 Task: Select Grocery. Add to cart, from Tom Thumb for 779 Spadafore Drive, State College, Pennsylvania 16803, Cell Number 814-822-2457, following items : Regular Okra (15 oz) - 1, Pom Poms Wonderful Pomegranate Arils (4.4 oz) - 2, Open Nature Greek Yogurt Nonfat Plain (32 oz) - 1, Potato Mustard Salad Southern Style (each) - 1, Organic Radishes Bunch (1 ct) - 2, Kellogg''s Special K Breakfast Cereal Red Berries (11.7 oz) - 1, Adams Garlic Salt Seasoning (6.49 oz) - 1, Nature Made Super C with Vitamin D3 & Zinc Tablets (60 ct) - 2, Kellogg''s Cheez-It Puff''d Cheesy Baked Snacks Double Cheese (5.75 oz) - 1, Doritos Flamin Hot Tortilla Chips Cool Ranch (2.75 oz) - 2
Action: Mouse moved to (356, 117)
Screenshot: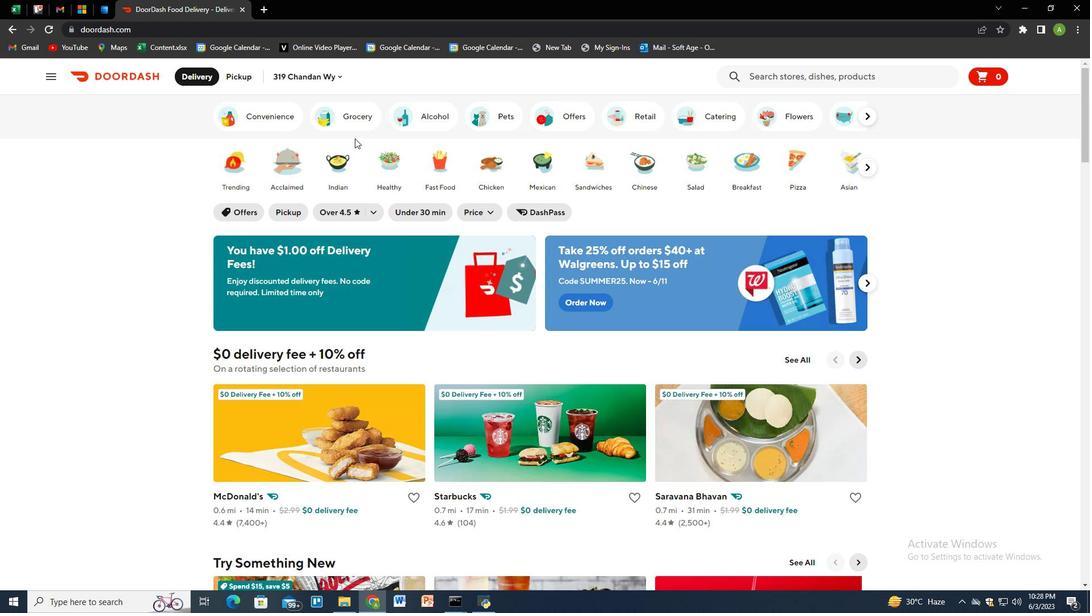
Action: Mouse pressed left at (356, 117)
Screenshot: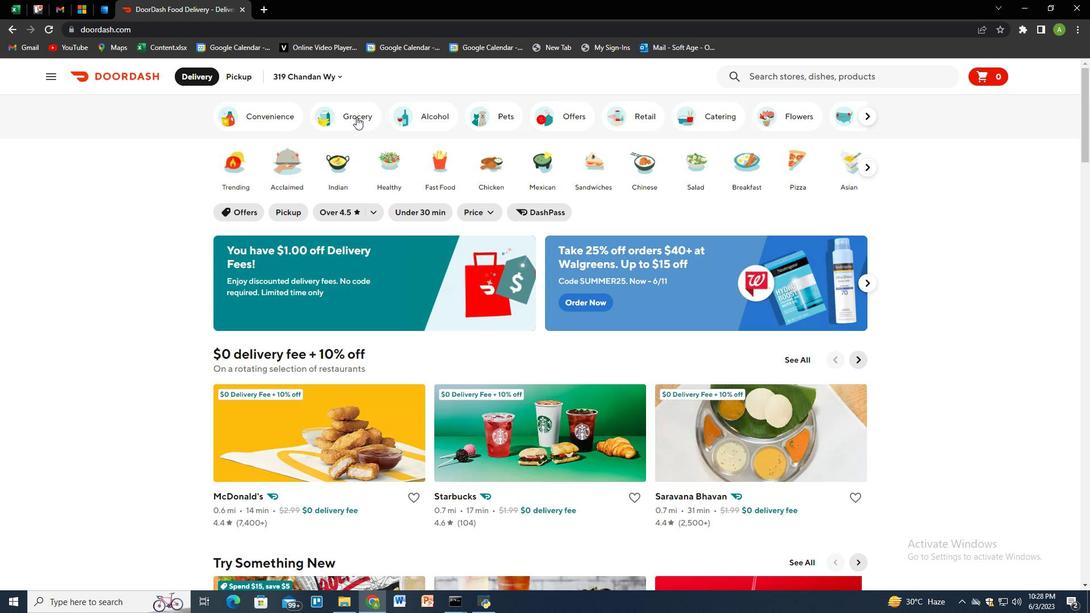 
Action: Mouse moved to (334, 427)
Screenshot: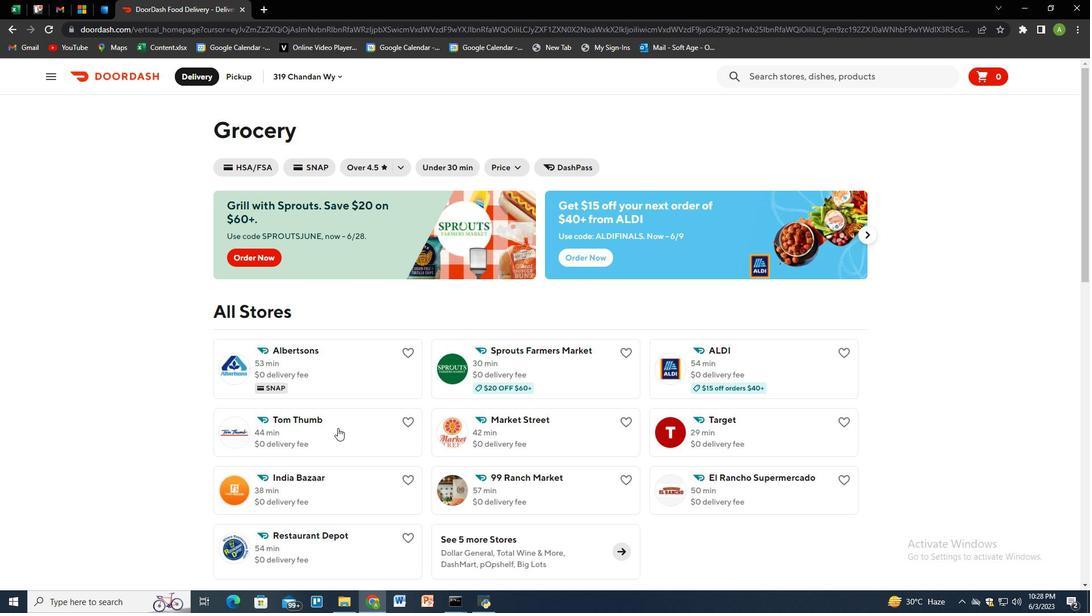 
Action: Mouse pressed left at (334, 427)
Screenshot: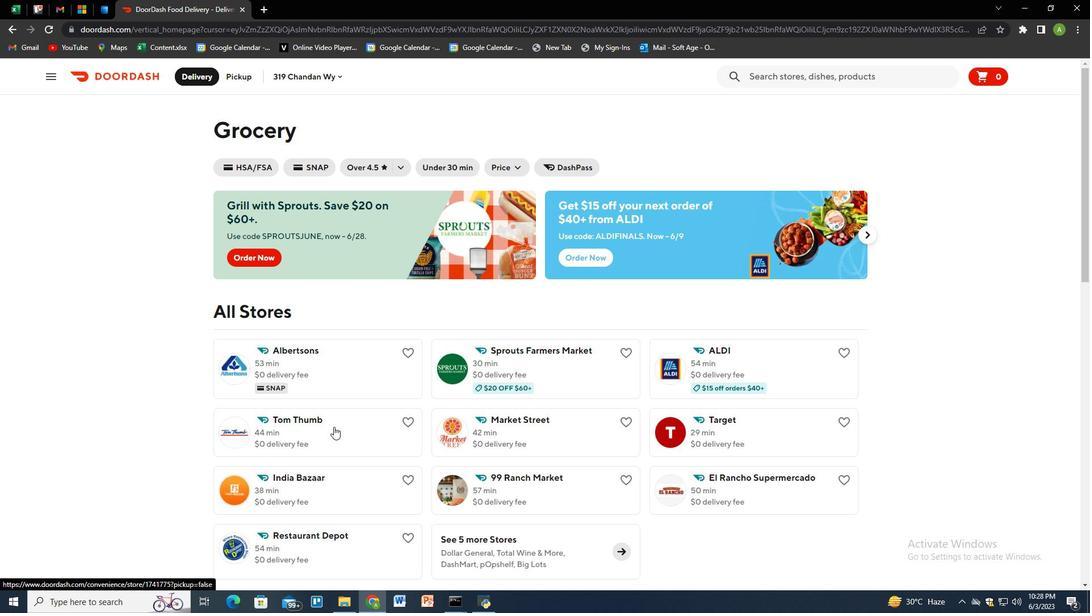 
Action: Mouse moved to (240, 73)
Screenshot: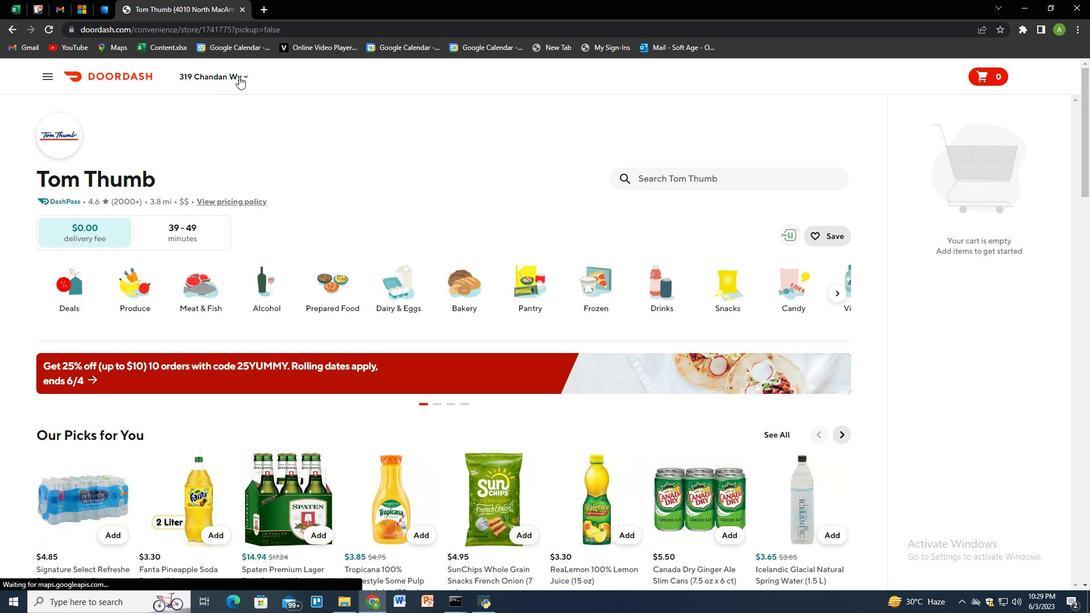 
Action: Mouse pressed left at (240, 73)
Screenshot: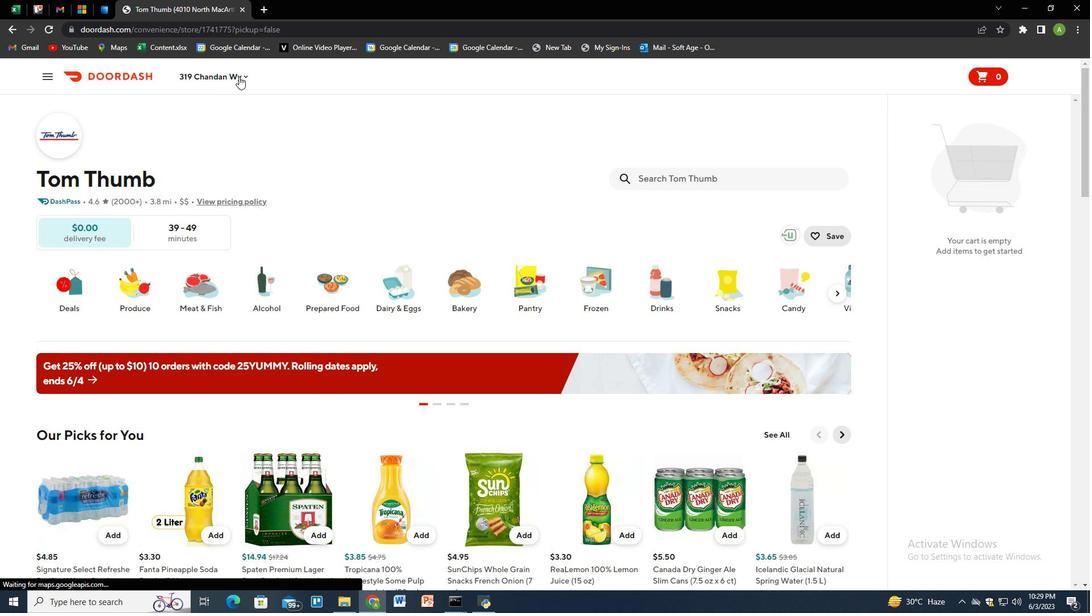 
Action: Mouse moved to (240, 121)
Screenshot: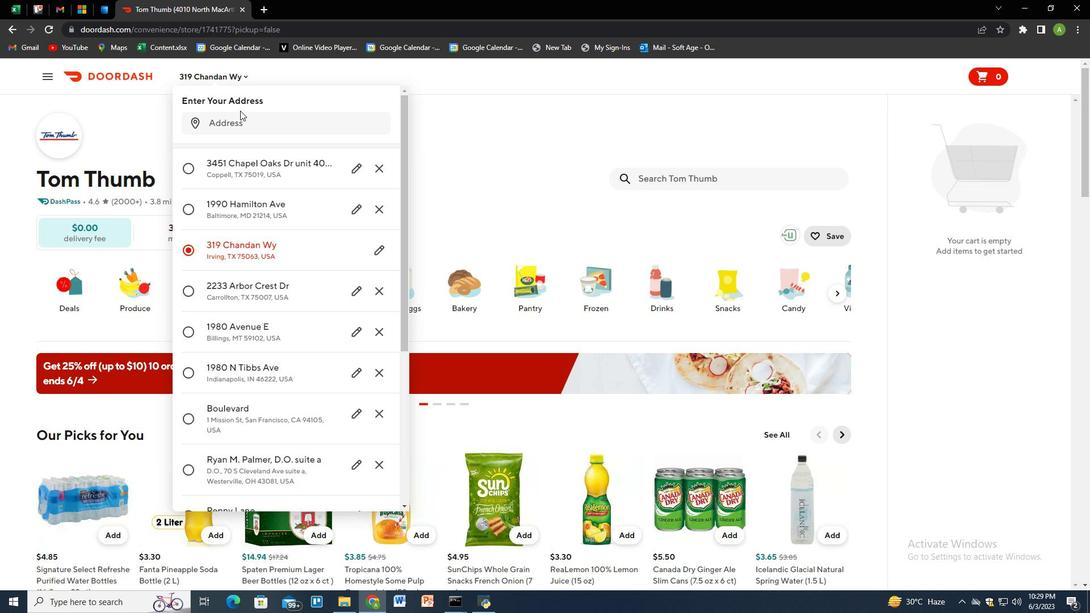 
Action: Mouse pressed left at (240, 121)
Screenshot: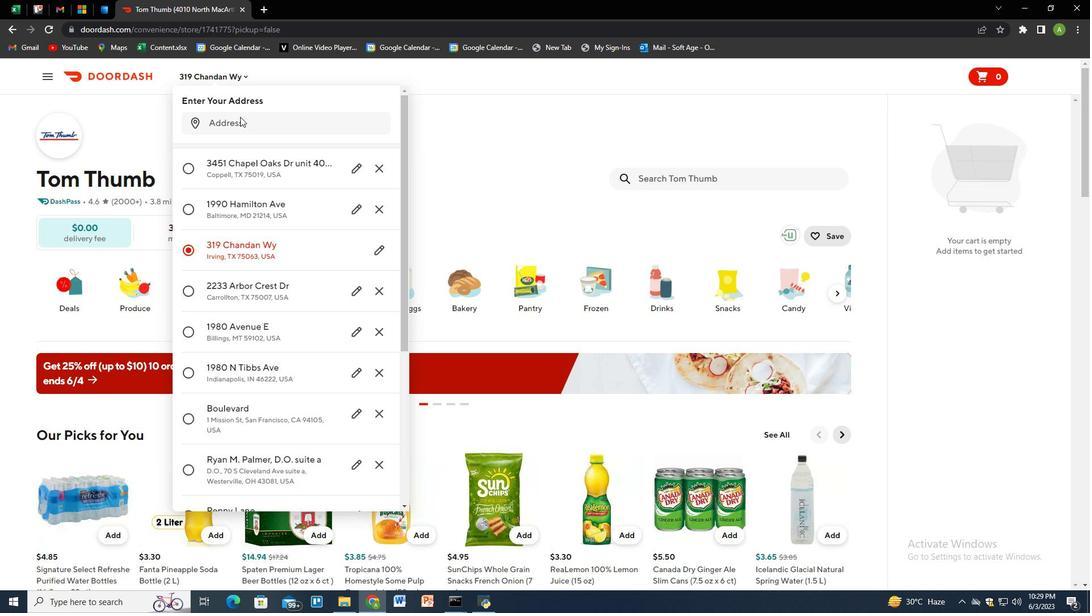 
Action: Mouse moved to (244, 89)
Screenshot: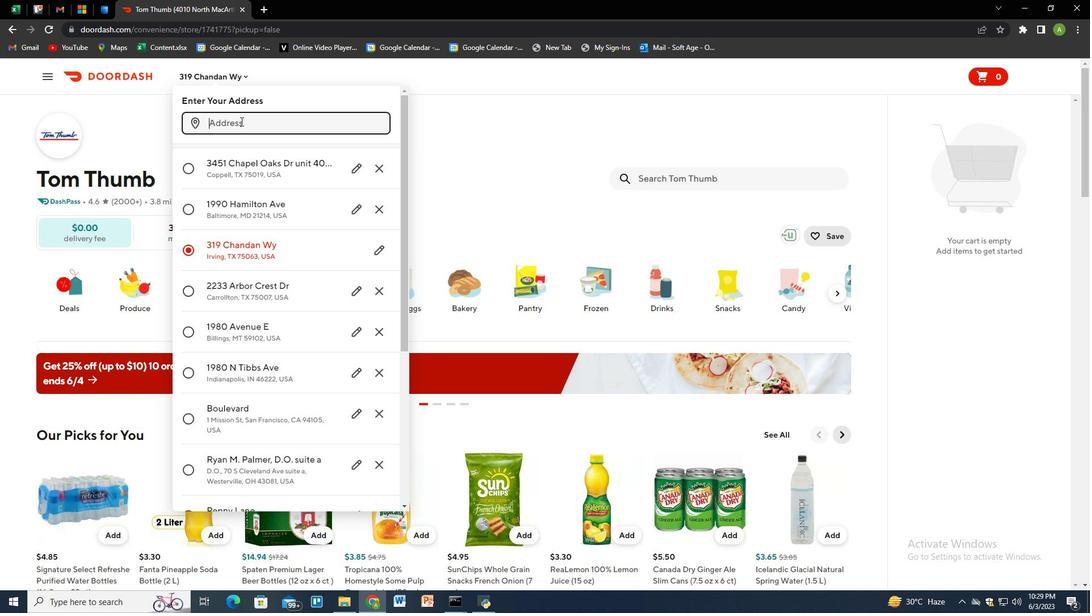 
Action: Key pressed 779<Key.space>spadafore<Key.space>drive,<Key.space>state<Key.space>college,<Key.space>pennsylvania<Key.space>16803<Key.enter>
Screenshot: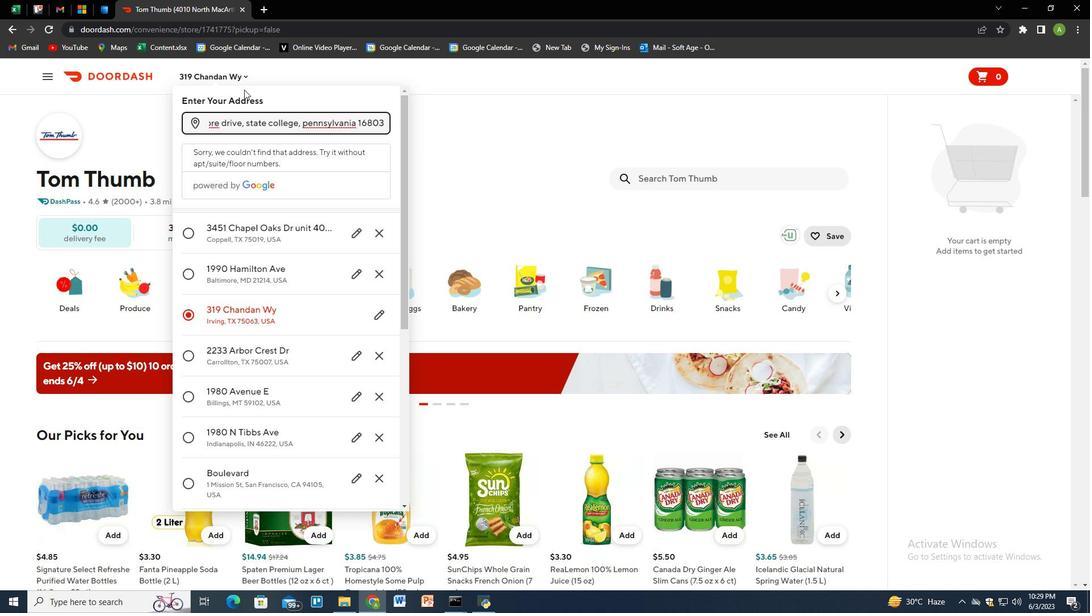 
Action: Mouse moved to (329, 453)
Screenshot: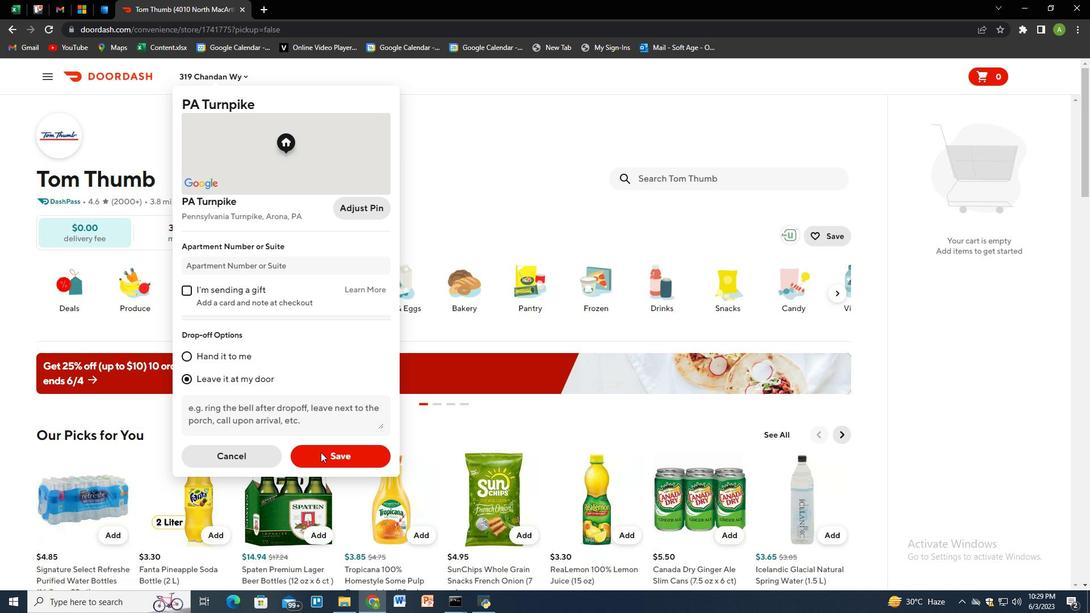 
Action: Mouse pressed left at (329, 453)
Screenshot: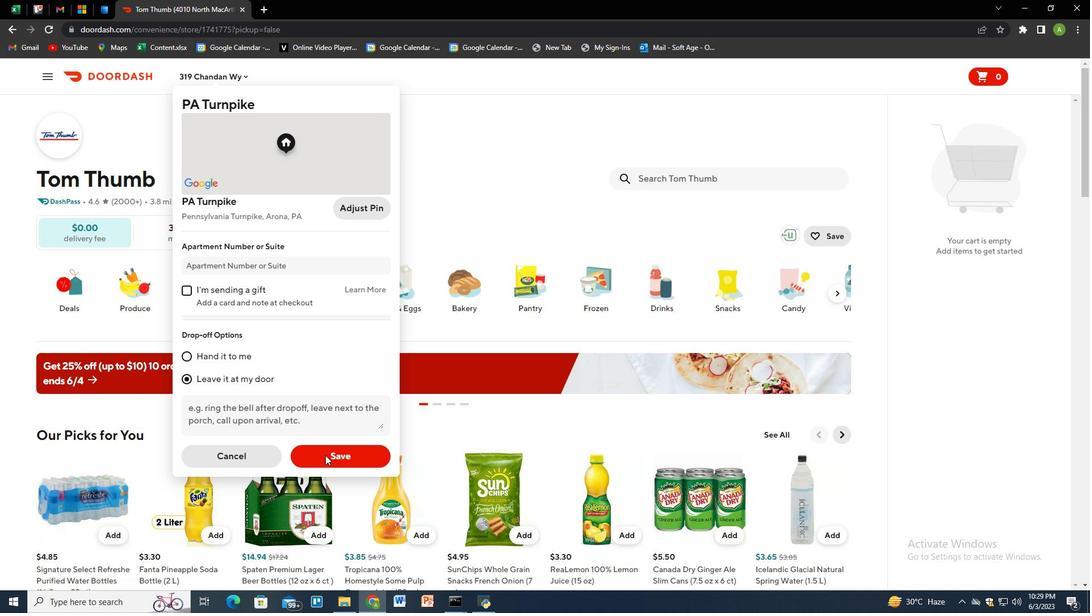 
Action: Mouse moved to (690, 178)
Screenshot: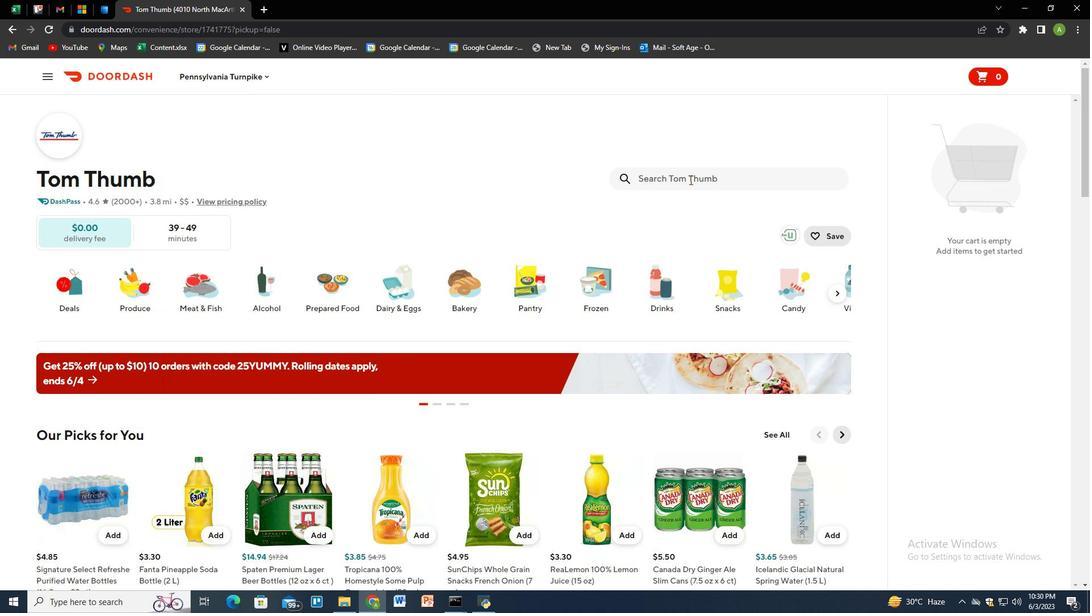 
Action: Mouse pressed left at (690, 178)
Screenshot: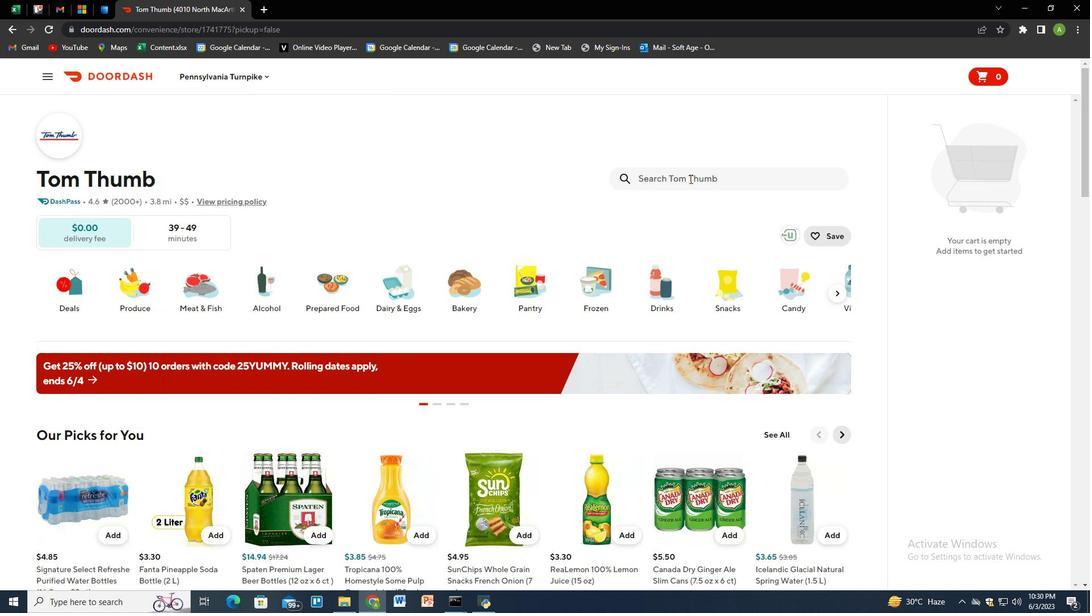 
Action: Key pressed regular<Key.space>okra<Key.space><Key.shift_r>(15<Key.space>oz<Key.shift_r>)<Key.enter>
Screenshot: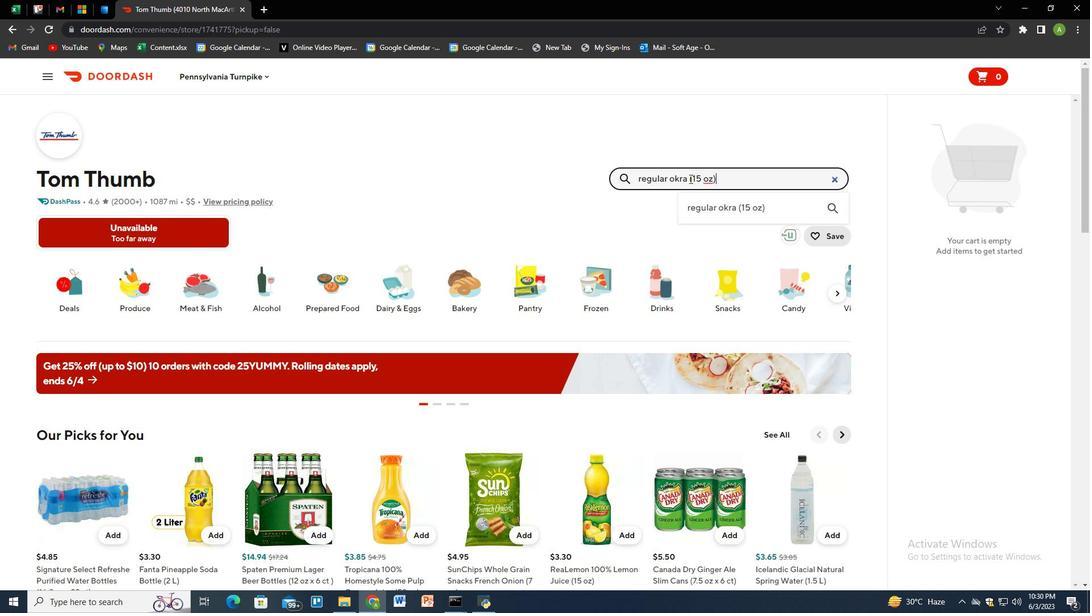 
Action: Mouse moved to (107, 298)
Screenshot: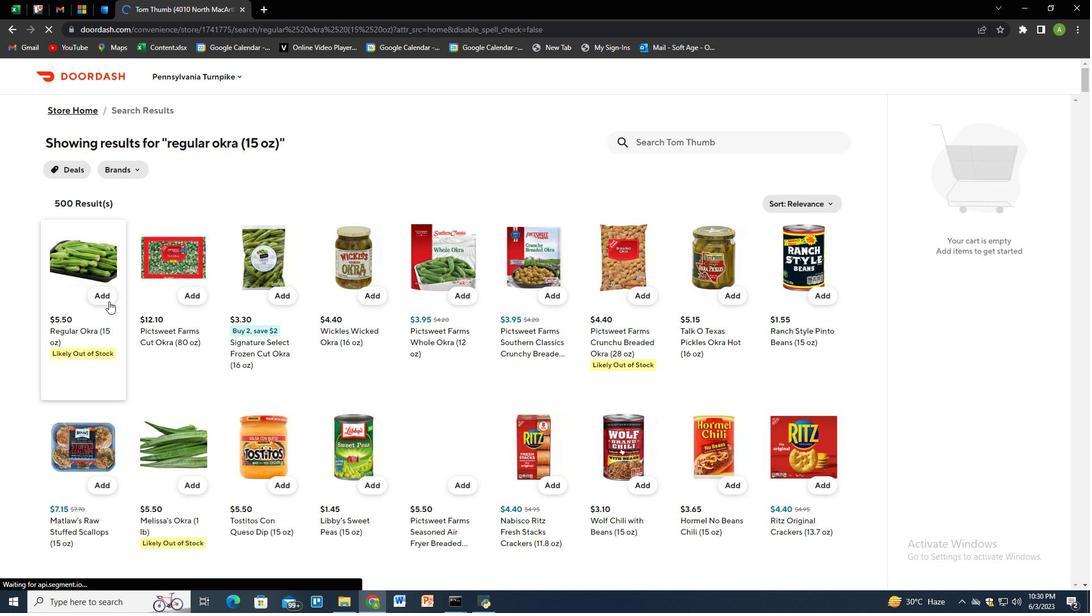 
Action: Mouse pressed left at (107, 298)
Screenshot: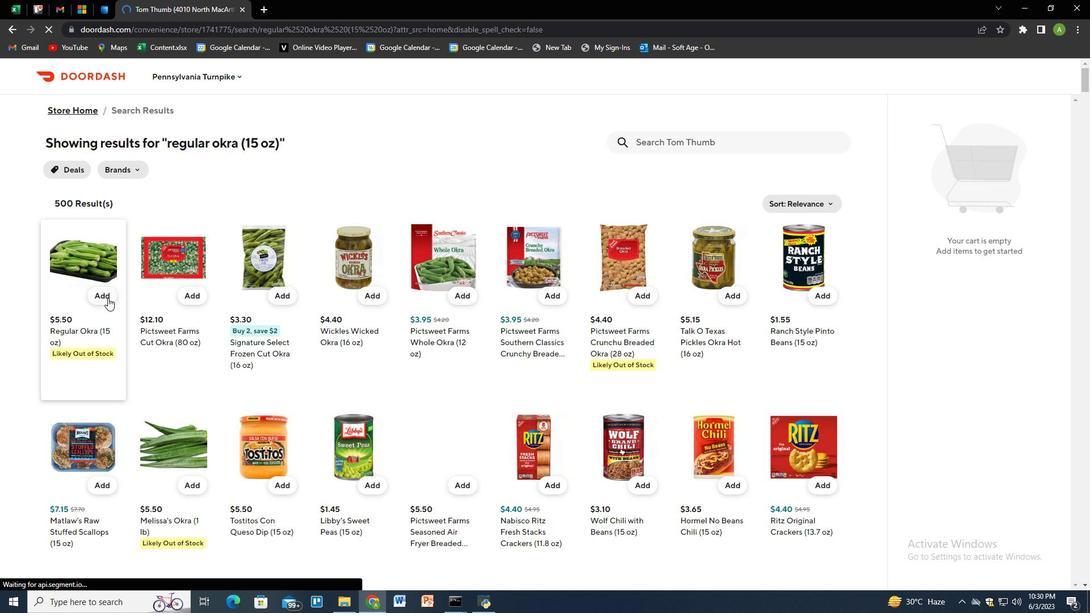 
Action: Mouse moved to (678, 147)
Screenshot: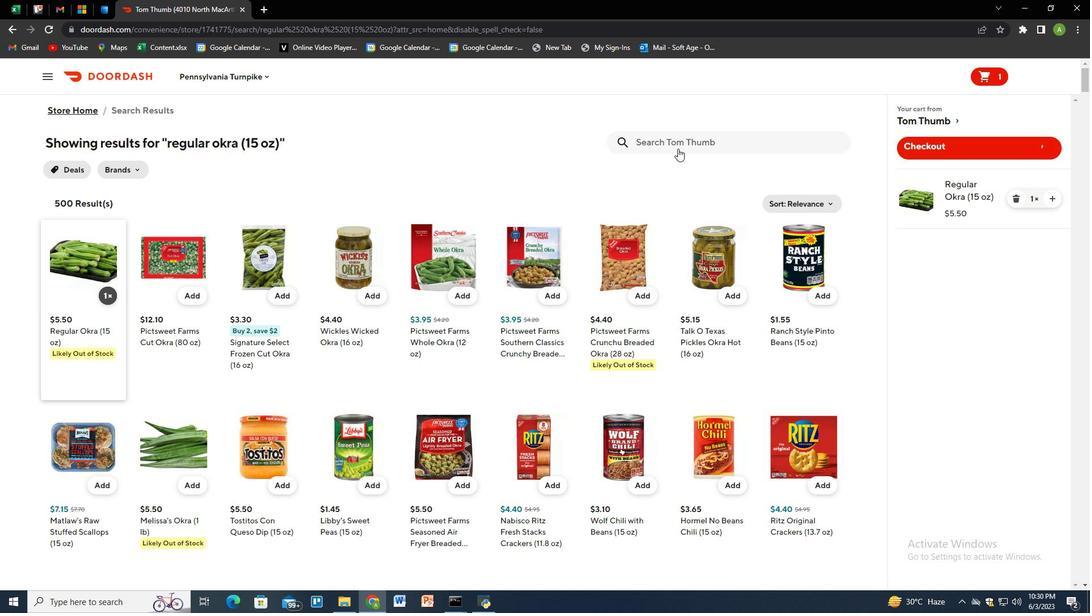 
Action: Mouse pressed left at (678, 147)
Screenshot: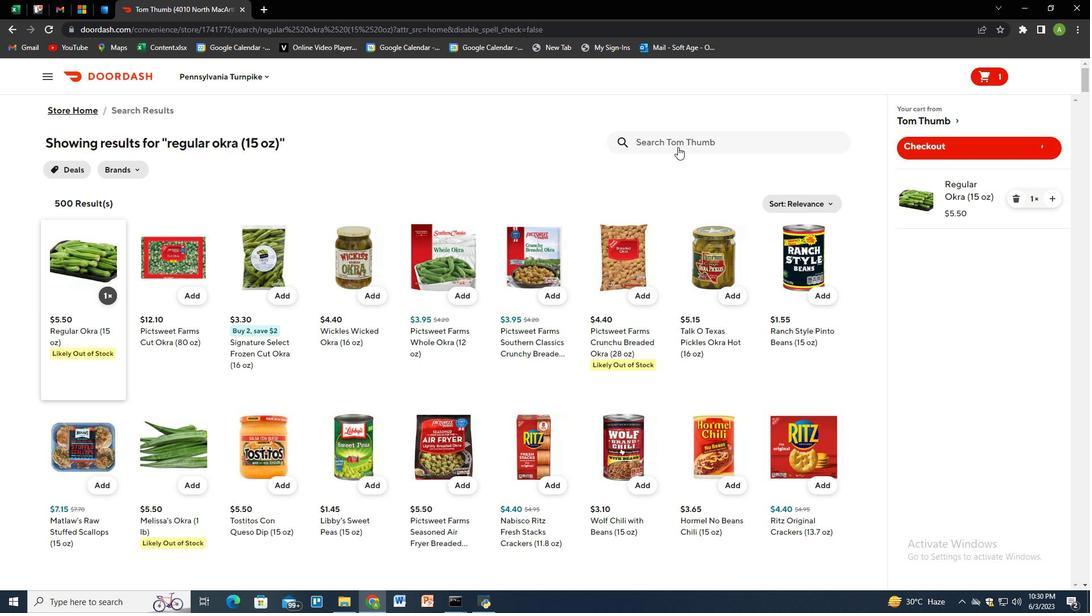 
Action: Mouse moved to (678, 146)
Screenshot: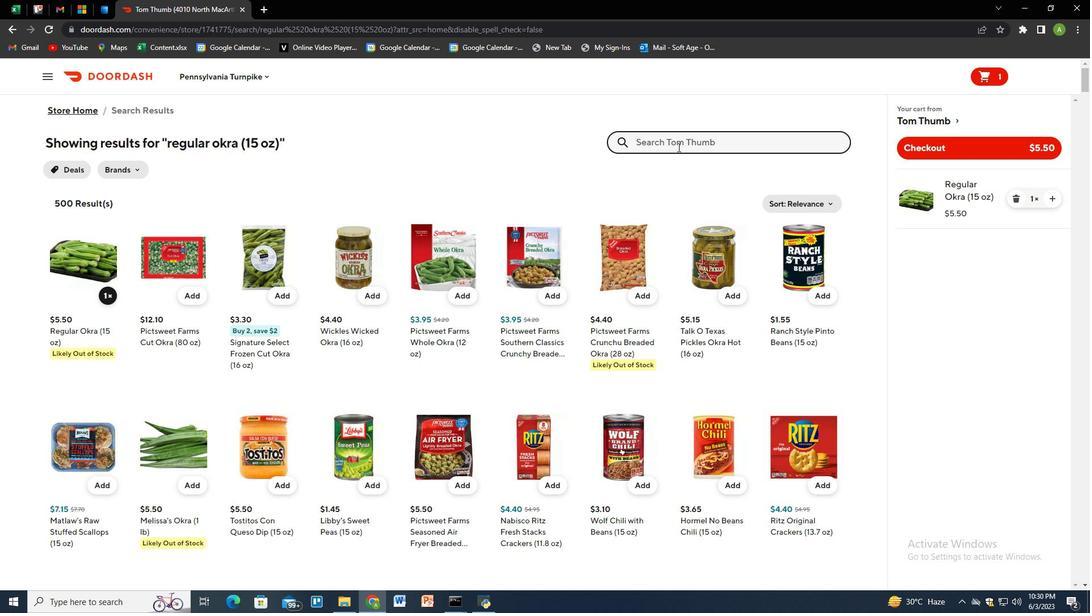 
Action: Key pressed pom<Key.space>poms<Key.space>wonderful<Key.space>pomegranate<Key.space>arils<Key.space><Key.shift_r><Key.shift_r><Key.shift_r><Key.shift_r><Key.shift_r><Key.shift_r><Key.shift_r><Key.shift_r><Key.shift_r><Key.shift_r>(4.4<Key.space>oz<Key.shift_r>)<Key.enter>
Screenshot: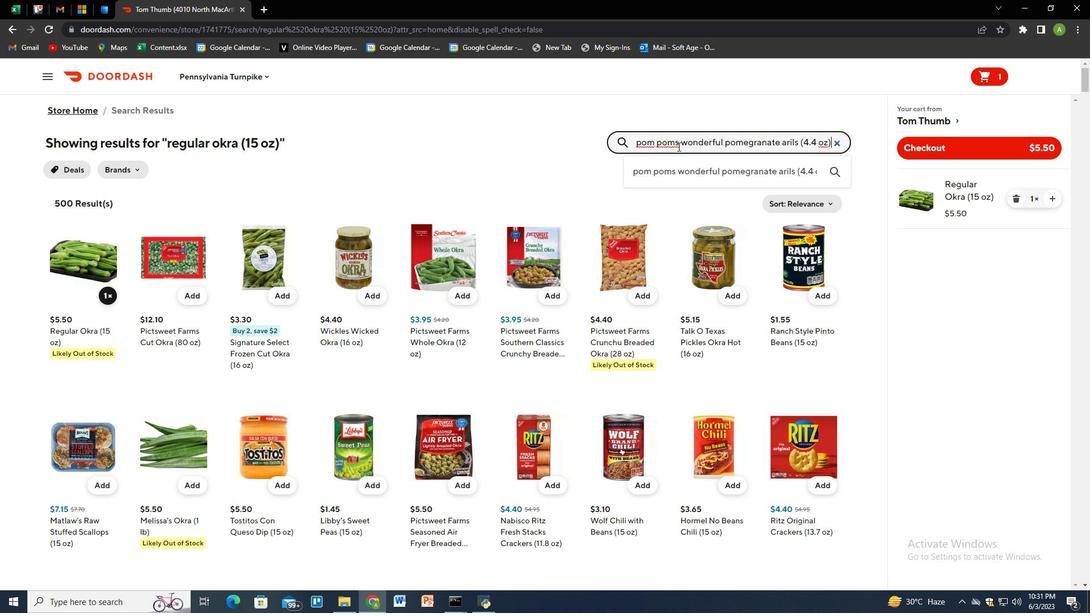 
Action: Mouse moved to (101, 297)
Screenshot: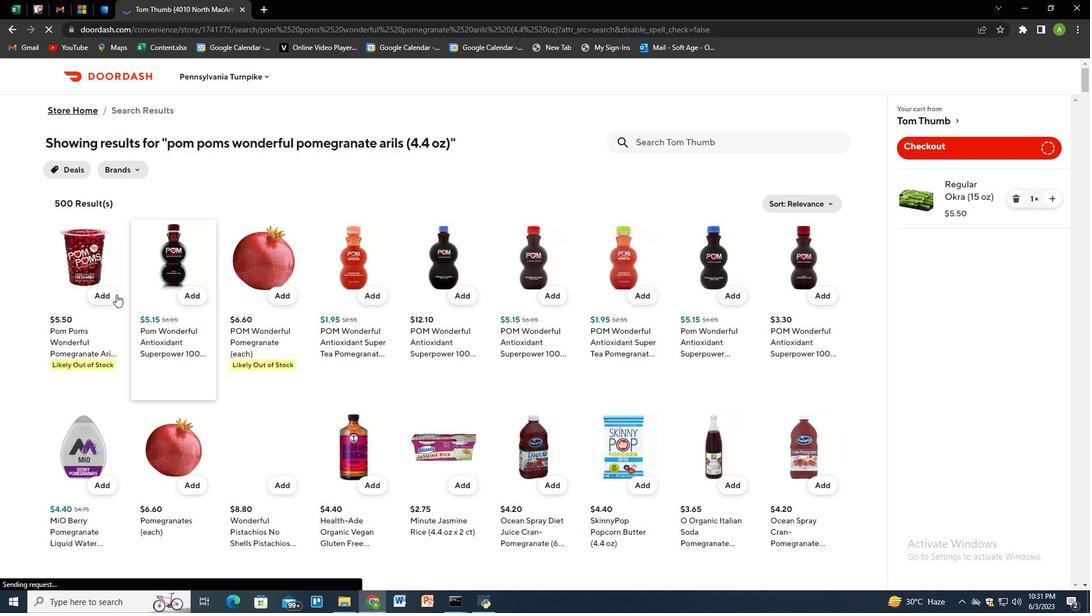
Action: Mouse pressed left at (101, 297)
Screenshot: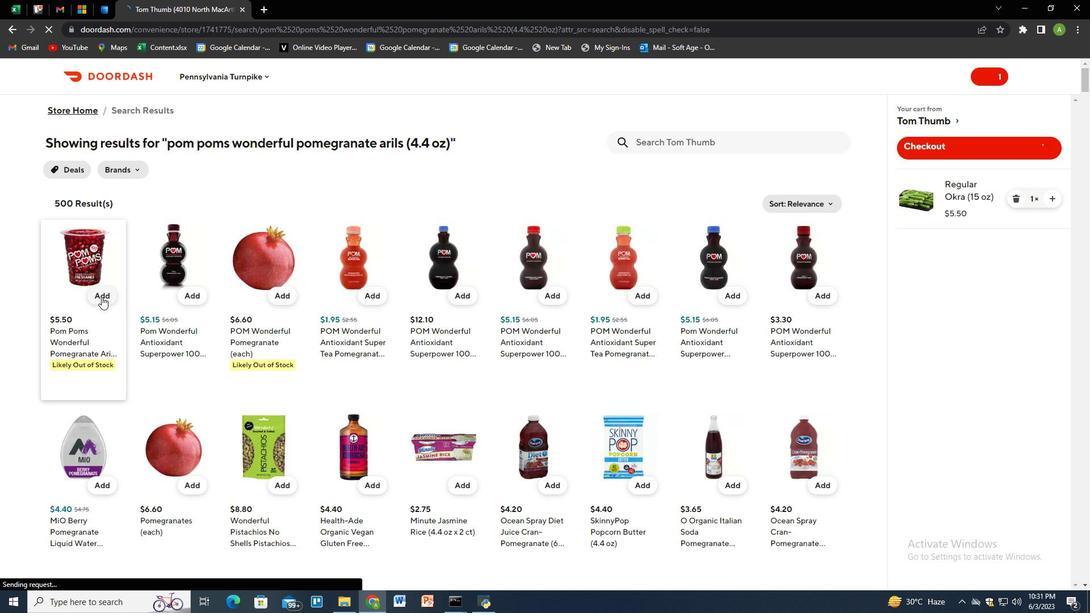 
Action: Mouse moved to (1048, 258)
Screenshot: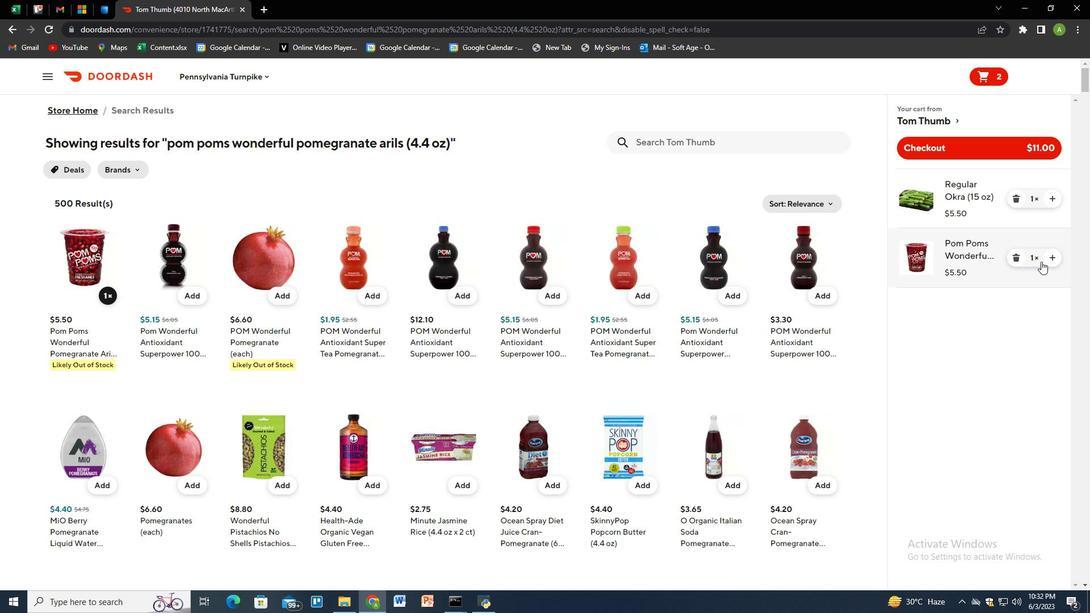 
Action: Mouse pressed left at (1048, 258)
Screenshot: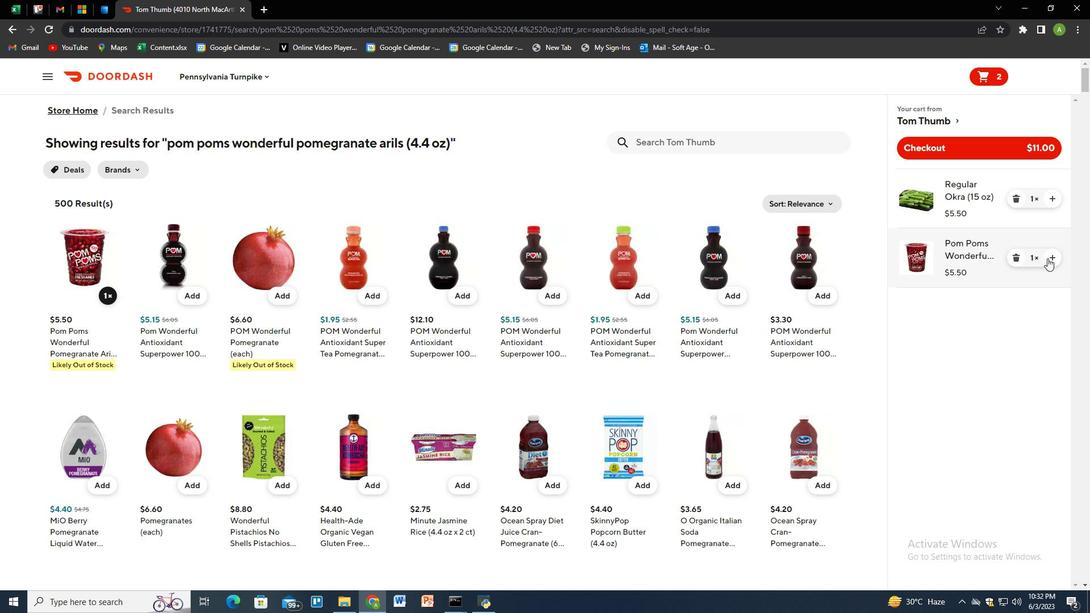 
Action: Mouse moved to (700, 149)
Screenshot: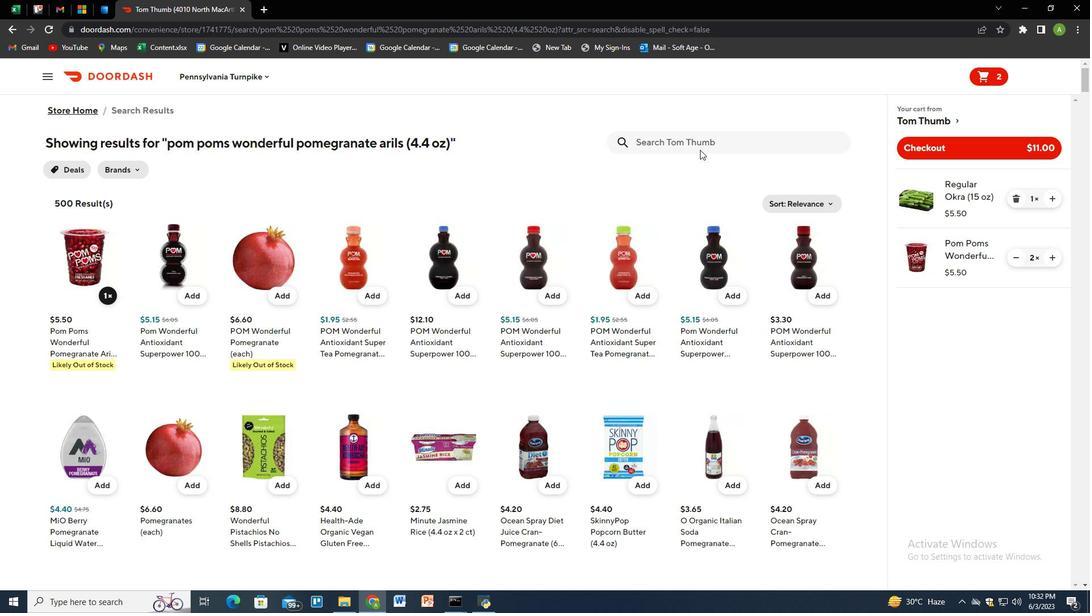 
Action: Mouse pressed left at (700, 149)
Screenshot: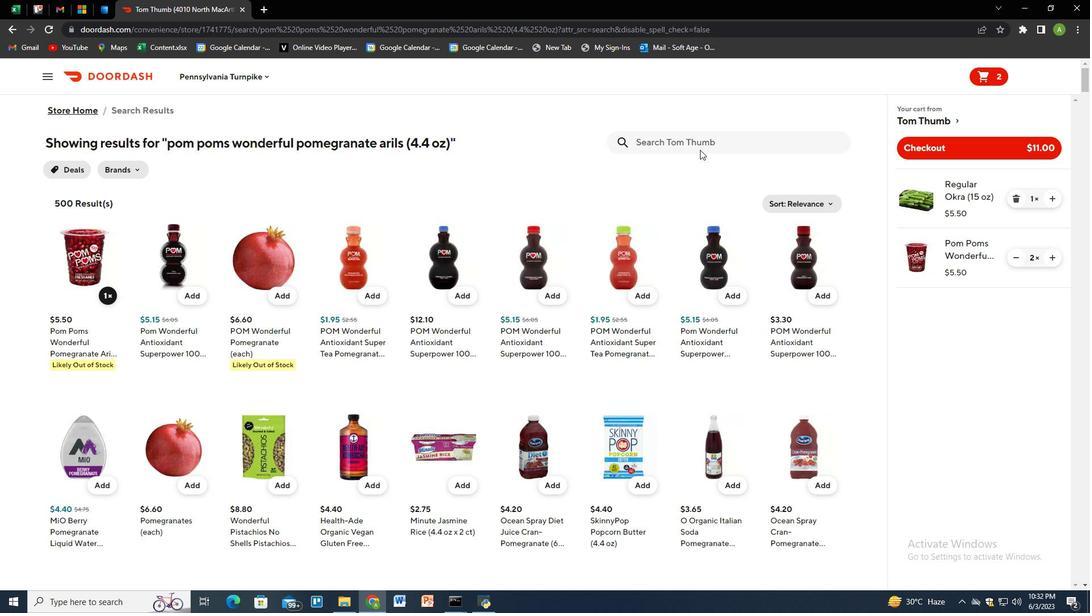 
Action: Key pressed open<Key.space>nature<Key.space>greek<Key.space>yogurt<Key.space>nonfat<Key.space>plain<Key.space><Key.shift_r>(32<Key.space>oz<Key.shift_r><Key.shift_r><Key.shift_r><Key.shift_r><Key.shift_r><Key.shift_r>)<Key.enter>
Screenshot: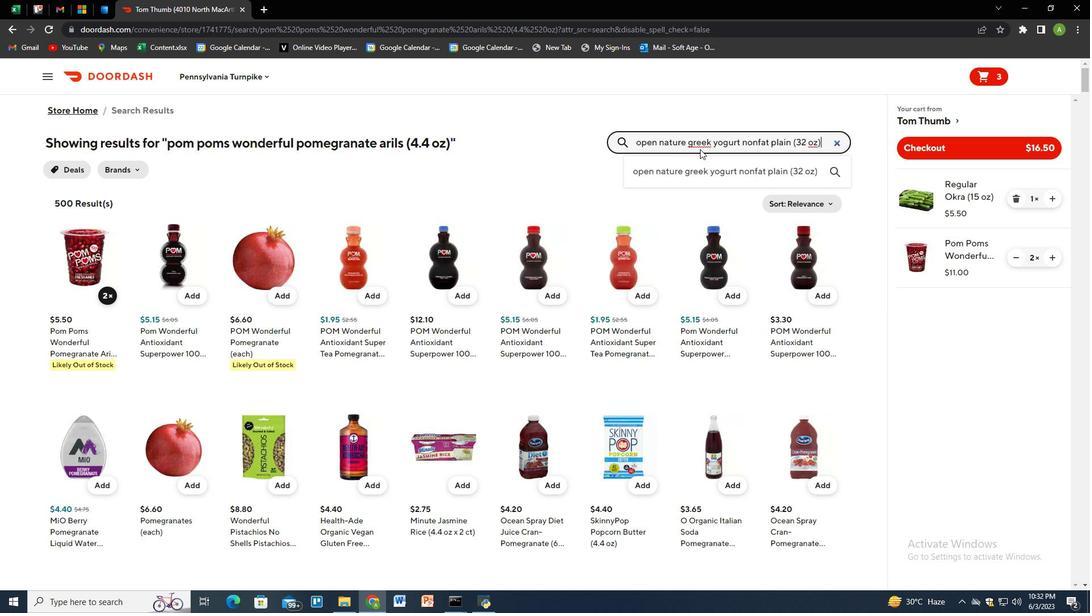 
Action: Mouse moved to (105, 298)
Screenshot: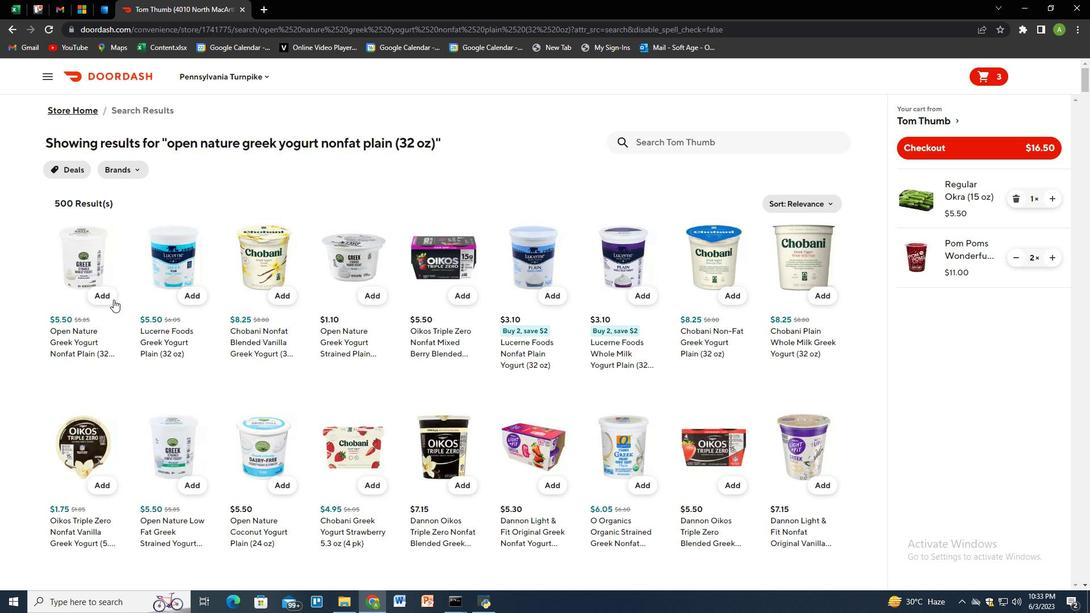
Action: Mouse pressed left at (105, 298)
Screenshot: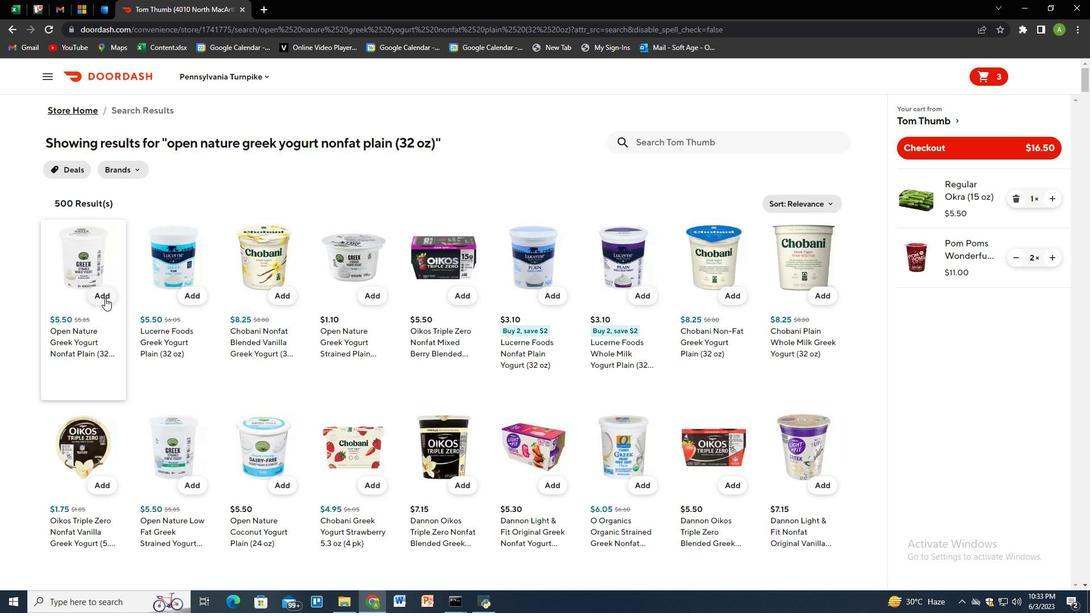 
Action: Mouse moved to (1051, 313)
Screenshot: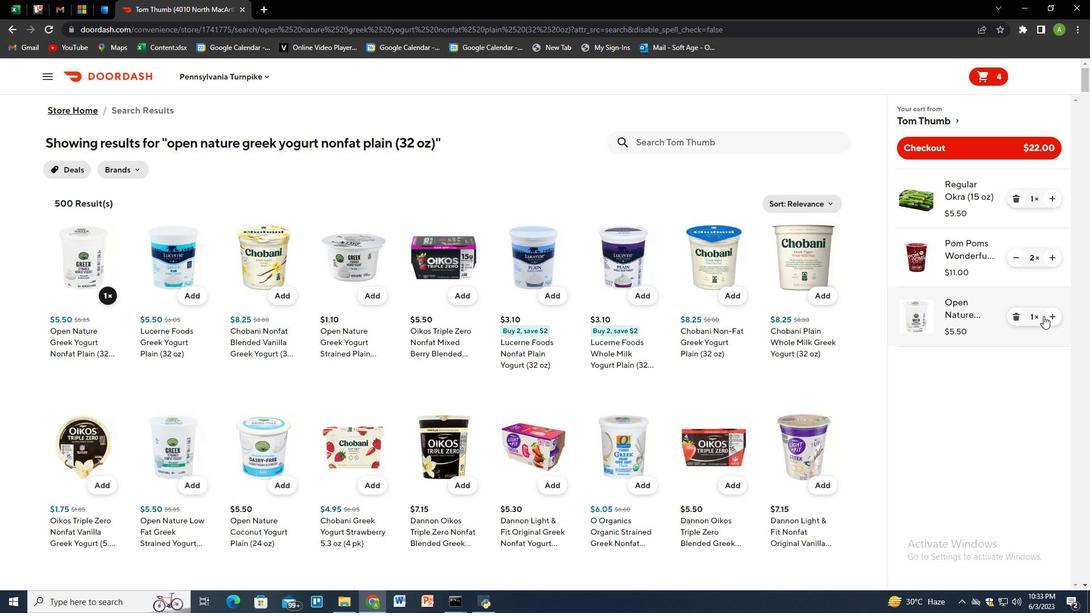
Action: Mouse pressed left at (1051, 313)
Screenshot: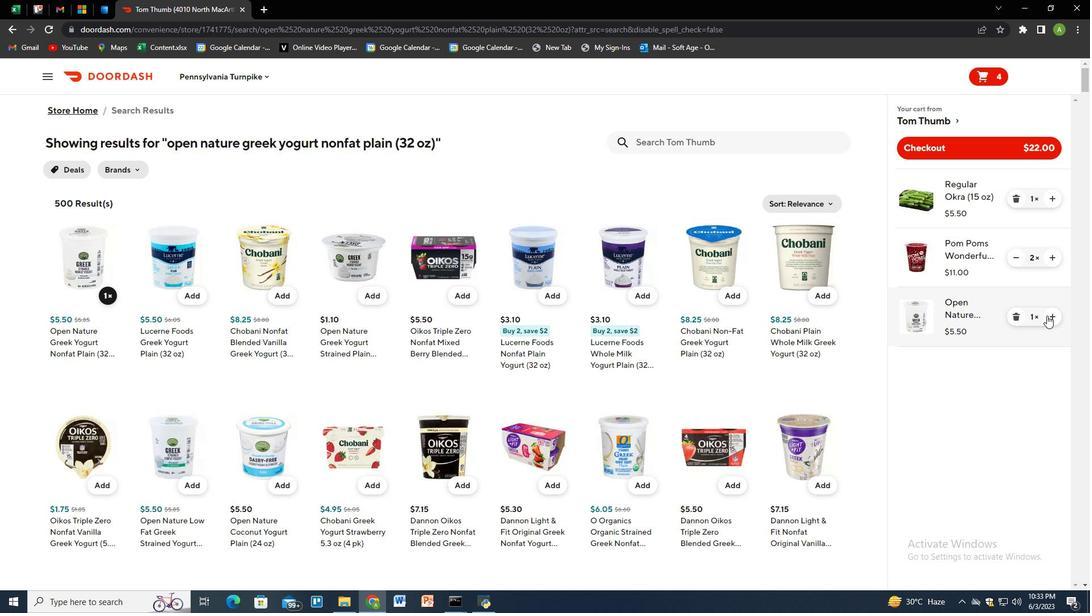 
Action: Mouse moved to (666, 144)
Screenshot: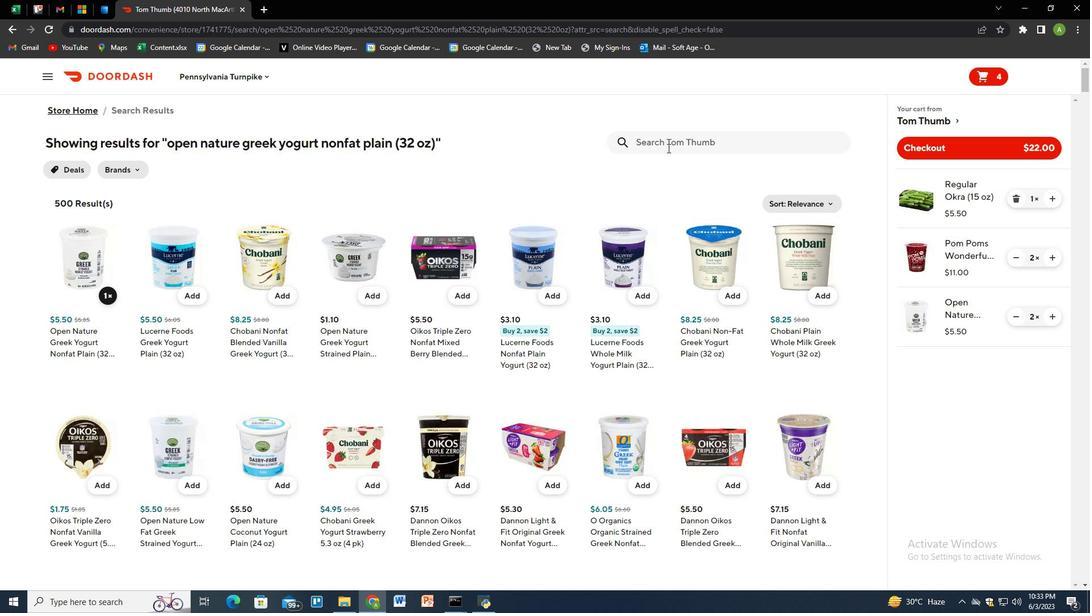 
Action: Mouse pressed left at (666, 144)
Screenshot: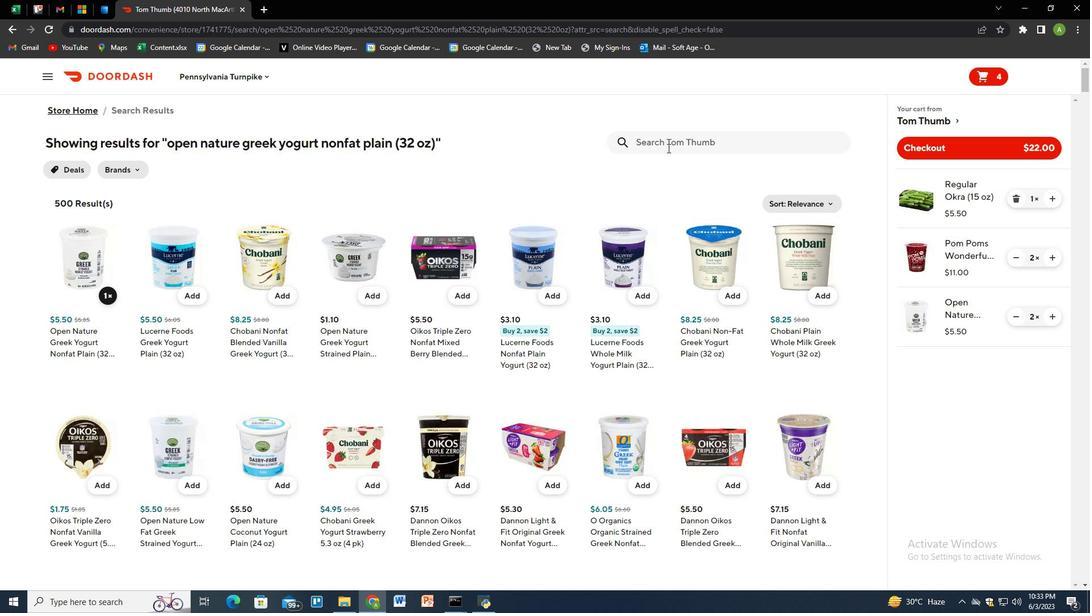 
Action: Mouse moved to (1010, 314)
Screenshot: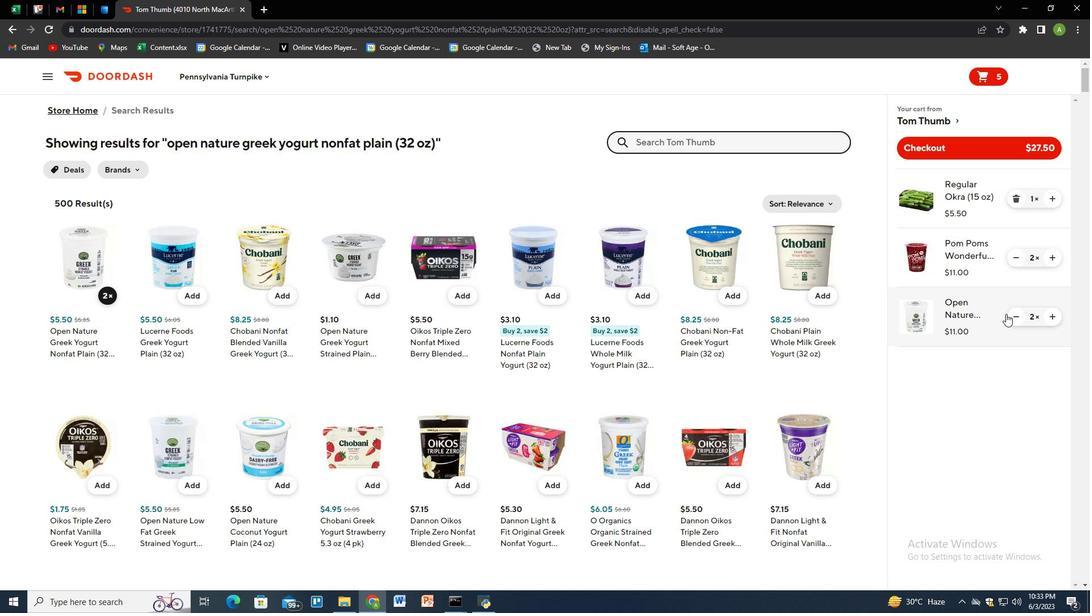 
Action: Mouse pressed left at (1010, 314)
Screenshot: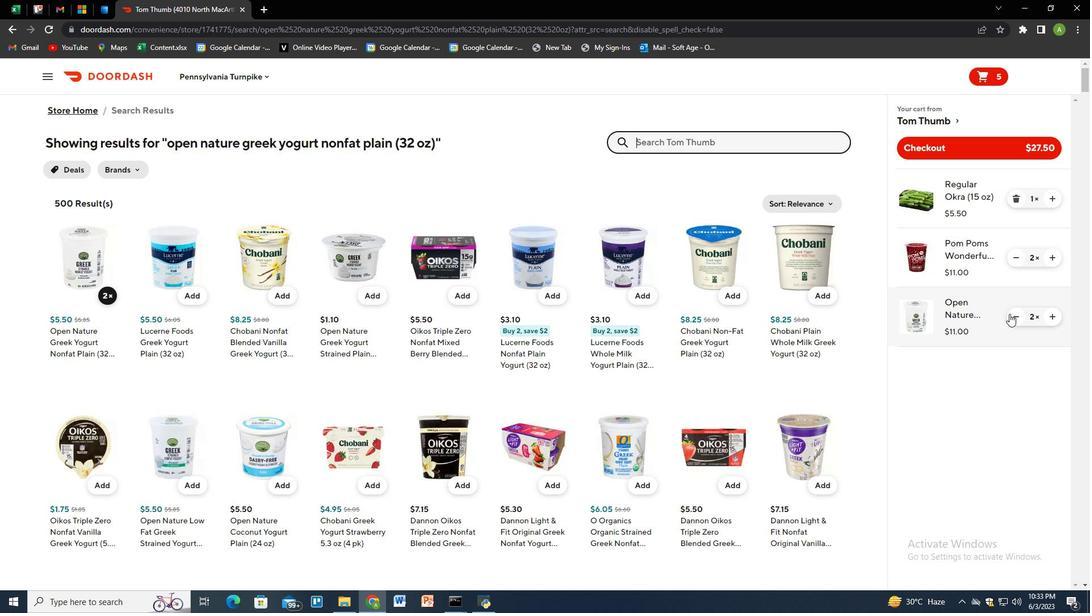 
Action: Mouse moved to (685, 144)
Screenshot: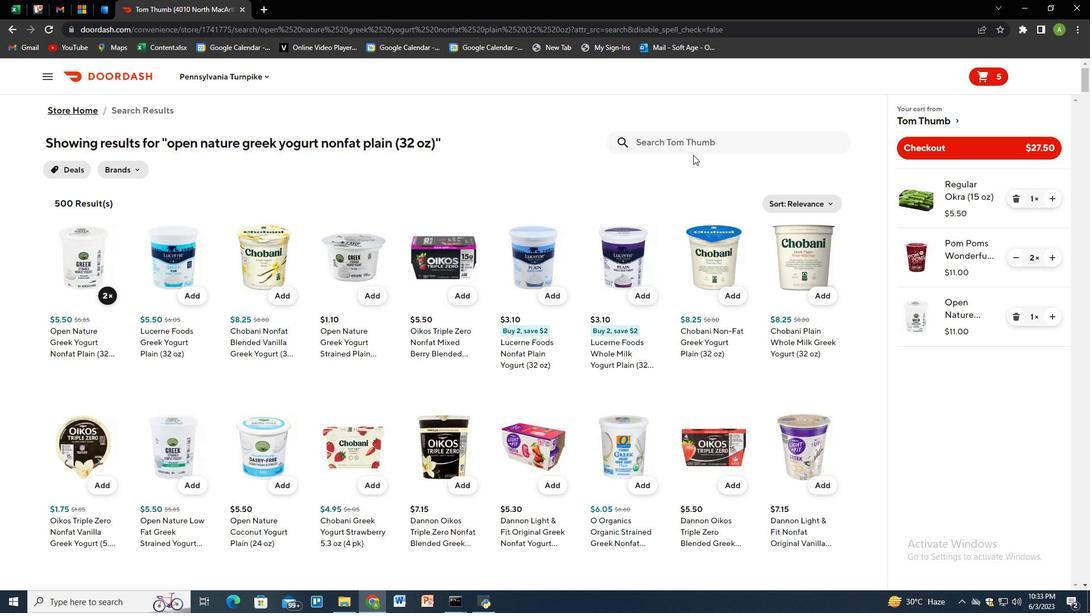 
Action: Mouse pressed left at (685, 144)
Screenshot: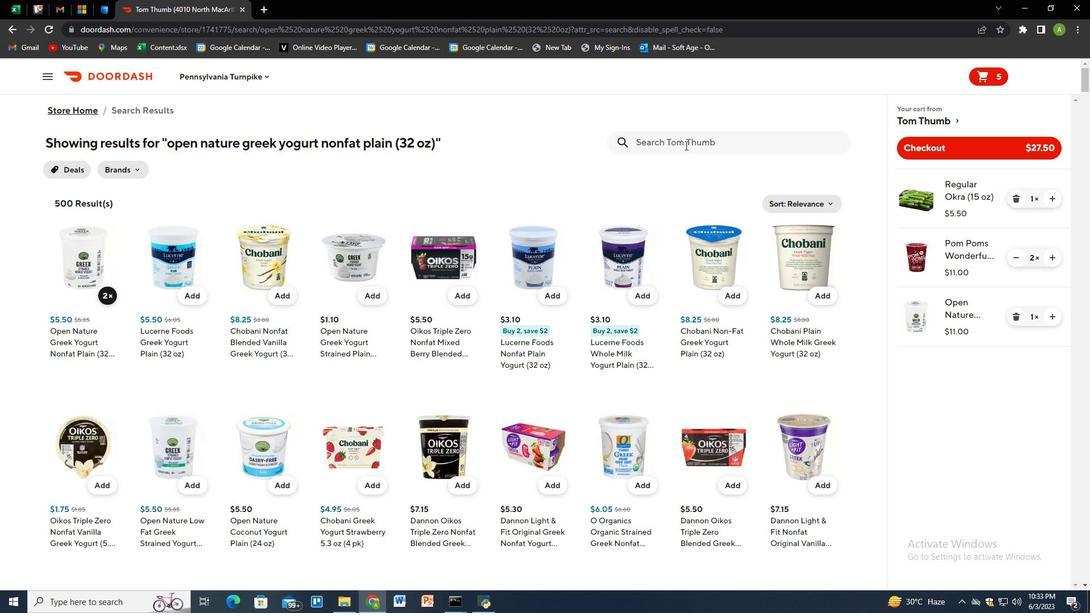 
Action: Key pressed patato<Key.space>mustard<Key.space>salad<Key.space>southen<Key.backspace>rn<Key.space>style<Key.space><Key.shift_r>(each<Key.shift_r>)<Key.enter>
Screenshot: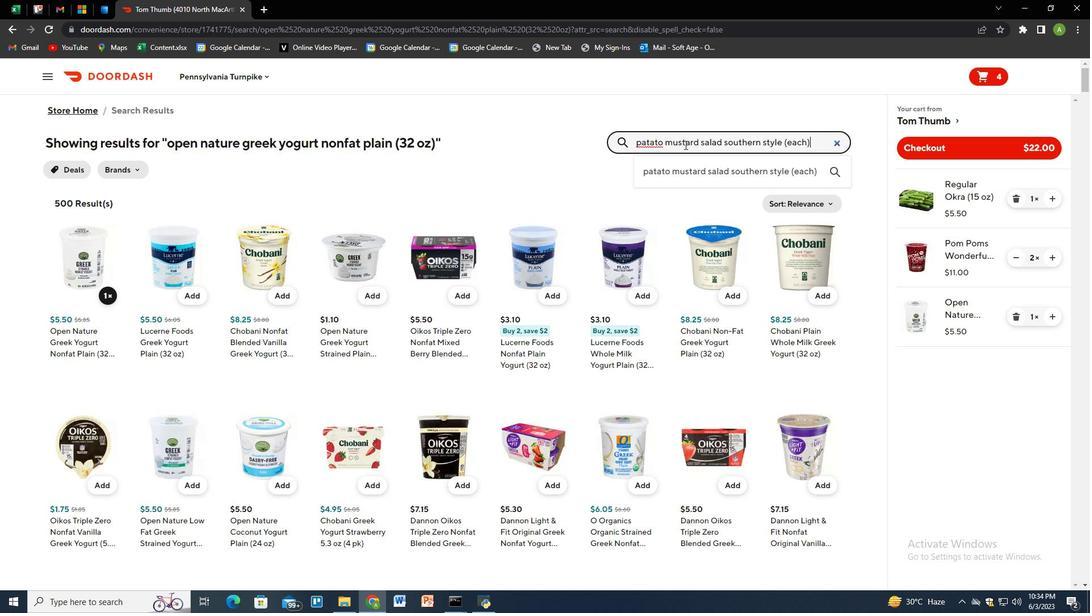 
Action: Mouse moved to (105, 295)
Screenshot: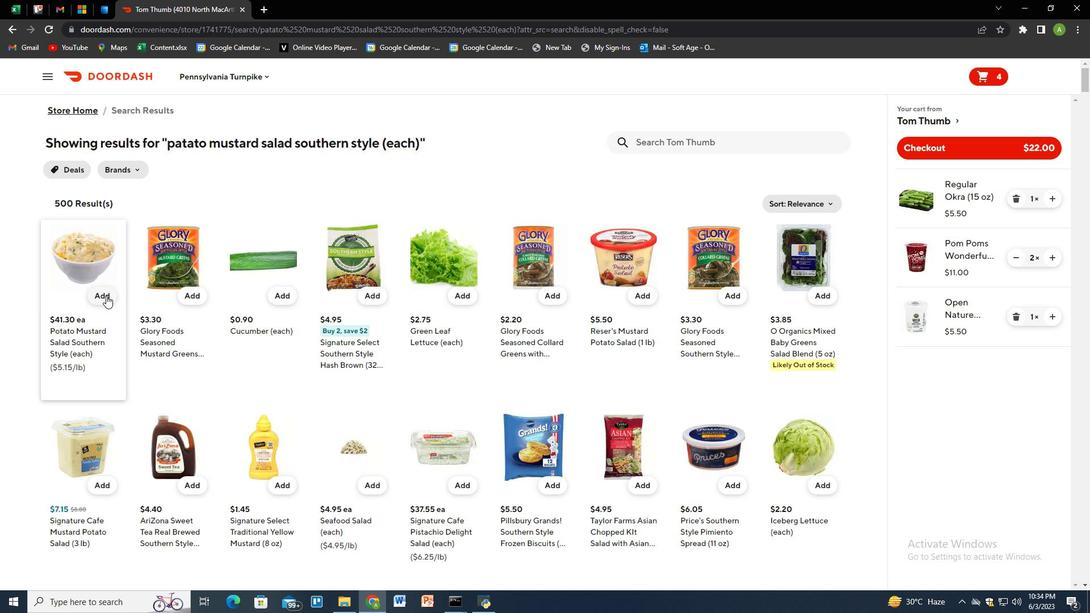 
Action: Mouse pressed left at (105, 295)
Screenshot: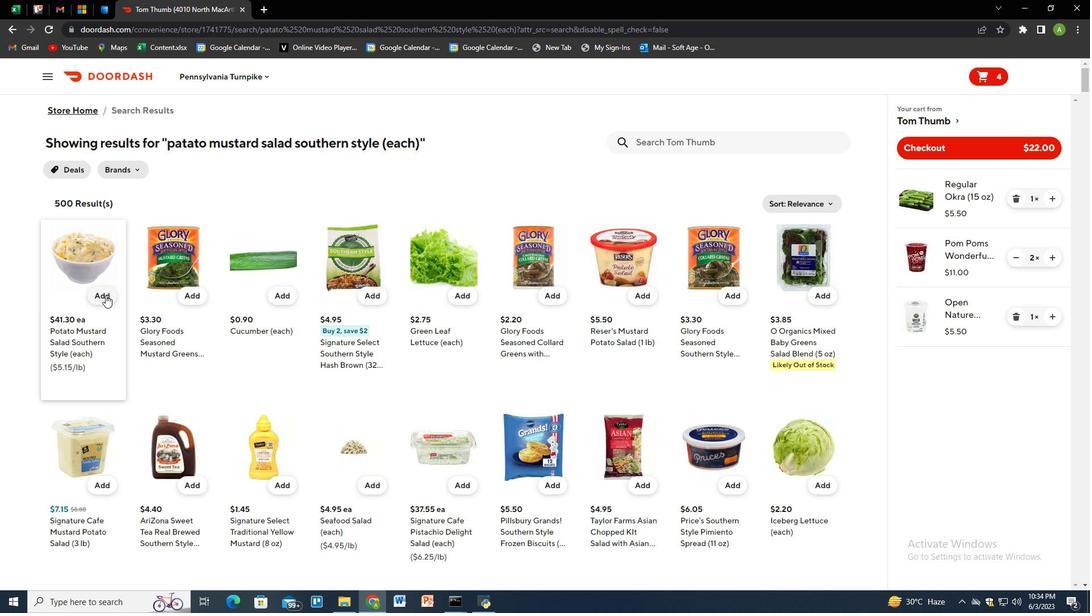 
Action: Mouse moved to (654, 147)
Screenshot: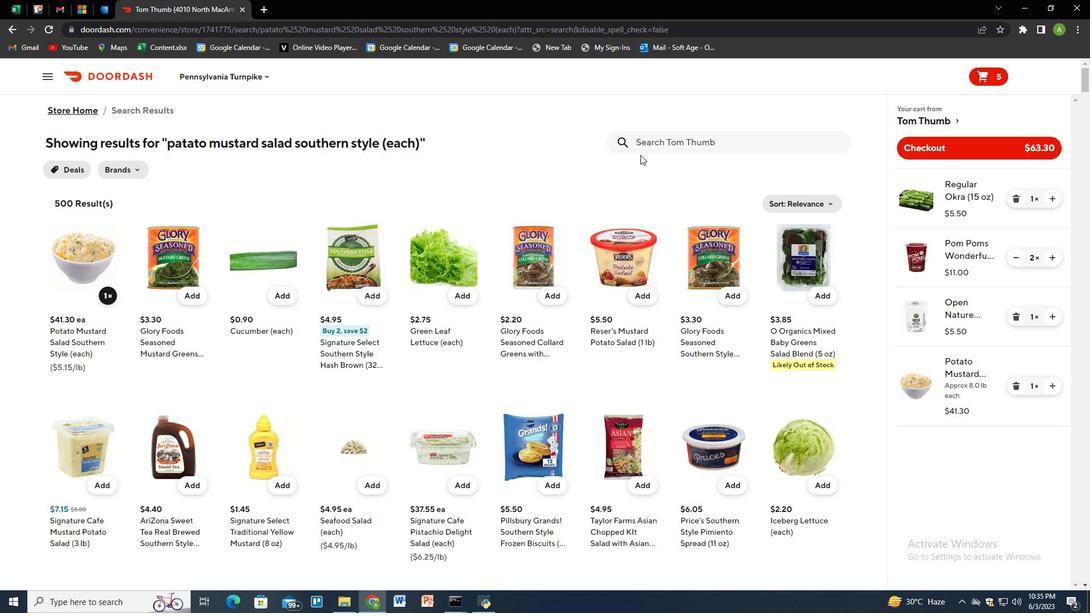 
Action: Mouse pressed left at (654, 147)
Screenshot: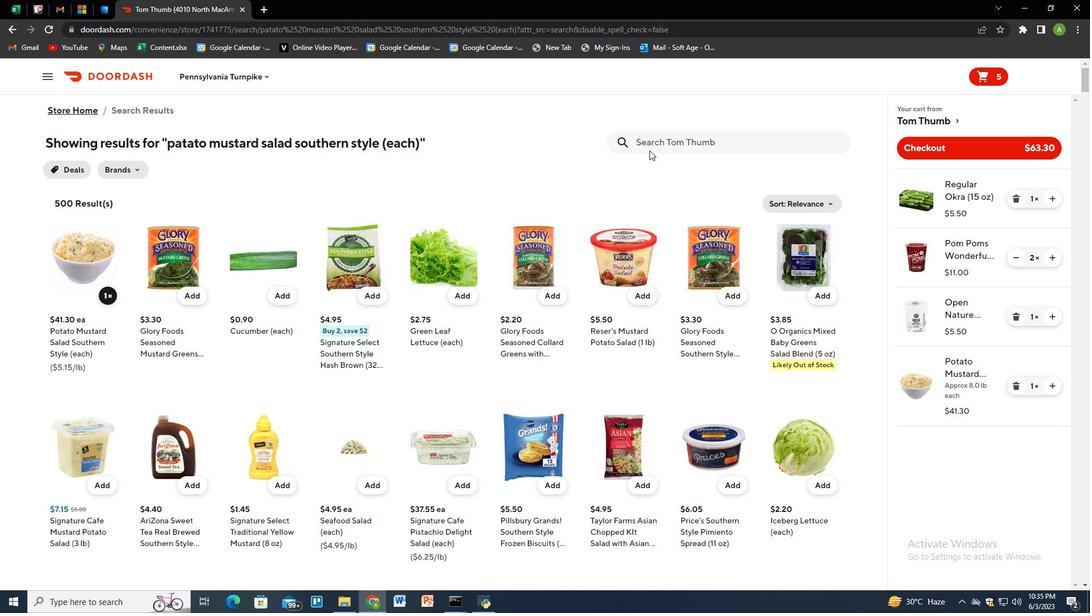 
Action: Key pressed organicradis<Key.left><Key.left><Key.left><Key.left><Key.left><Key.space><Key.right><Key.right><Key.right><Key.right><Key.right>hes<Key.space>bunch<Key.space><Key.shift_r>(1<Key.space>ct<Key.shift_r>)<Key.enter>
Screenshot: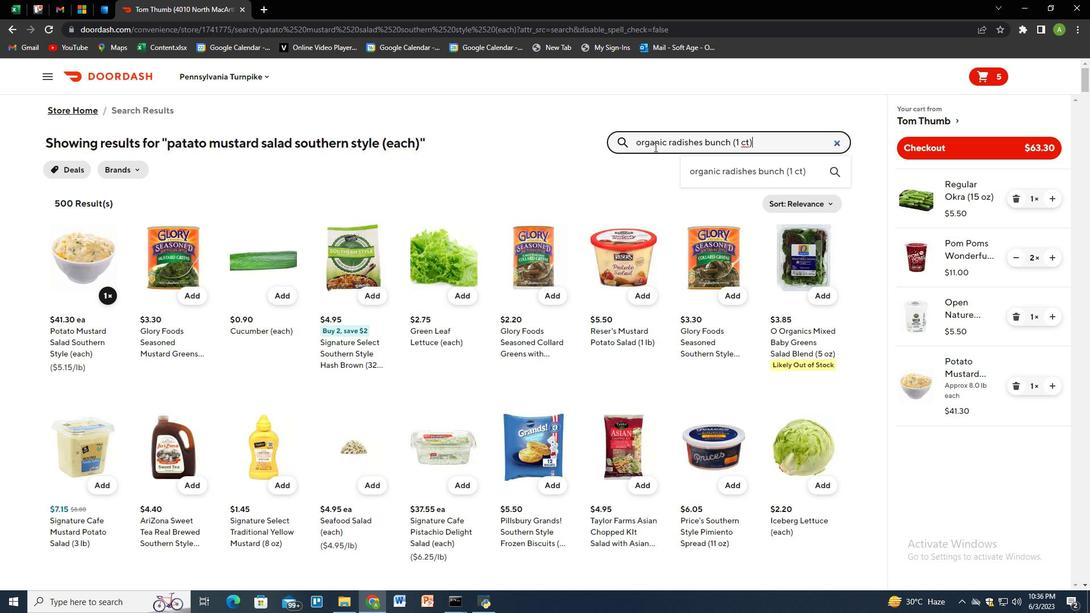 
Action: Mouse moved to (104, 294)
Screenshot: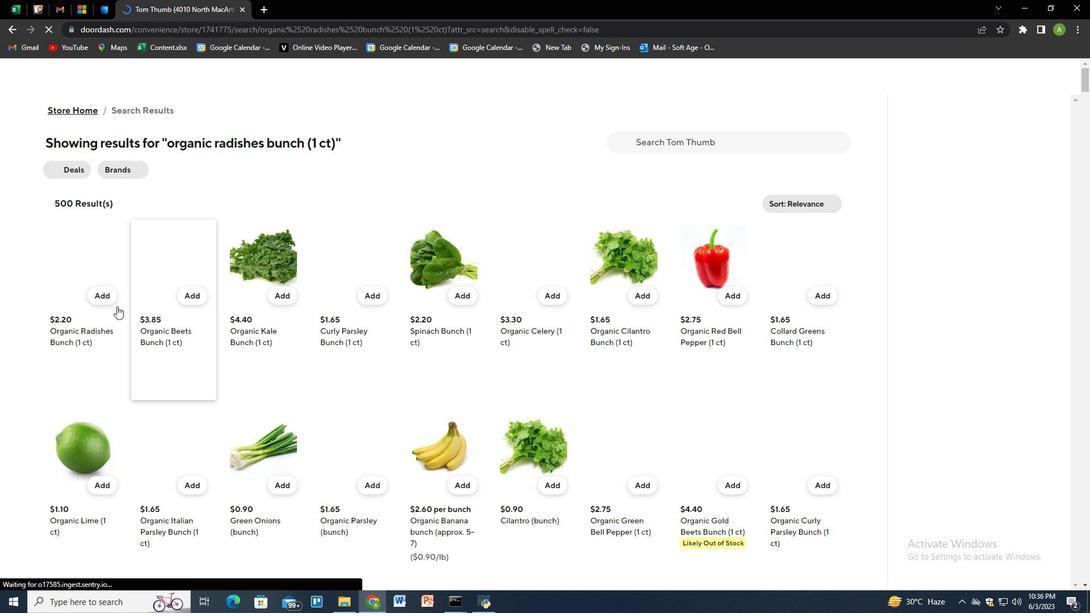 
Action: Mouse pressed left at (104, 294)
Screenshot: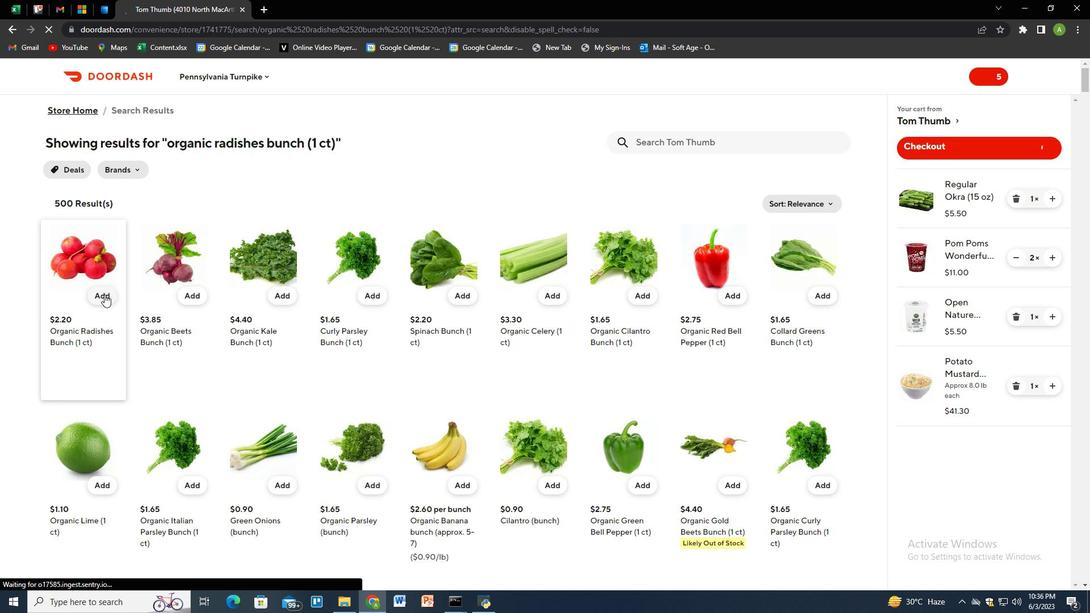 
Action: Mouse moved to (1050, 452)
Screenshot: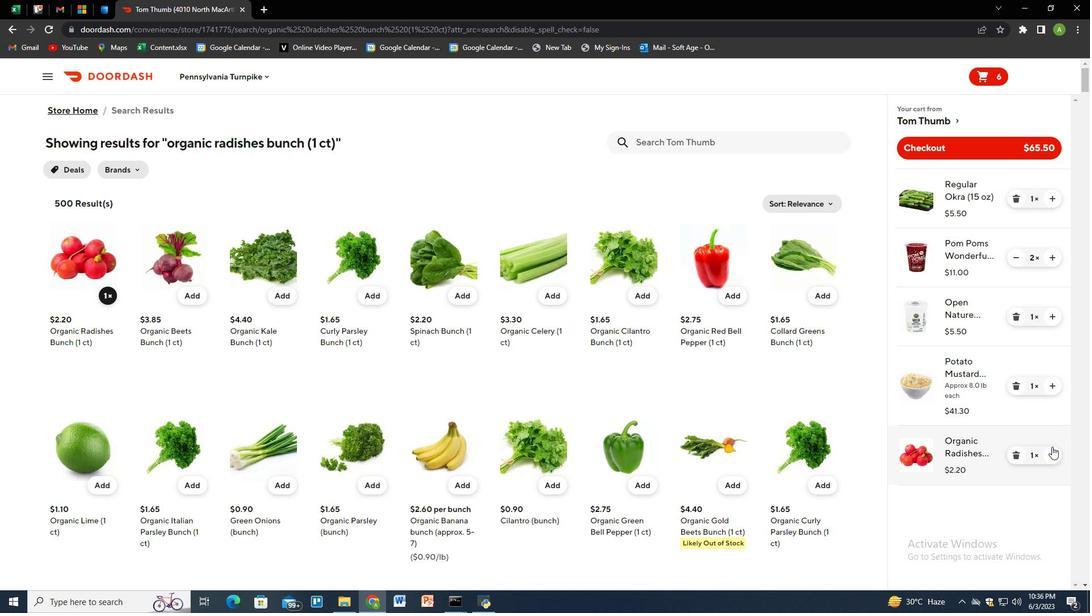 
Action: Mouse pressed left at (1050, 452)
Screenshot: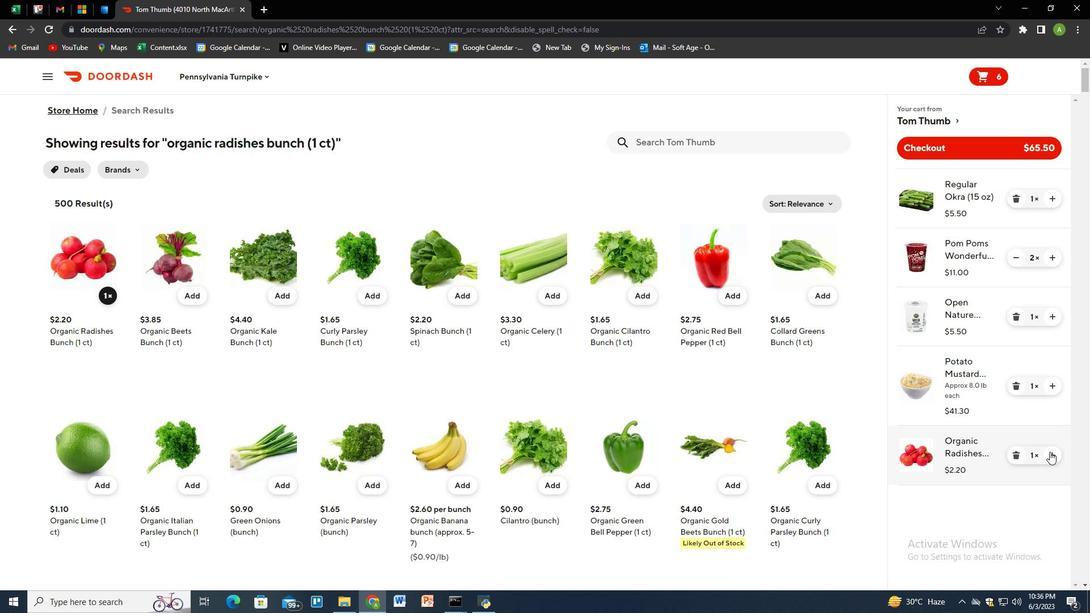 
Action: Mouse moved to (698, 143)
Screenshot: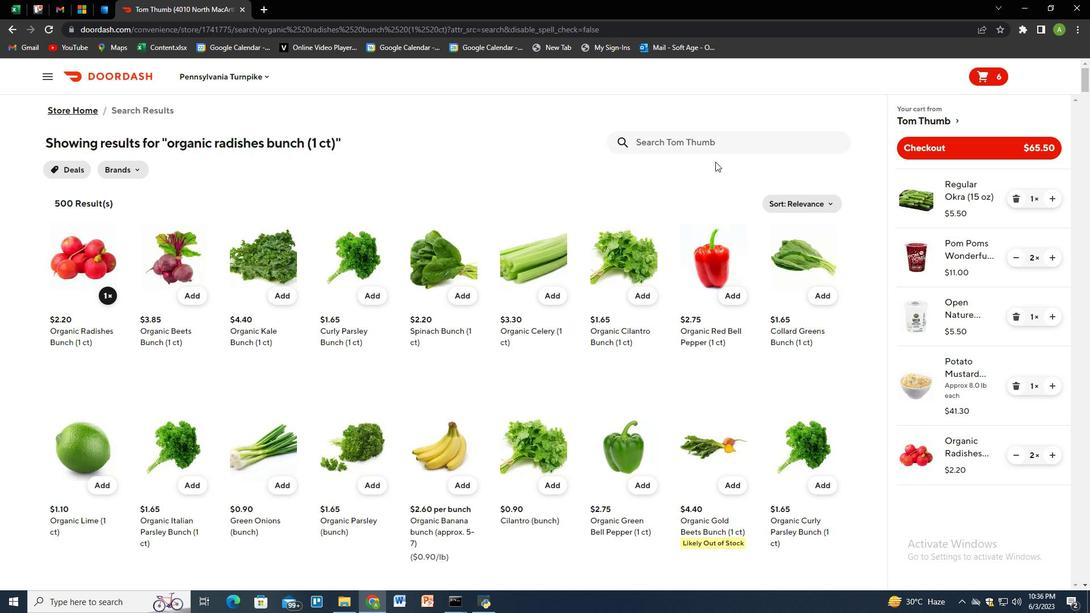 
Action: Mouse pressed left at (698, 143)
Screenshot: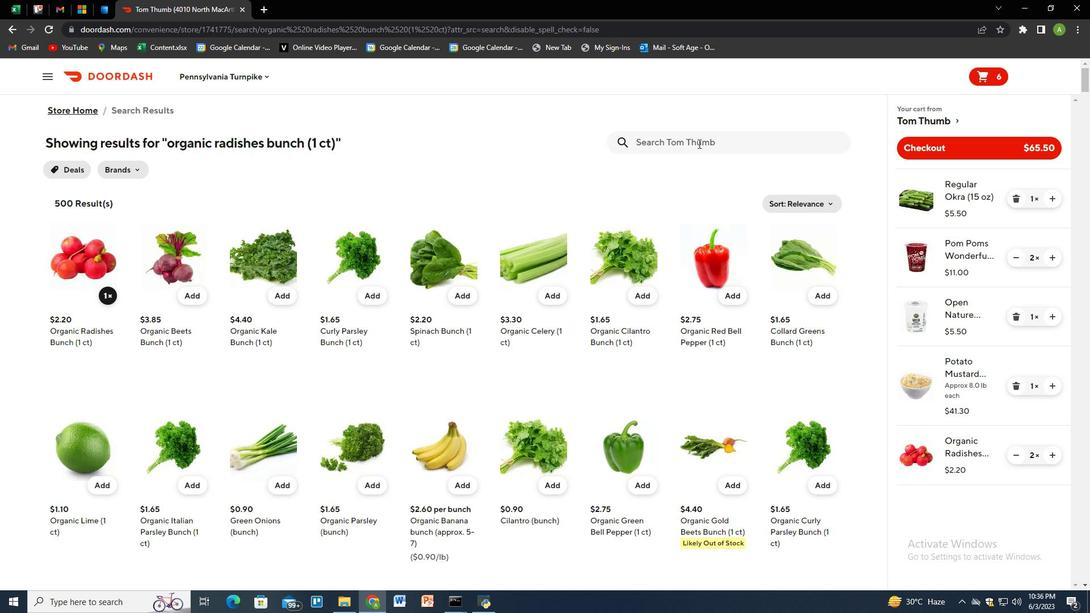 
Action: Key pressed kellogg<Key.shift_r>"s<Key.space>special<Key.space>k<Key.space>breakfast<Key.space>cereal<Key.space>red<Key.space>berries<Key.space><Key.shift_r>(11.7<Key.space>oz<Key.shift_r>)<Key.enter>
Screenshot: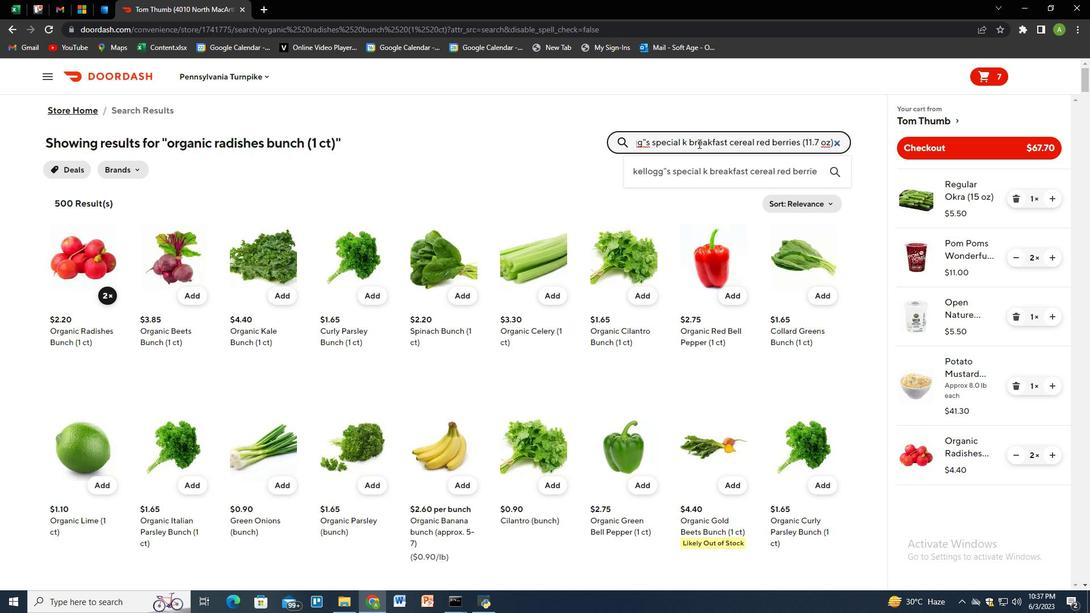 
Action: Mouse moved to (102, 295)
Screenshot: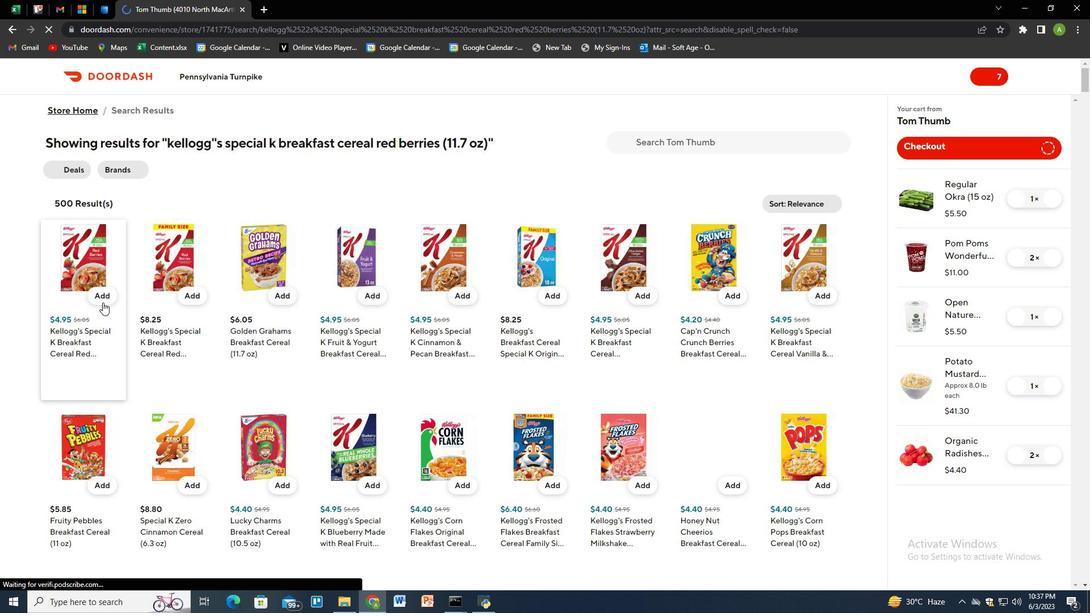
Action: Mouse pressed left at (102, 295)
Screenshot: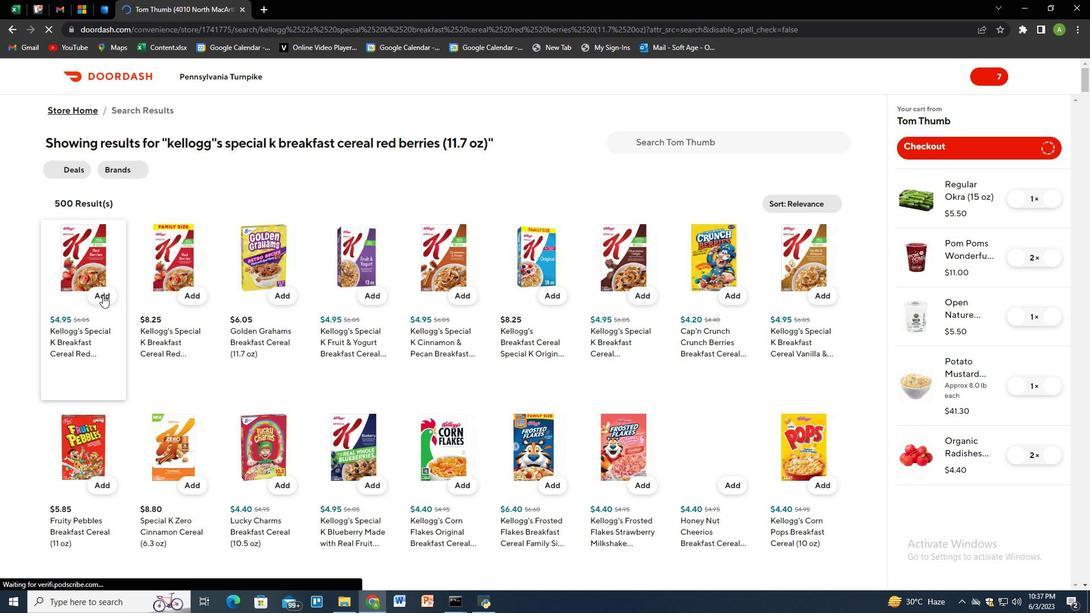 
Action: Mouse moved to (721, 142)
Screenshot: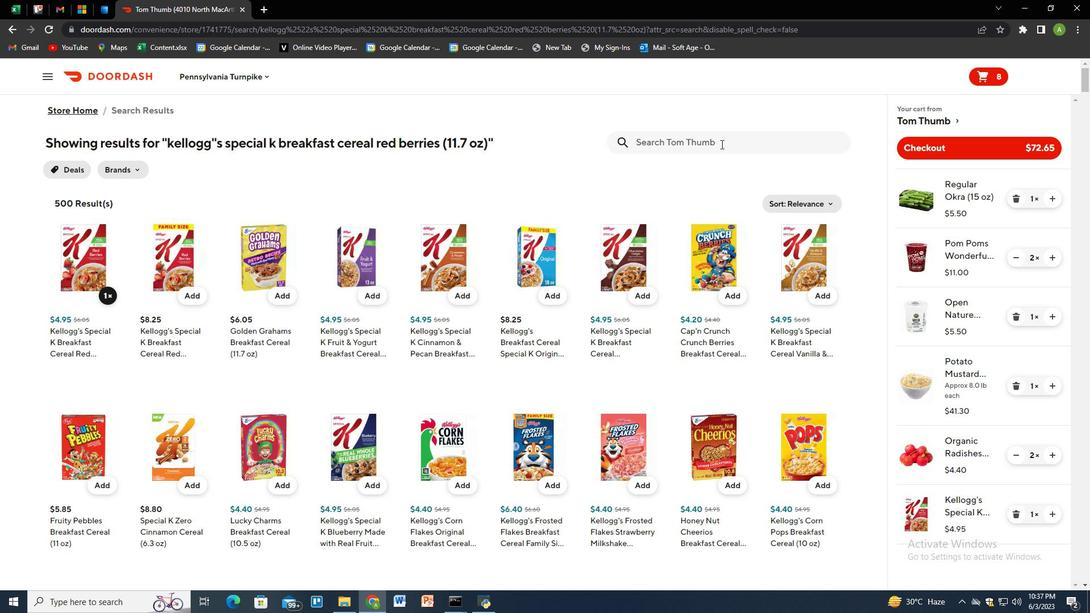 
Action: Mouse pressed left at (721, 142)
Screenshot: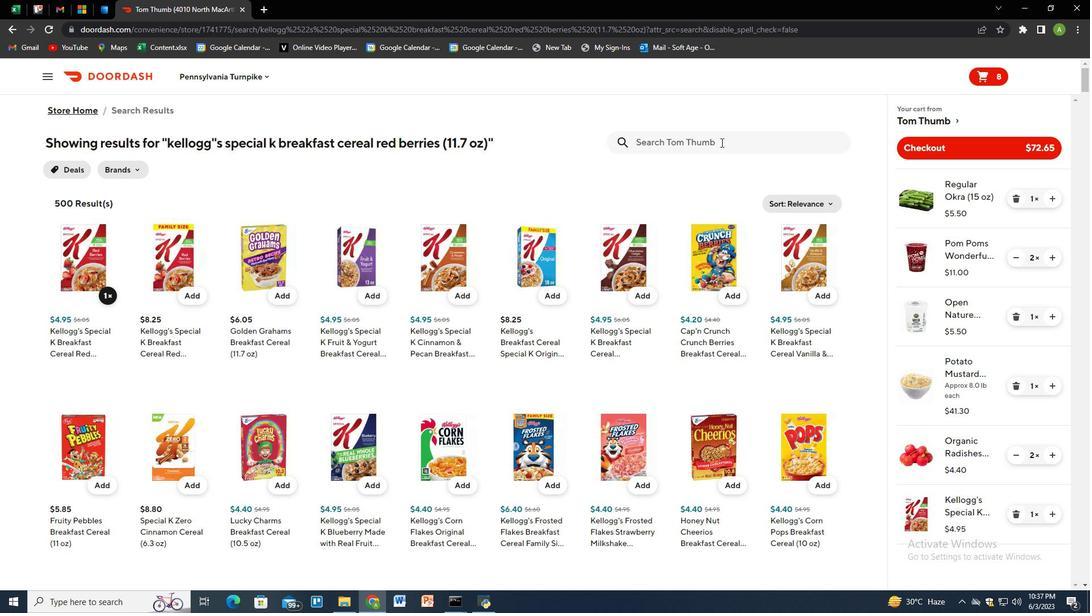 
Action: Key pressed adams<Key.space>f<Key.backspace>garlic<Key.space>salt<Key.space>seasoning<Key.space><Key.shift_r>(6.49<Key.space>oz<Key.shift_r>)<Key.enter>
Screenshot: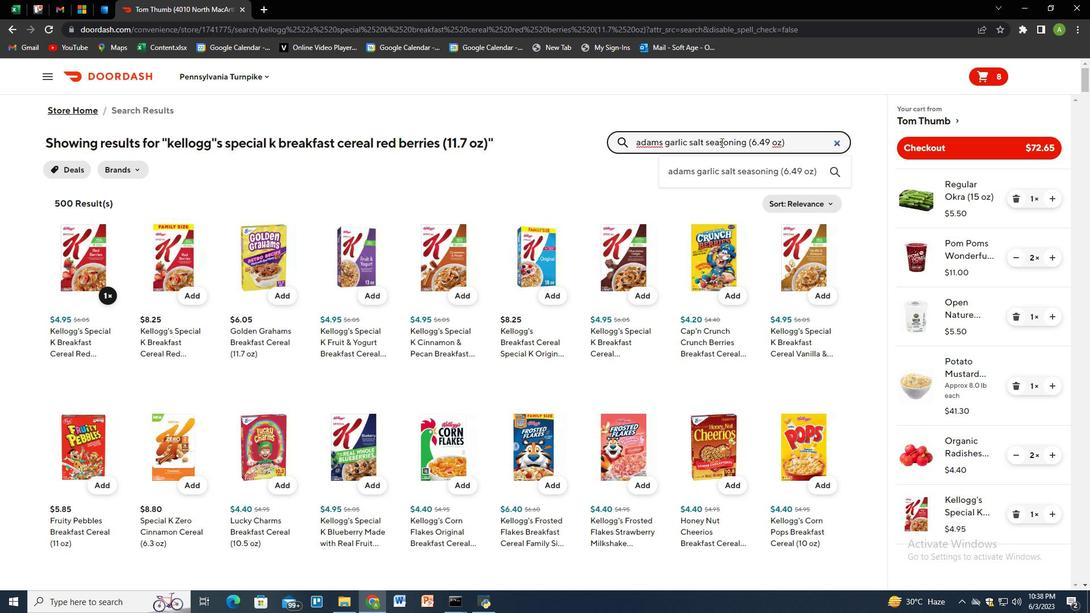 
Action: Mouse moved to (106, 299)
Screenshot: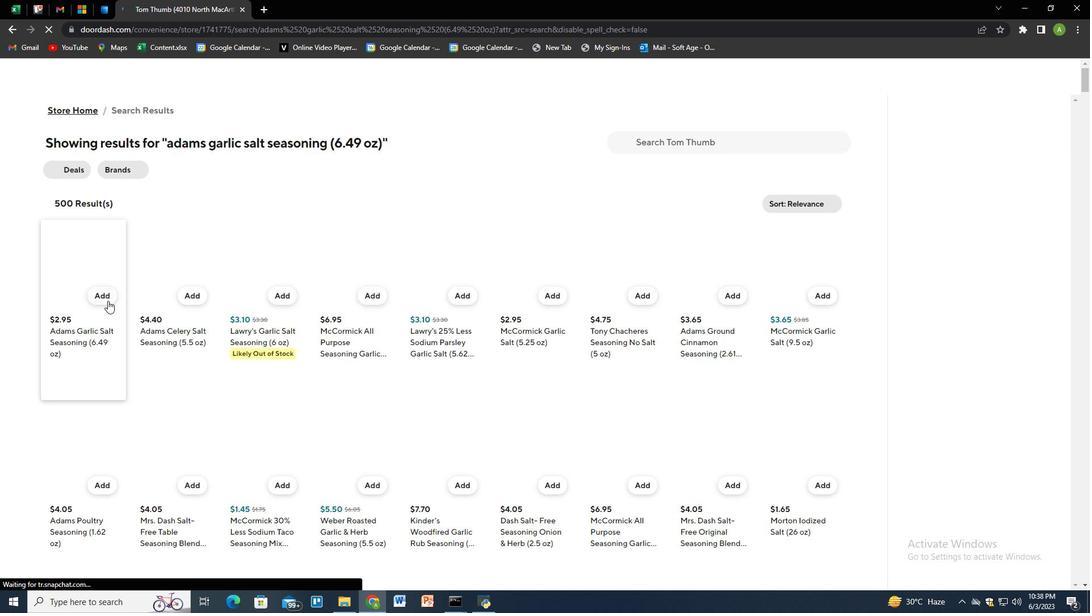 
Action: Mouse pressed left at (106, 299)
Screenshot: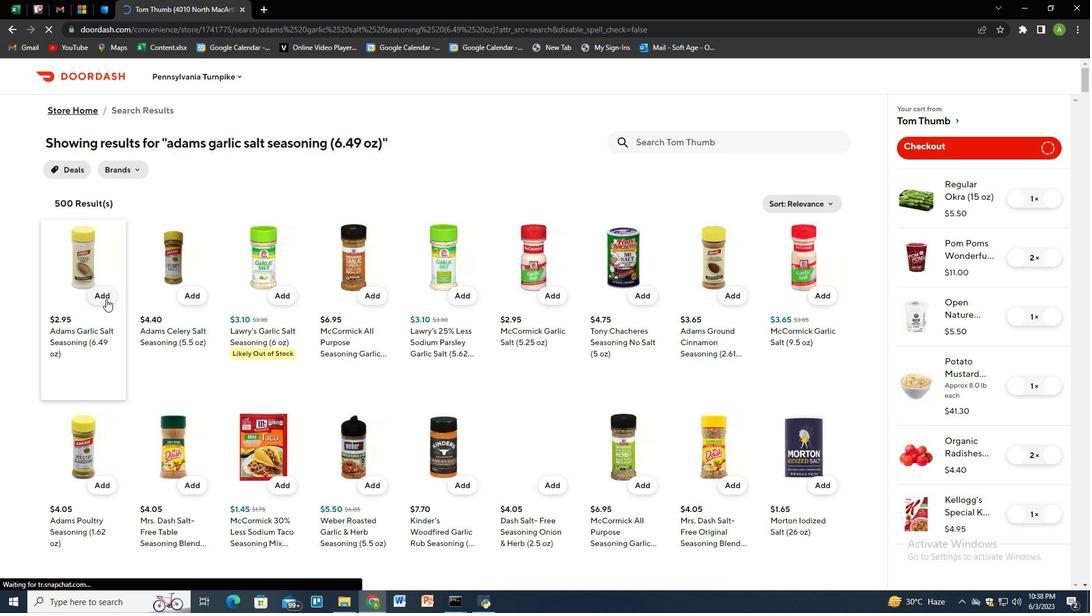 
Action: Mouse moved to (666, 143)
Screenshot: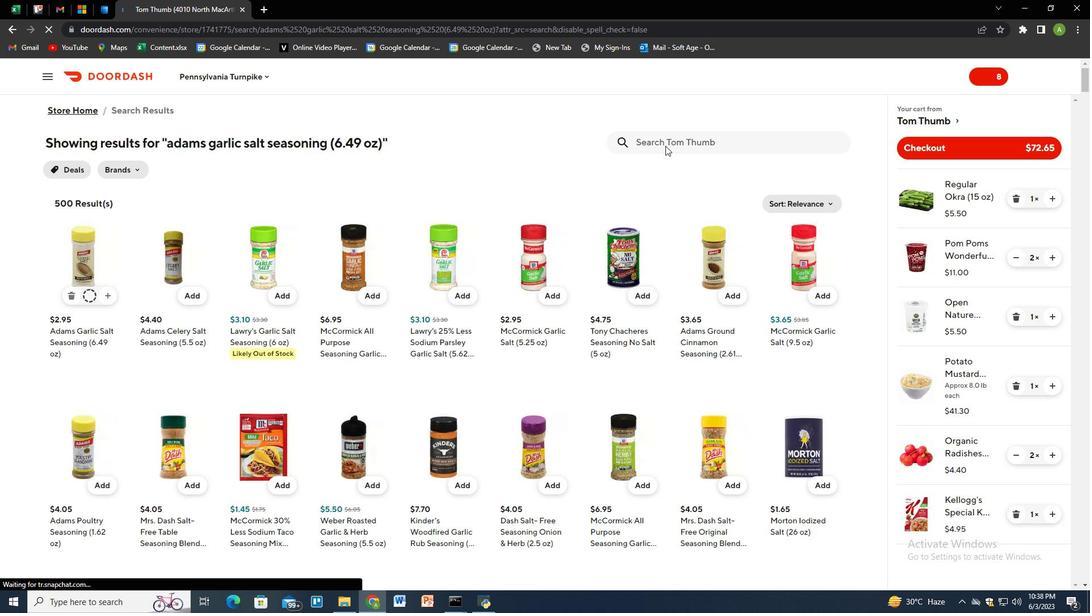 
Action: Mouse pressed left at (666, 143)
Screenshot: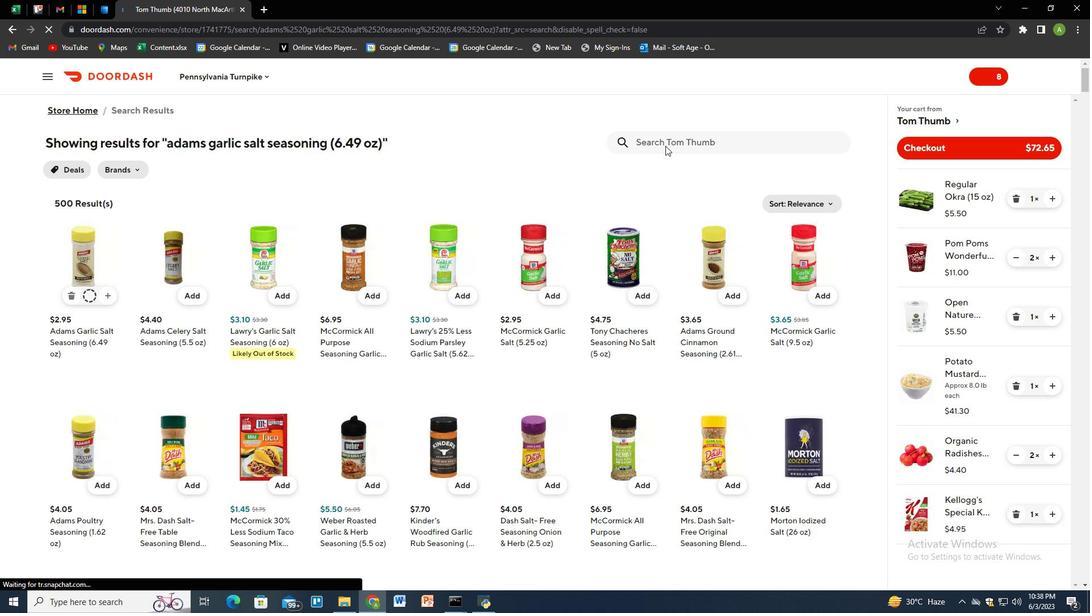 
Action: Key pressed nature<Key.space>made<Key.space>super<Key.space>c<Key.space>with<Key.space>vitamin<Key.space>d3<Key.space><Key.shift><Key.shift><Key.shift><Key.shift><Key.shift><Key.shift><Key.shift><Key.shift><Key.shift><Key.shift><Key.shift><Key.shift><Key.shift><Key.shift><Key.shift><Key.shift><Key.shift><Key.shift><Key.shift><Key.shift><Key.shift><Key.shift><Key.shift><Key.shift><Key.shift><Key.shift><Key.shift><Key.shift><Key.shift><Key.shift>&<Key.space>zinc<Key.space>tablets<Key.space><Key.shift_r>(60<Key.space>ct<Key.shift_r>)<Key.enter>
Screenshot: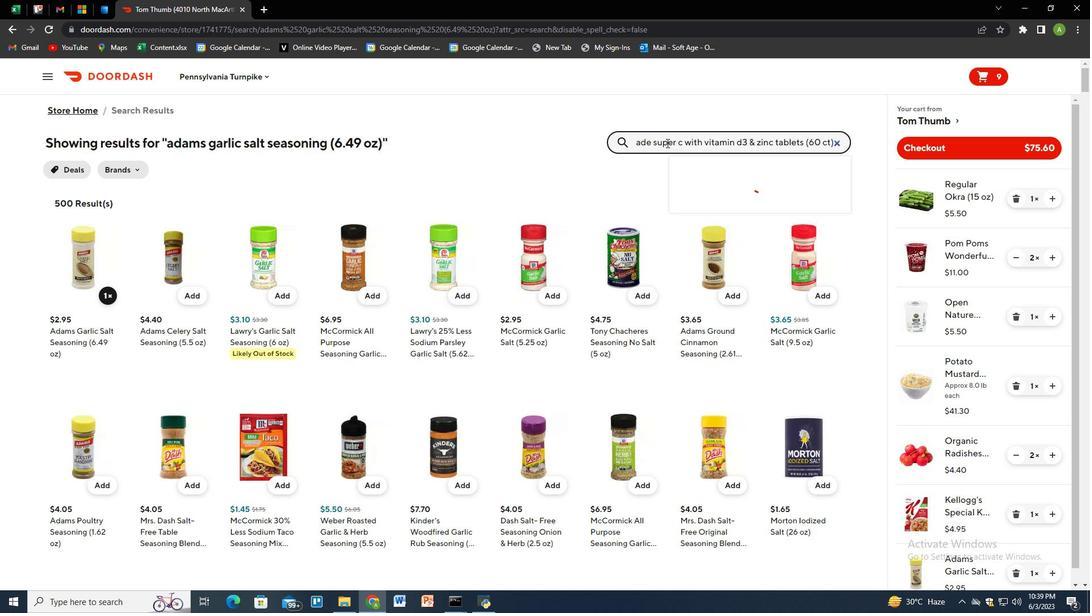
Action: Mouse moved to (105, 297)
Screenshot: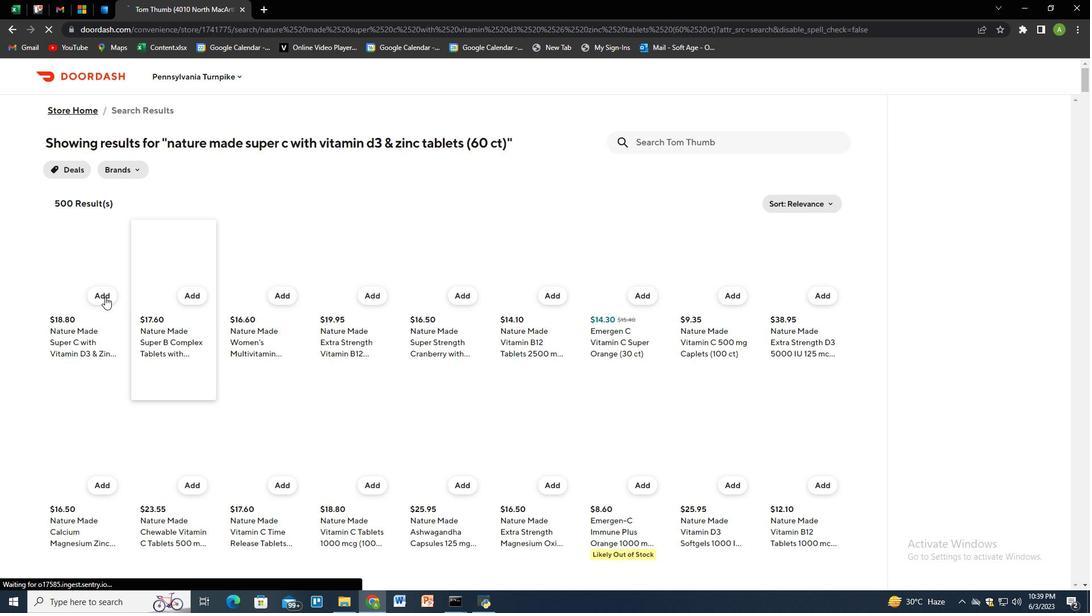 
Action: Mouse pressed left at (105, 297)
Screenshot: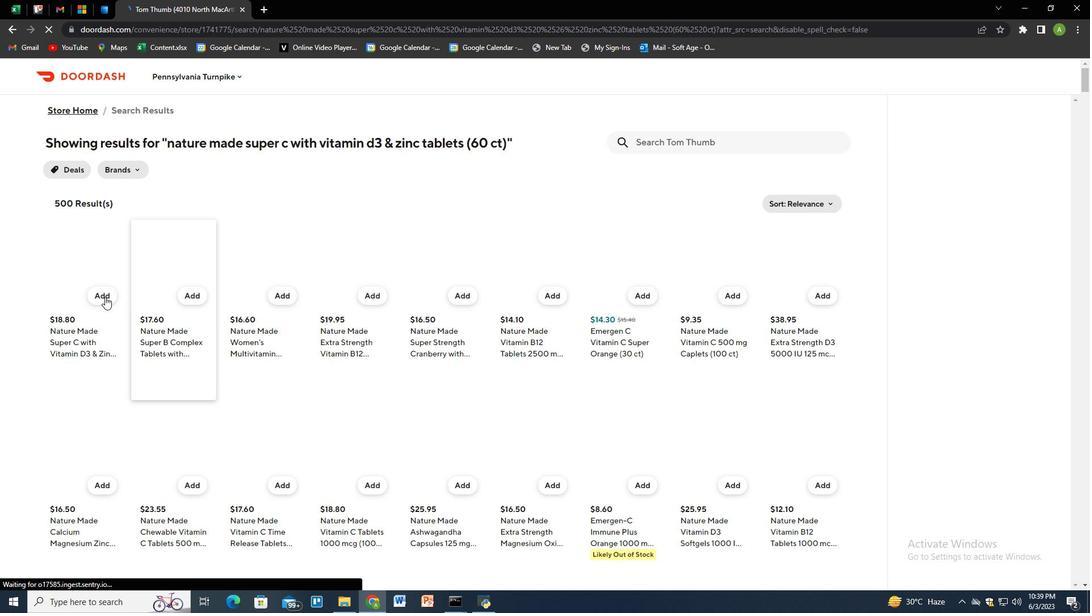 
Action: Mouse moved to (989, 437)
Screenshot: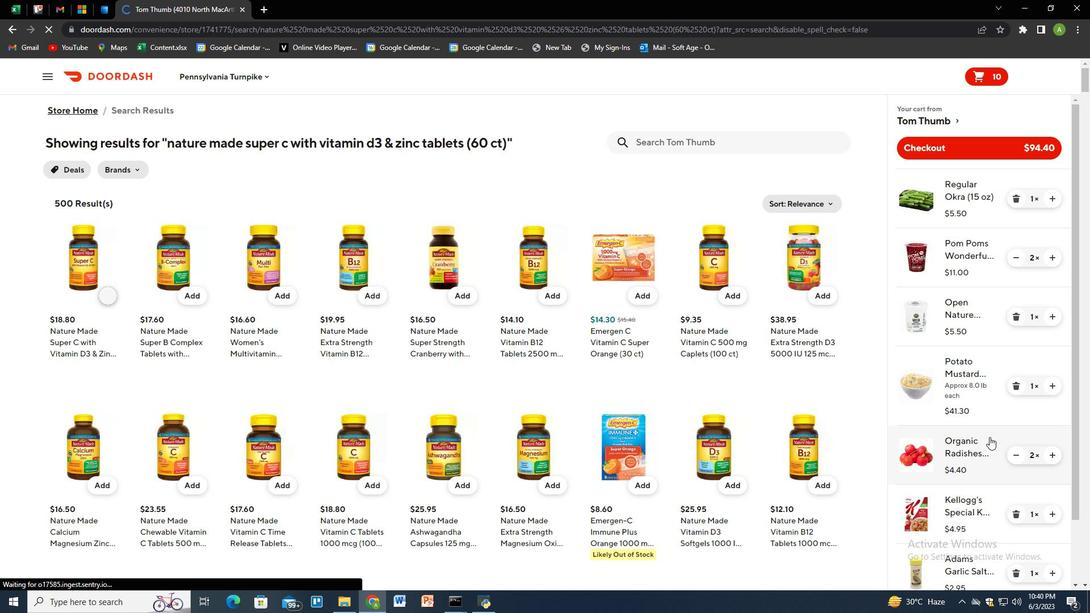 
Action: Mouse scrolled (989, 436) with delta (0, 0)
Screenshot: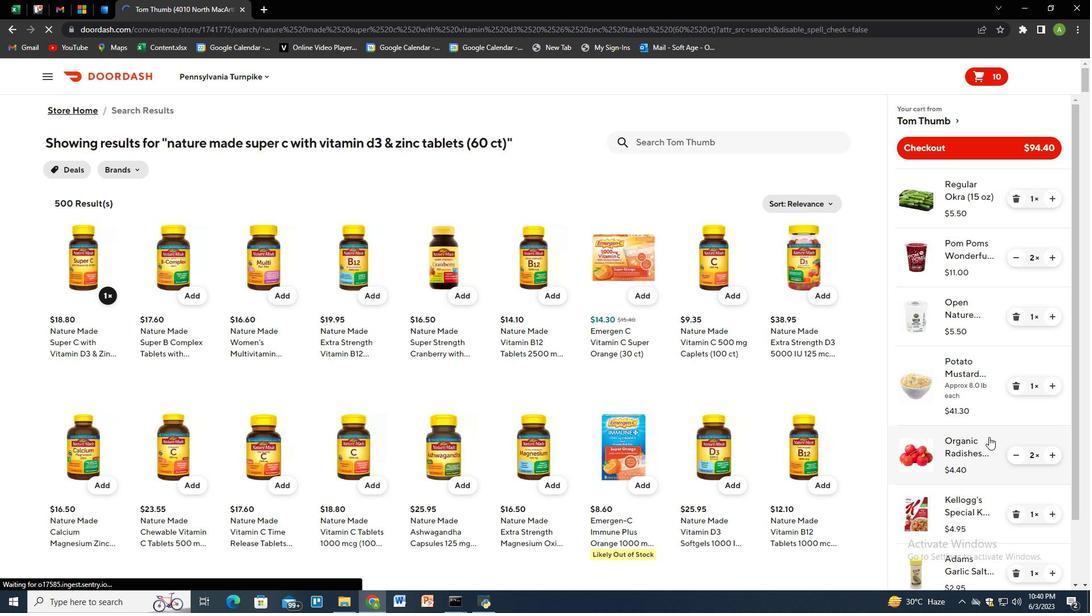
Action: Mouse scrolled (989, 436) with delta (0, 0)
Screenshot: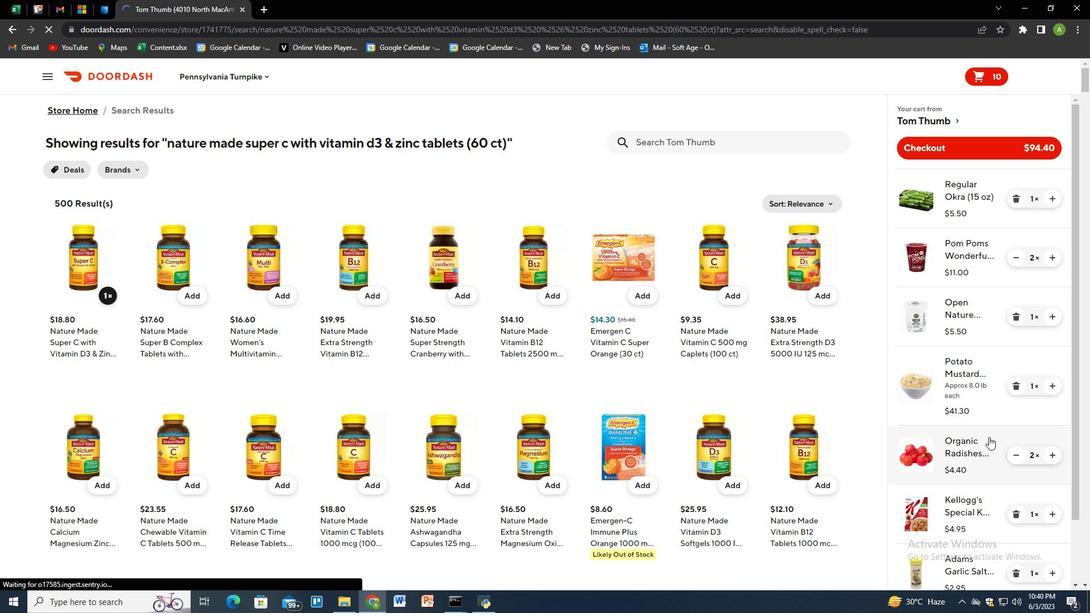 
Action: Mouse moved to (989, 438)
Screenshot: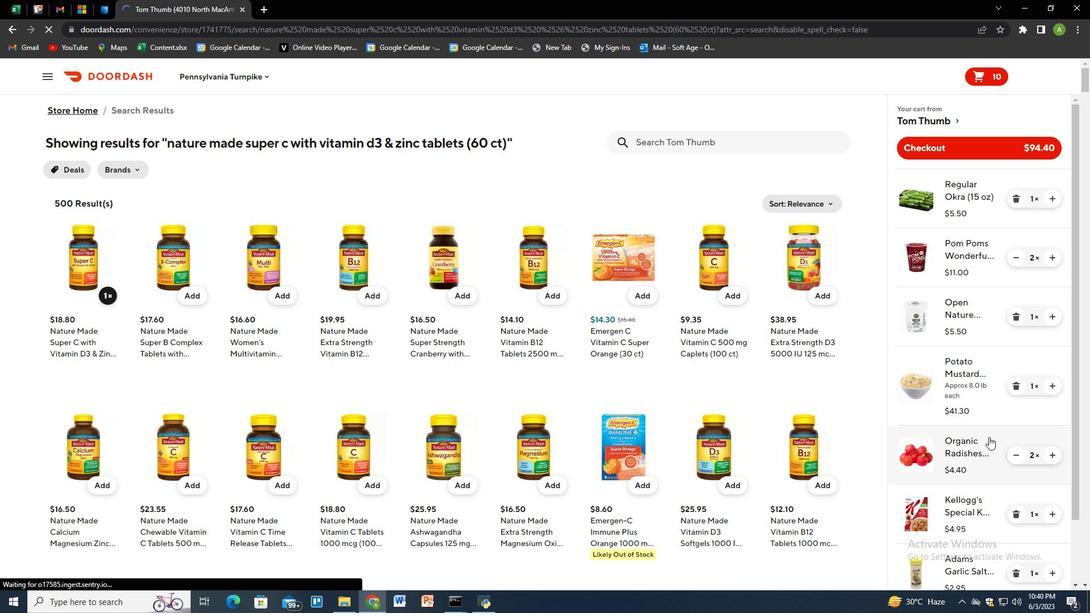 
Action: Mouse scrolled (989, 437) with delta (0, 0)
Screenshot: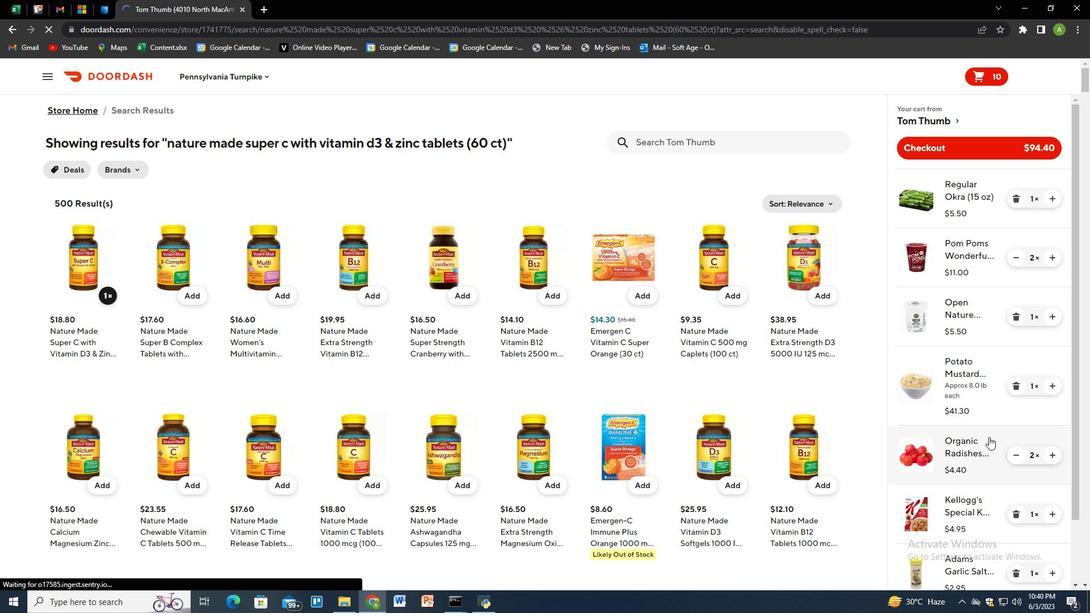 
Action: Mouse moved to (990, 443)
Screenshot: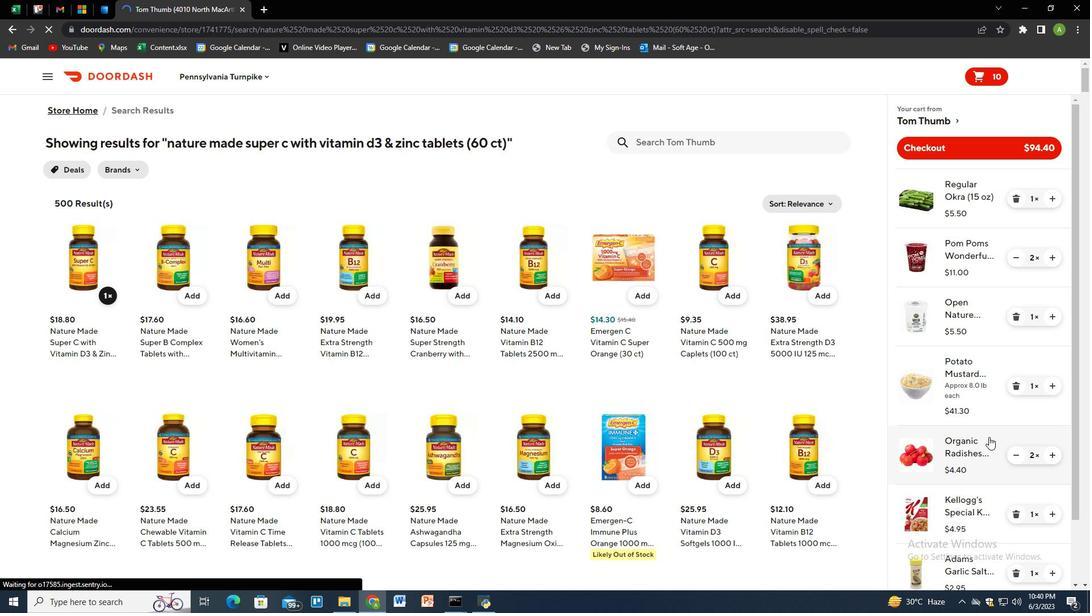 
Action: Mouse scrolled (990, 443) with delta (0, 0)
Screenshot: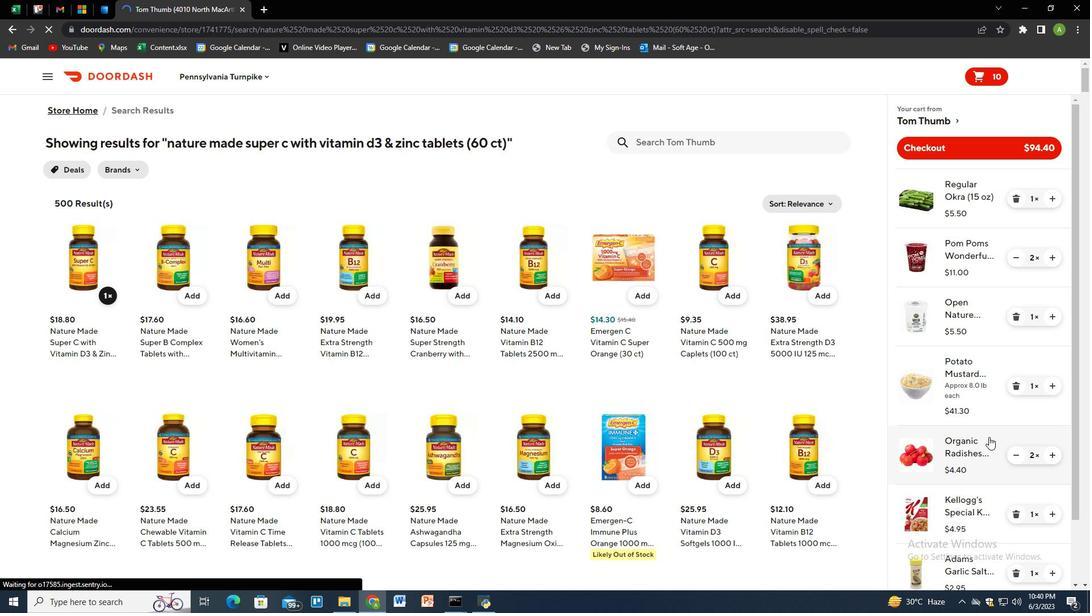 
Action: Mouse moved to (1051, 559)
Screenshot: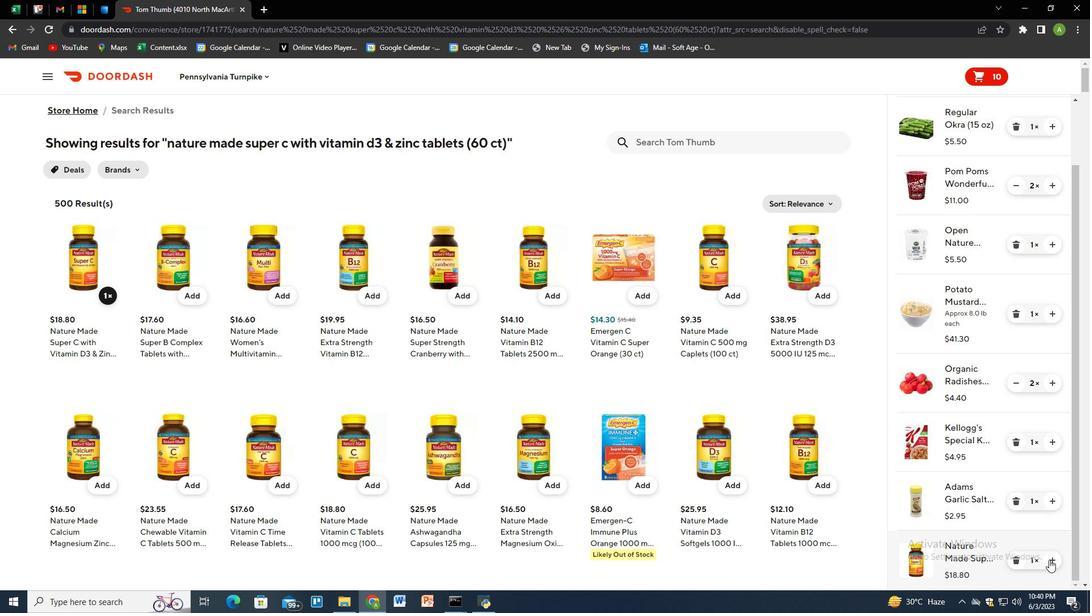
Action: Mouse pressed left at (1051, 559)
Screenshot: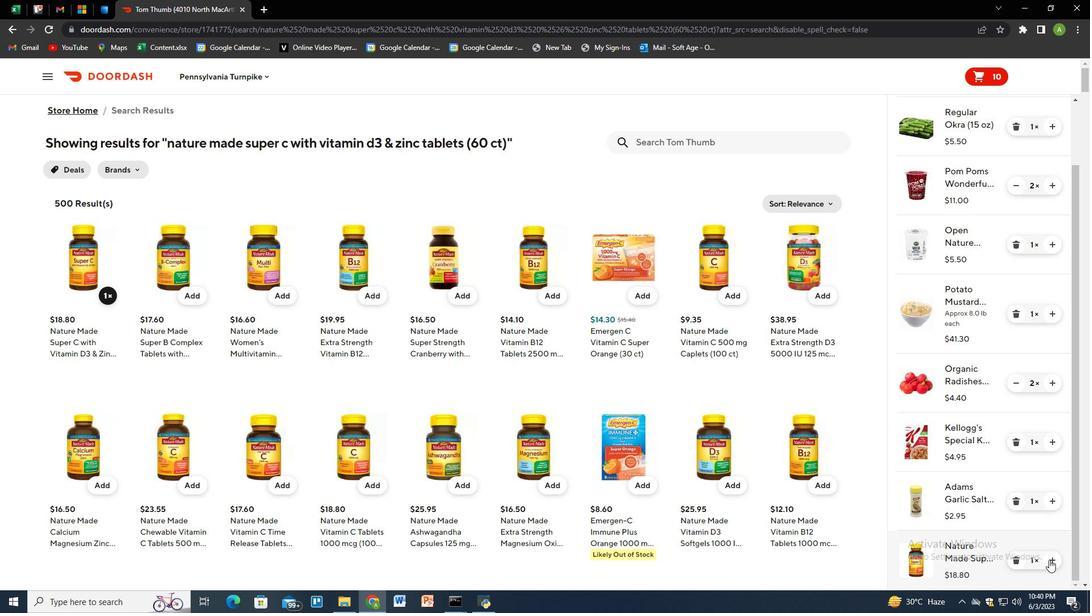 
Action: Mouse moved to (671, 145)
Screenshot: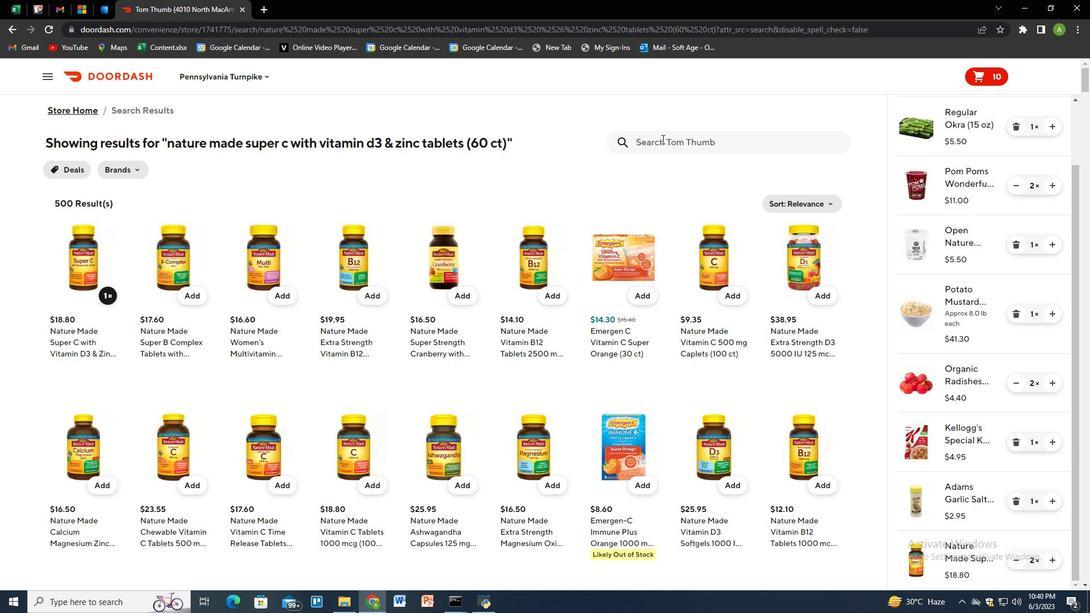 
Action: Mouse pressed left at (671, 145)
Screenshot: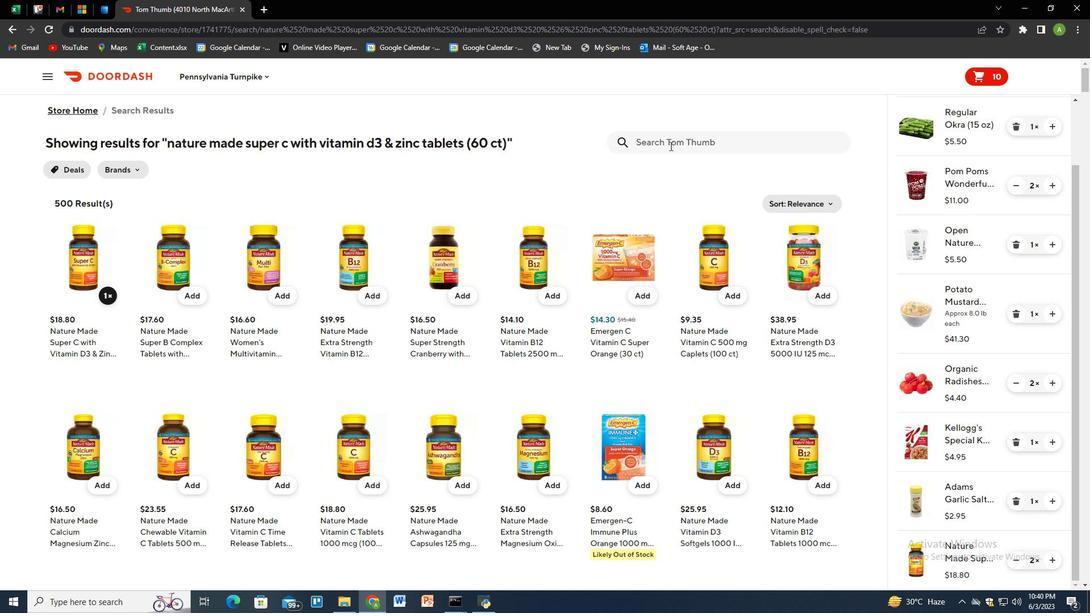 
Action: Key pressed kellogg<Key.shift_r><Key.shift_r>"s<Key.space>s<Key.backspace>cheez-it<Key.space>puff<Key.shift_r>"d<Key.space>cheesy<Key.space>baked<Key.space>snacks<Key.space>double<Key.space>cheese<Key.space><Key.shift_r><Key.shift_r><Key.shift_r><Key.shift_r><Key.shift_r>(5.75<Key.space>oz<Key.shift_r>)<Key.enter>
Screenshot: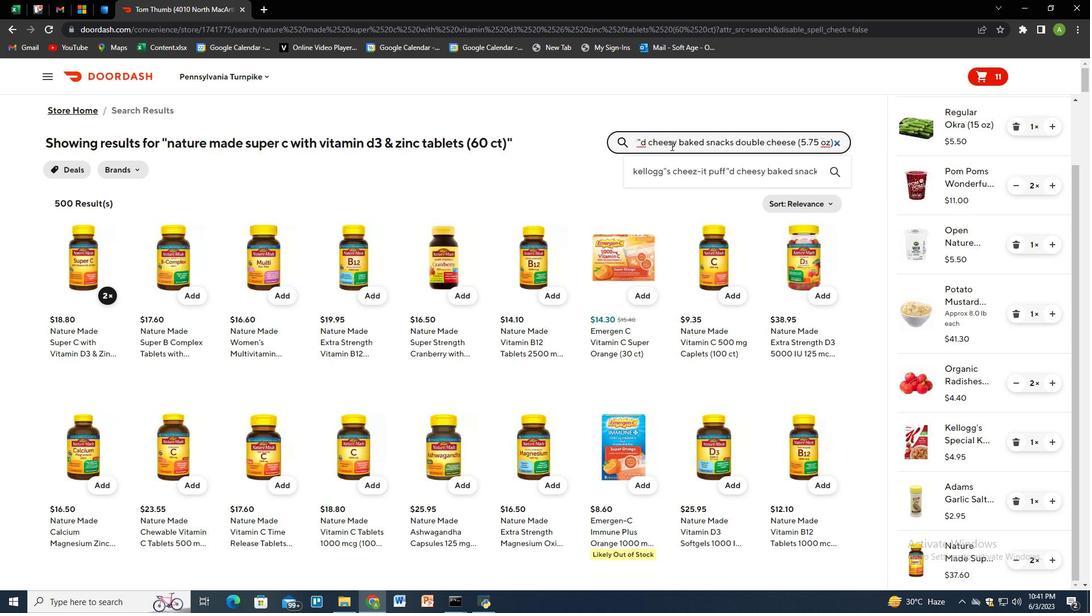 
Action: Mouse moved to (105, 294)
Screenshot: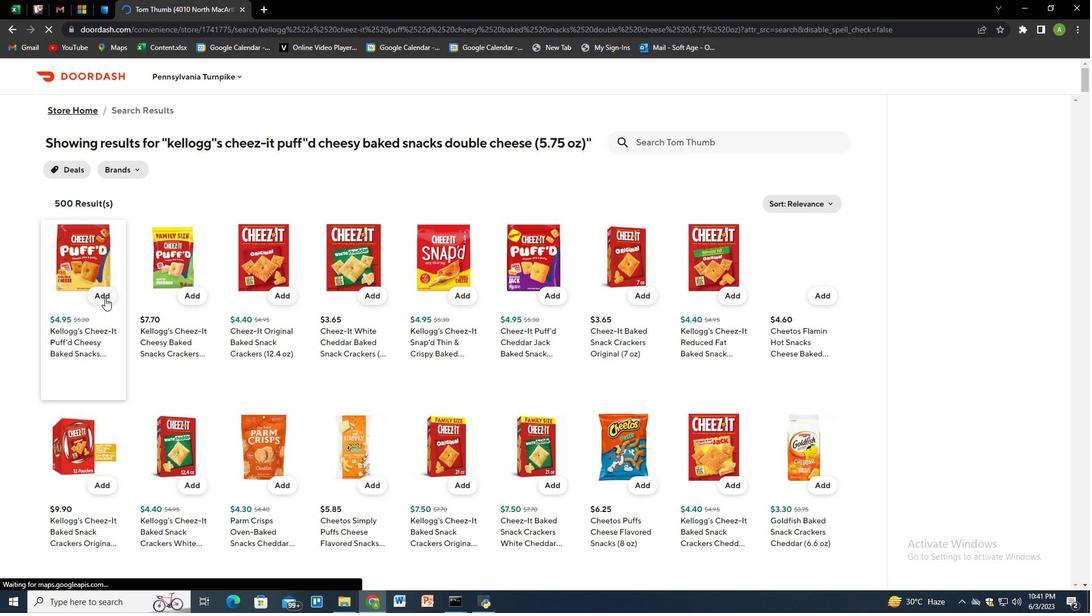 
Action: Mouse pressed left at (105, 294)
Screenshot: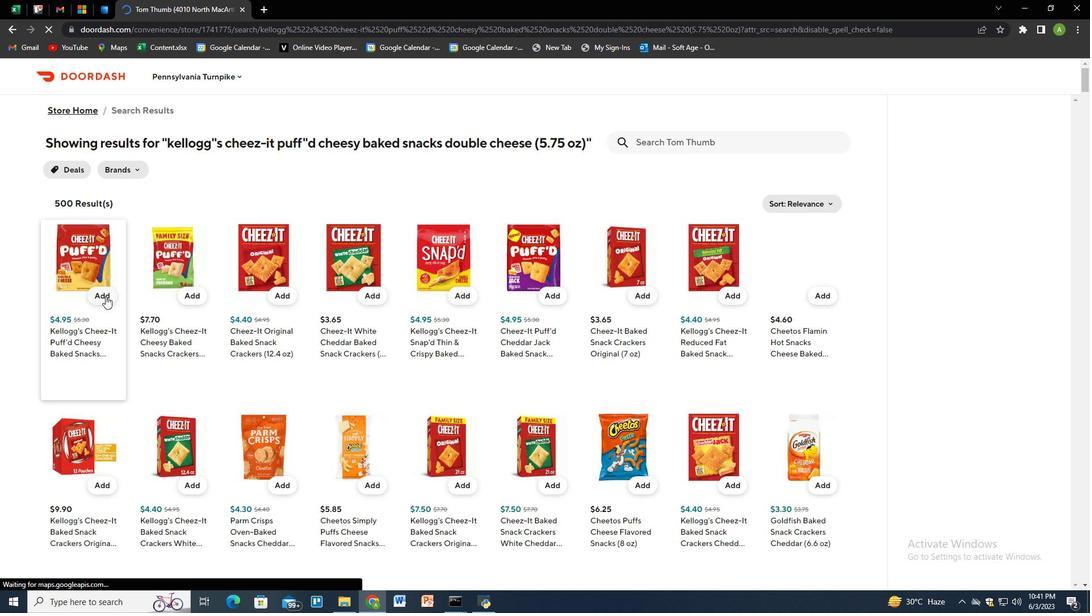
Action: Mouse moved to (678, 140)
Screenshot: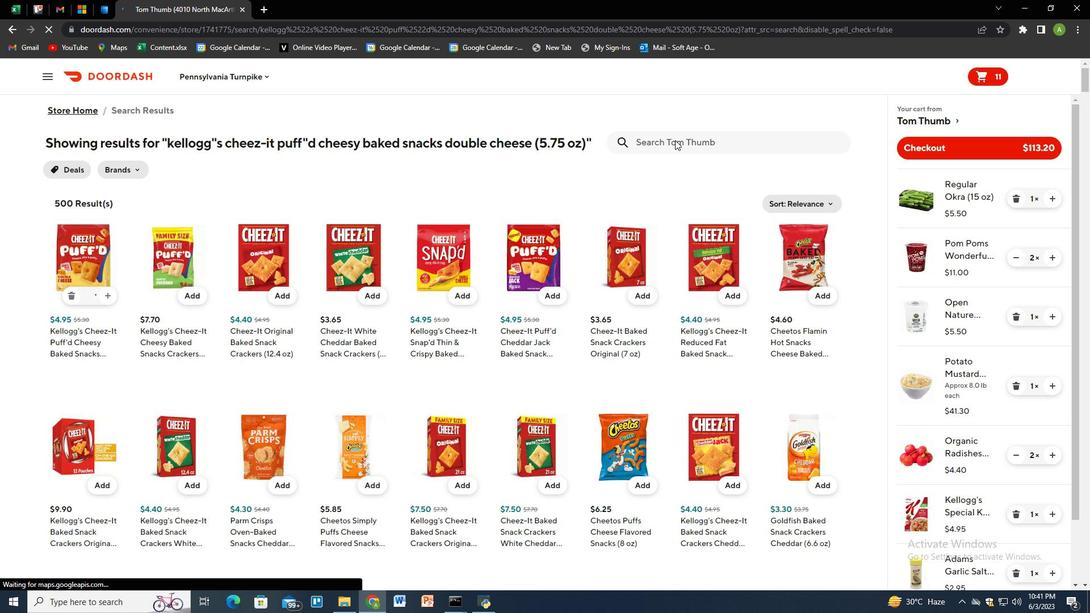 
Action: Mouse pressed left at (678, 140)
Screenshot: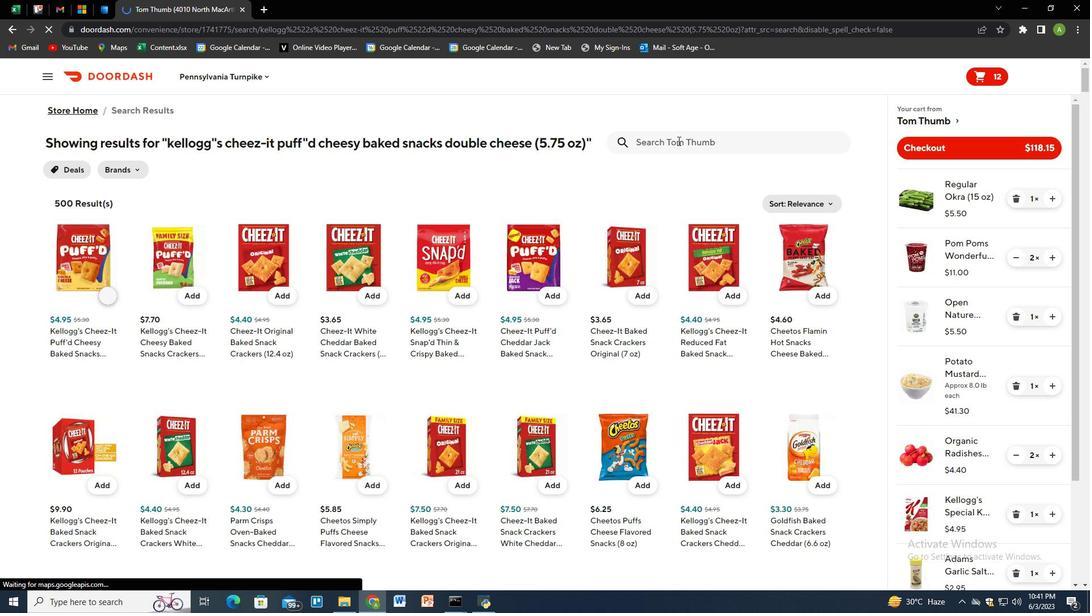 
Action: Key pressed doritos<Key.space>flamin<Key.space>hot<Key.space>tortilla<Key.space>chips<Key.space>cool<Key.space>ranch<Key.space><Key.shift_r><Key.shift_r>(2.75<Key.space>oz<Key.shift_r>)<Key.enter>
Screenshot: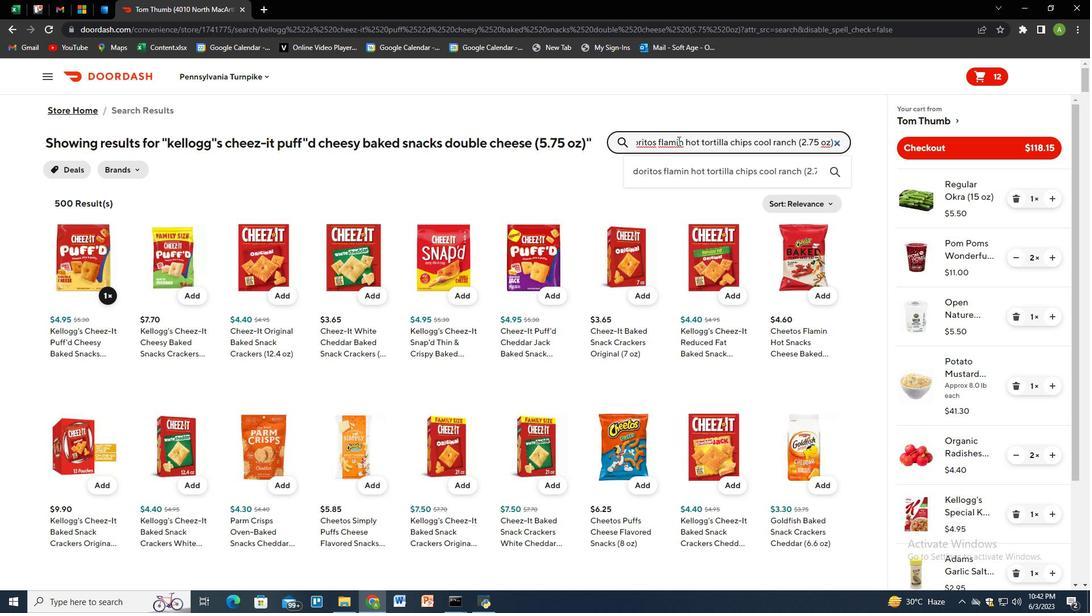 
Action: Mouse moved to (105, 299)
Screenshot: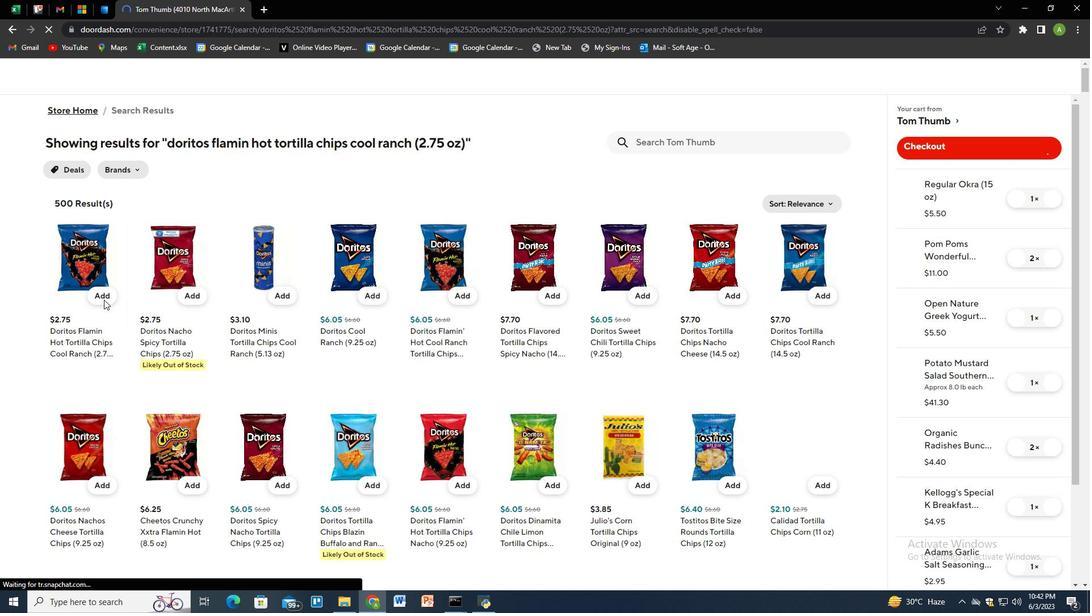 
Action: Mouse pressed left at (105, 299)
Screenshot: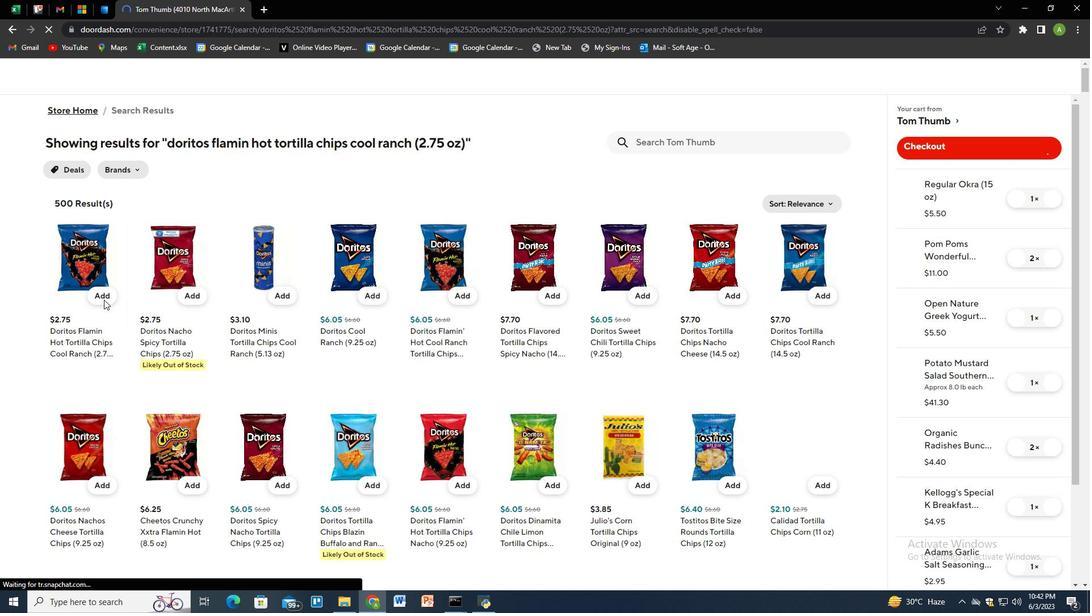
Action: Mouse moved to (959, 424)
Screenshot: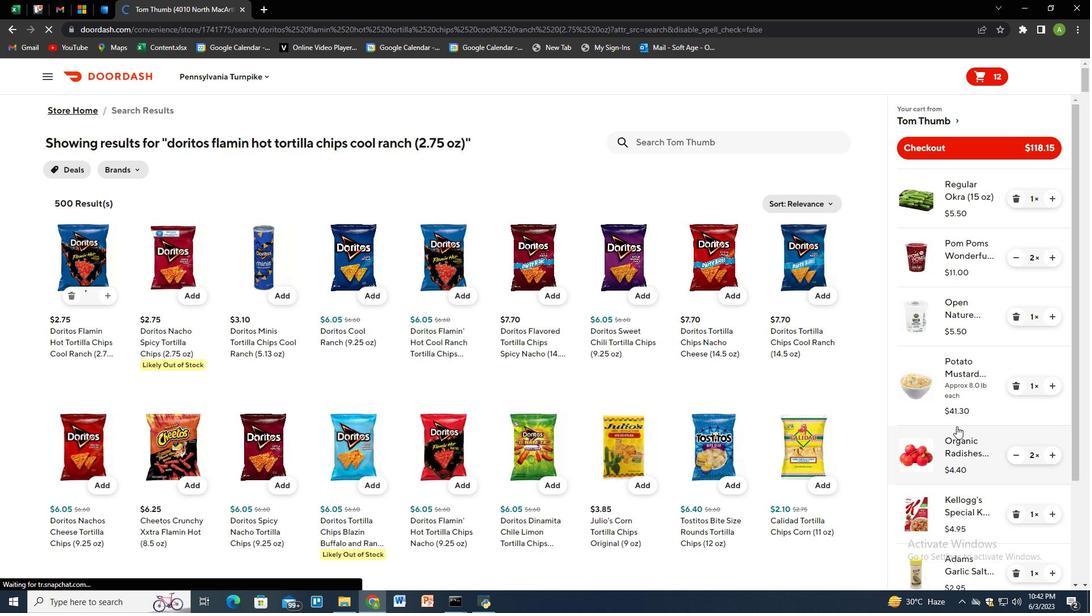
Action: Mouse scrolled (959, 424) with delta (0, 0)
Screenshot: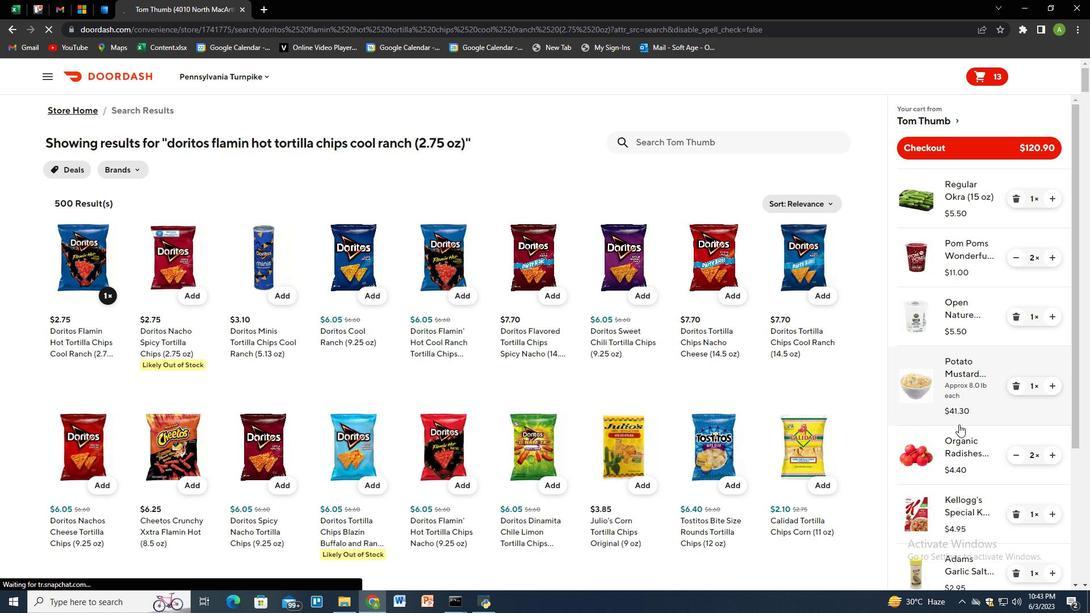 
Action: Mouse scrolled (959, 424) with delta (0, 0)
Screenshot: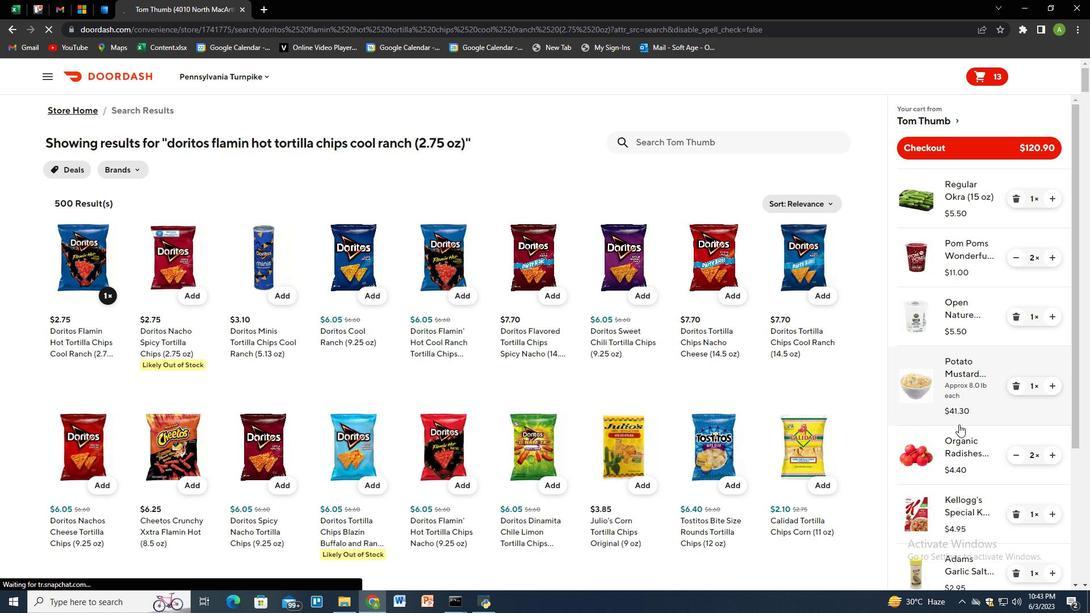 
Action: Mouse scrolled (959, 424) with delta (0, 0)
Screenshot: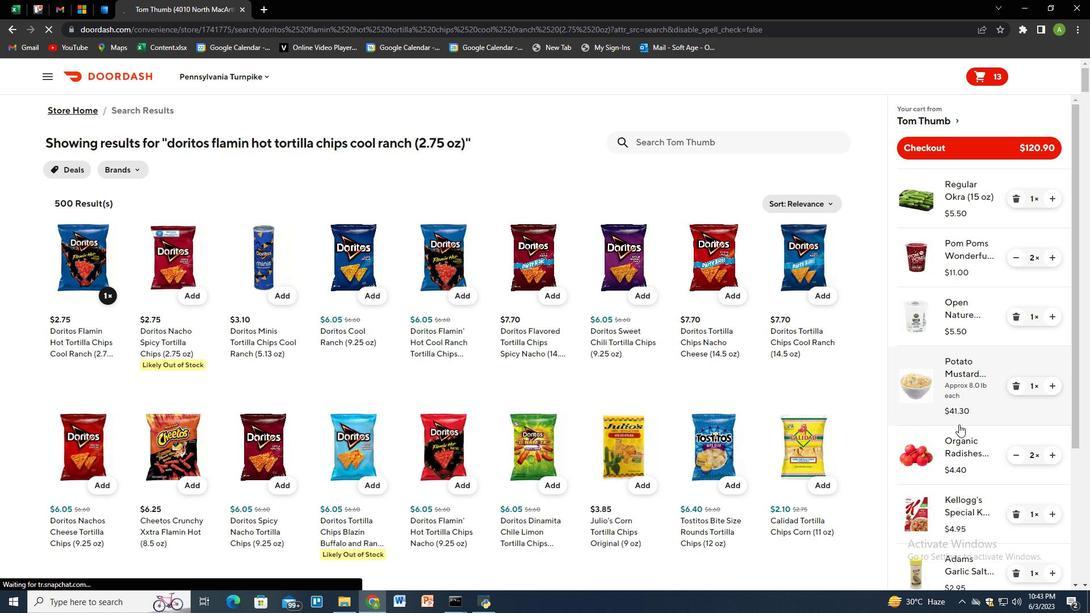 
Action: Mouse scrolled (959, 424) with delta (0, 0)
Screenshot: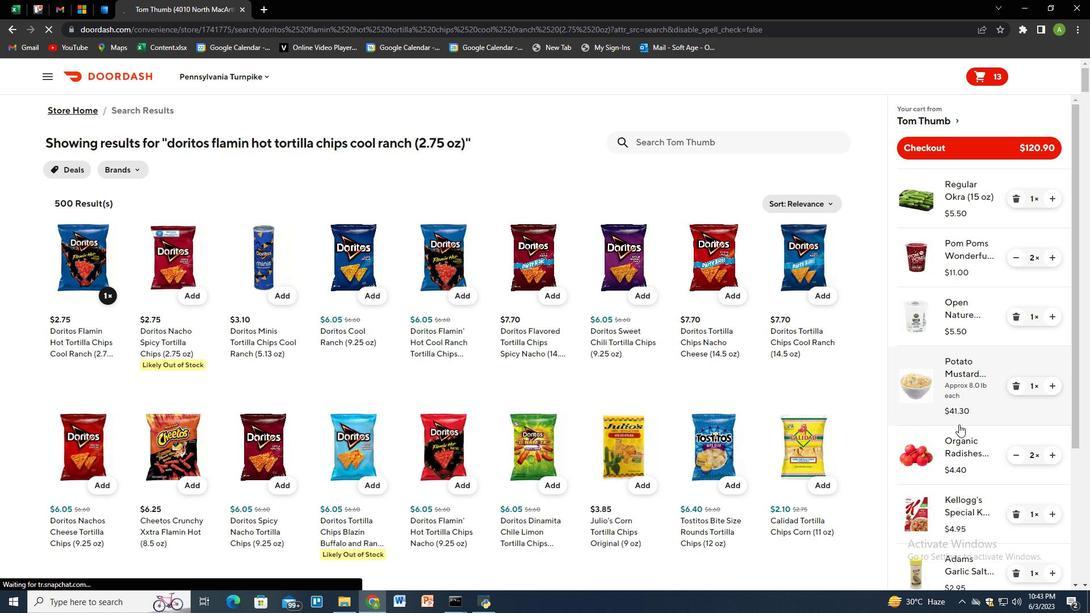 
Action: Mouse scrolled (959, 424) with delta (0, 0)
Screenshot: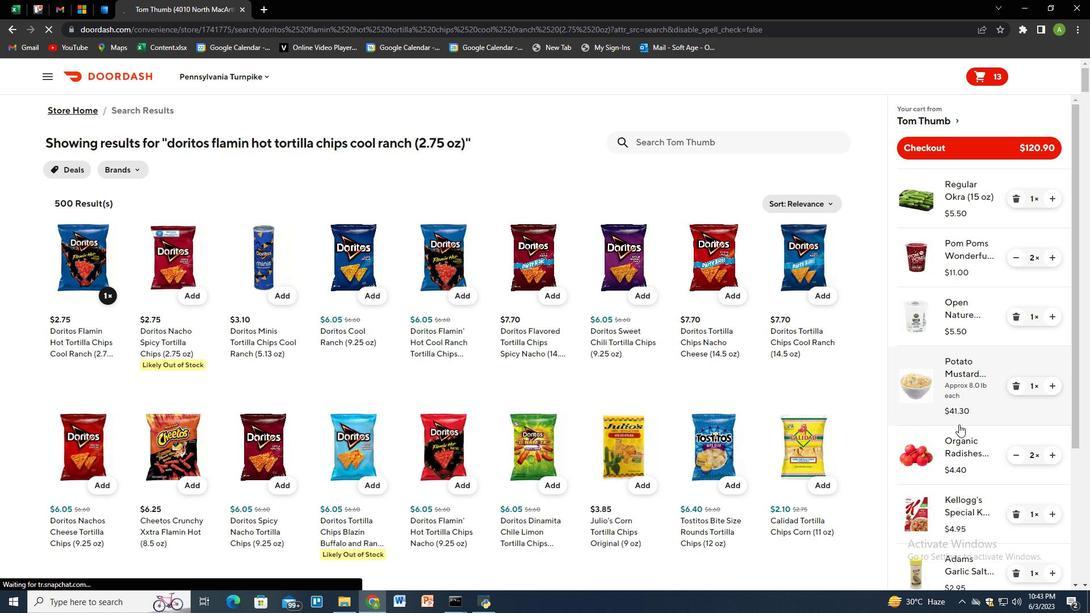 
Action: Mouse scrolled (959, 424) with delta (0, 0)
Screenshot: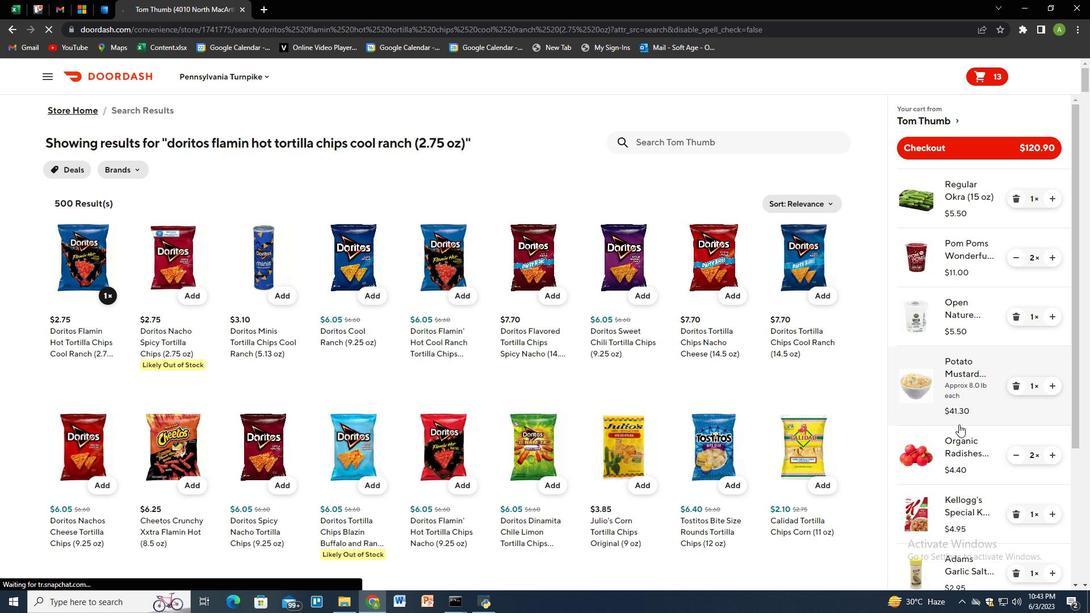 
Action: Mouse moved to (960, 435)
Screenshot: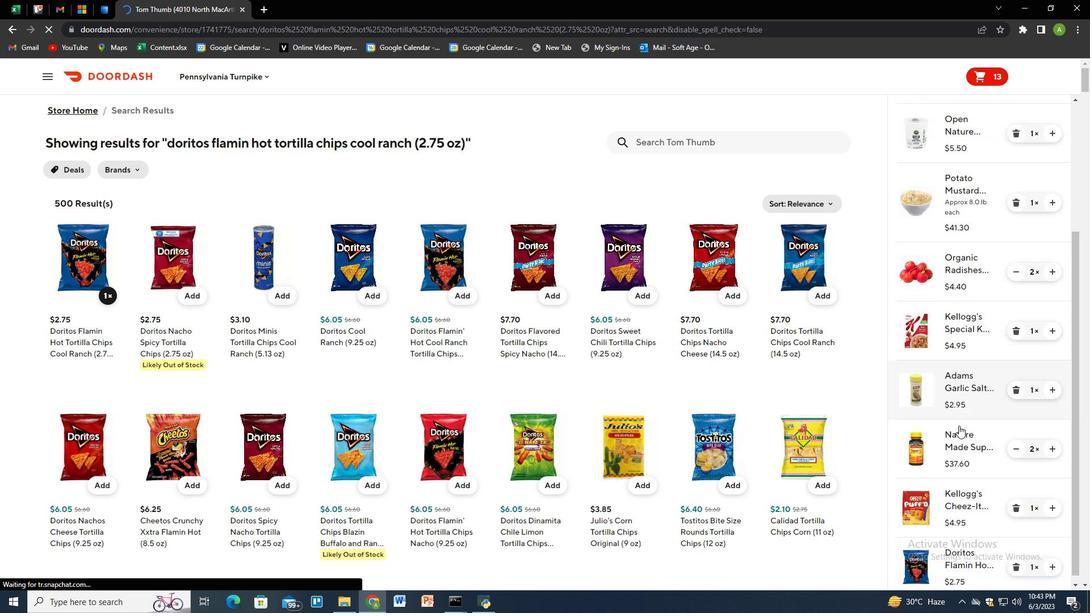 
Action: Mouse scrolled (960, 434) with delta (0, 0)
Screenshot: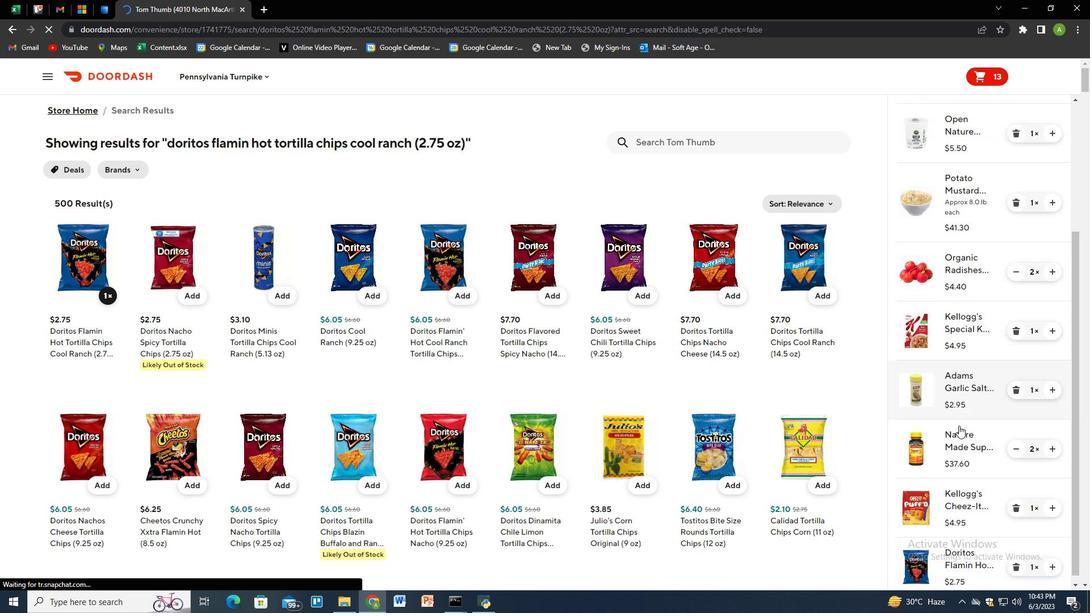 
Action: Mouse moved to (961, 437)
Screenshot: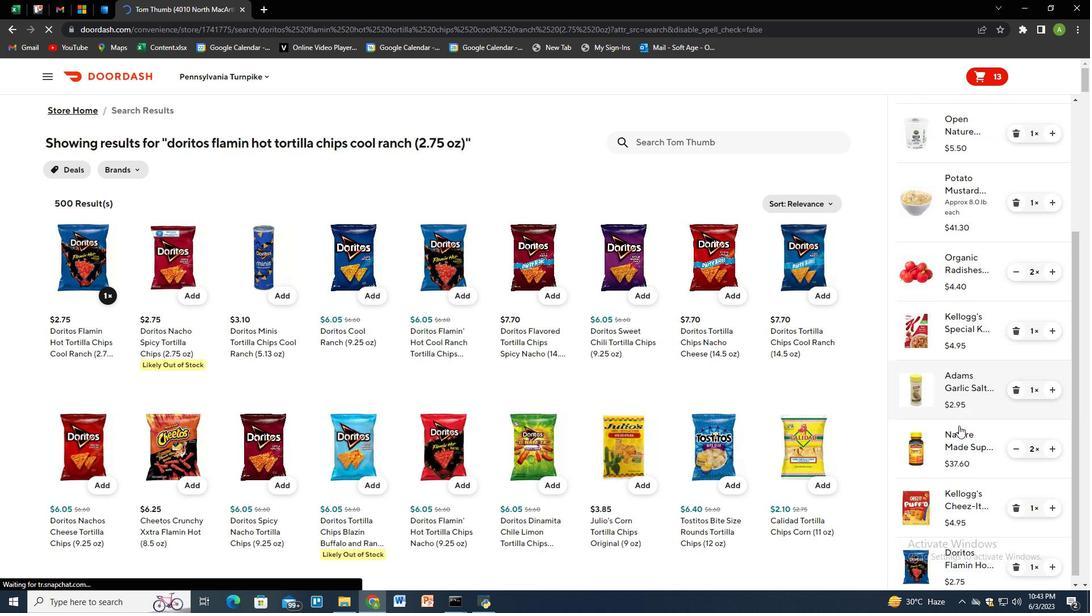 
Action: Mouse scrolled (961, 437) with delta (0, 0)
Screenshot: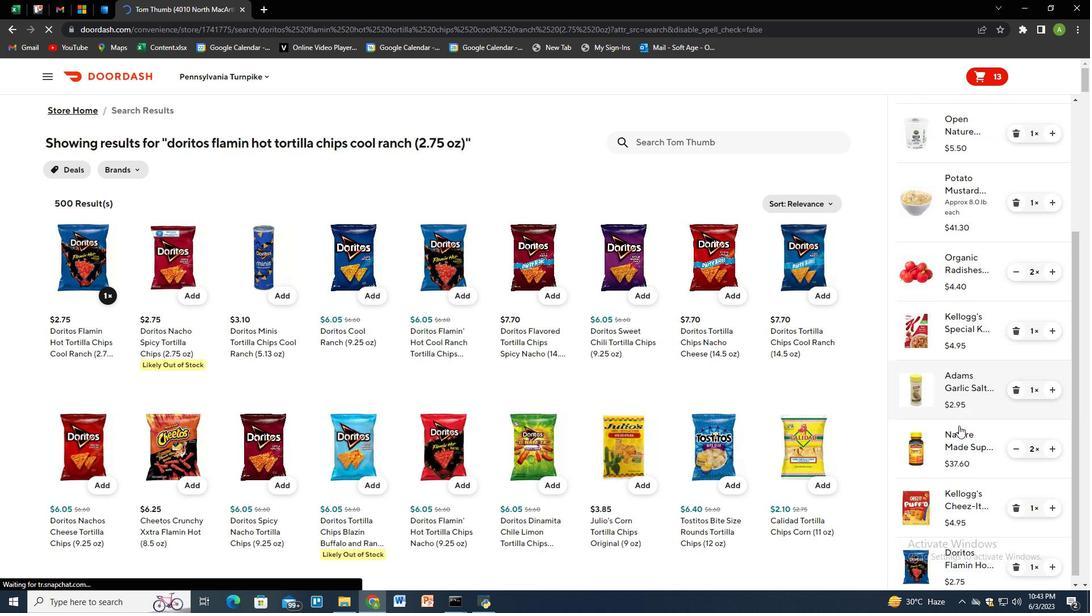 
Action: Mouse moved to (962, 440)
Screenshot: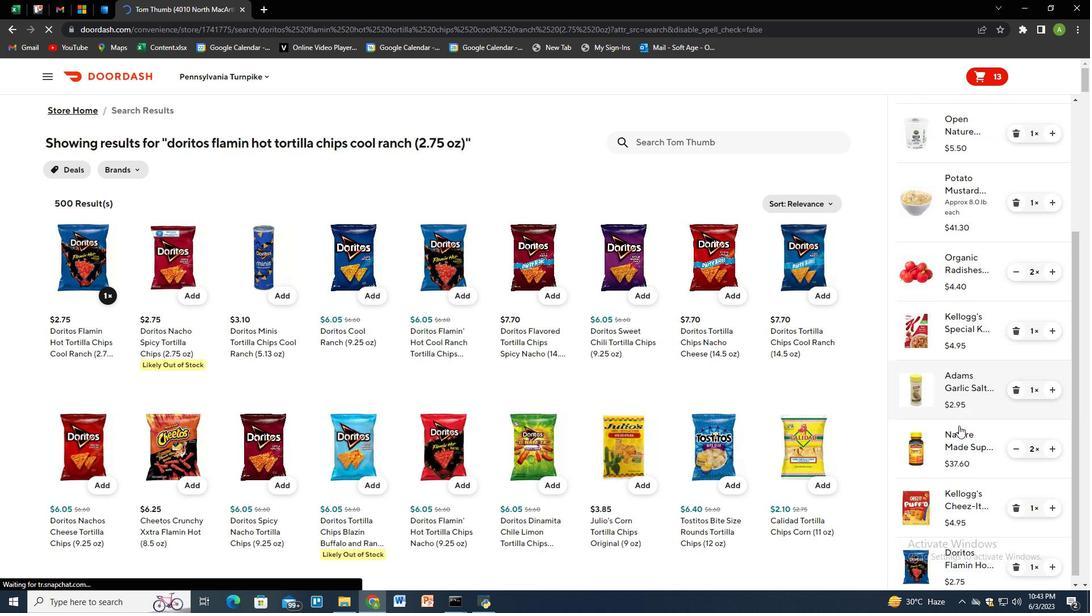
Action: Mouse scrolled (962, 440) with delta (0, 0)
Screenshot: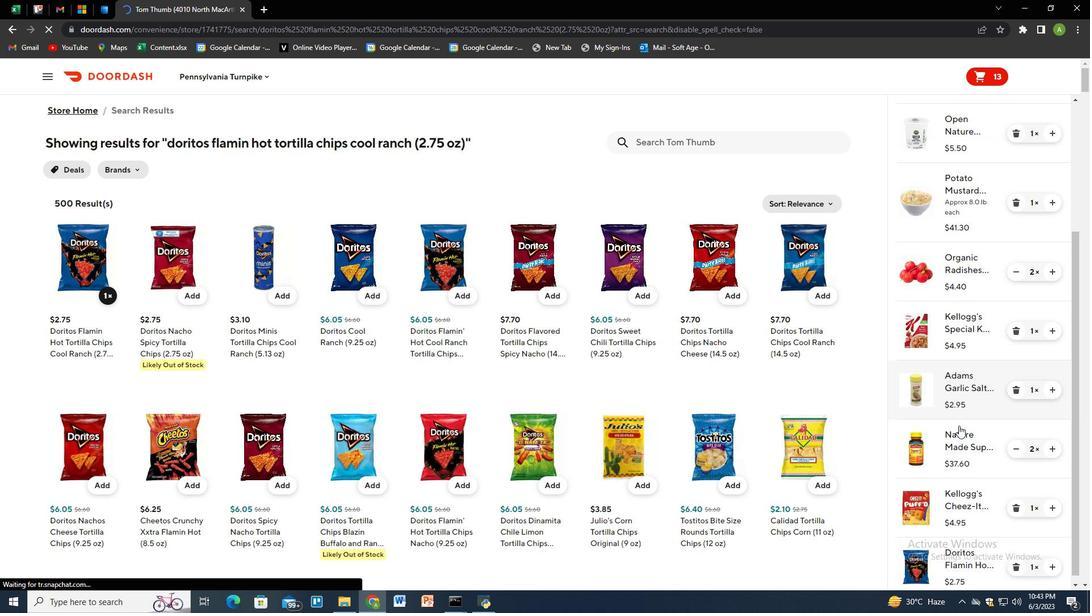 
Action: Mouse moved to (1050, 554)
Screenshot: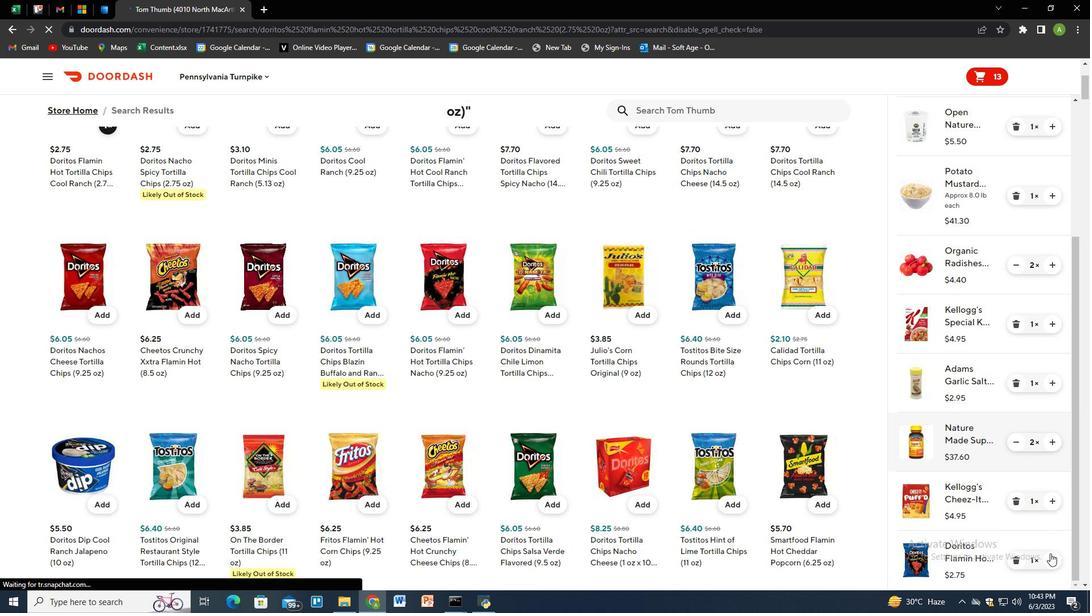 
Action: Mouse pressed left at (1050, 554)
Screenshot: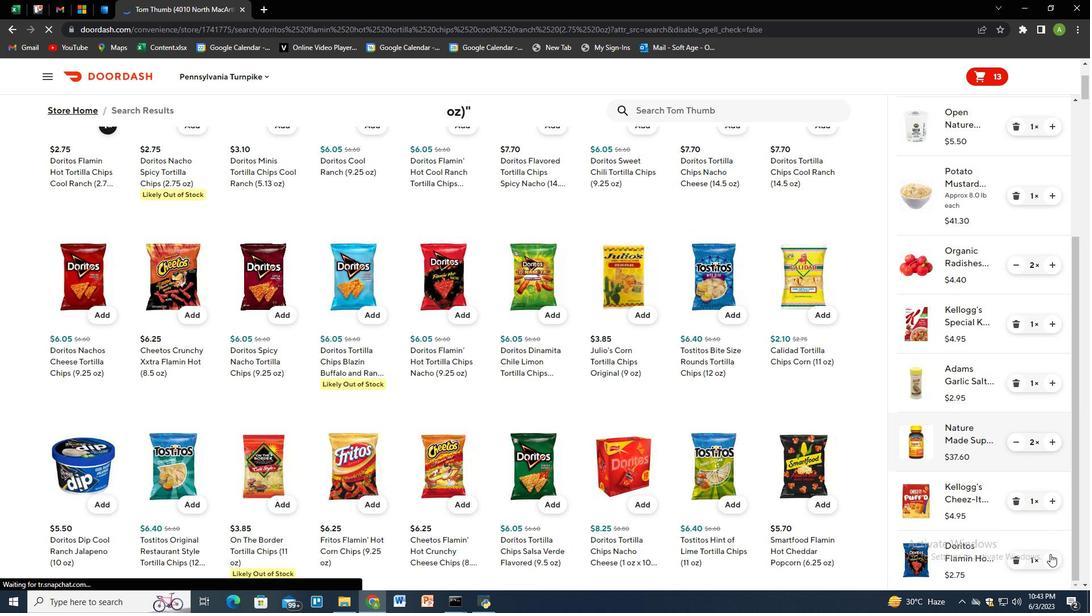 
Action: Mouse moved to (967, 410)
Screenshot: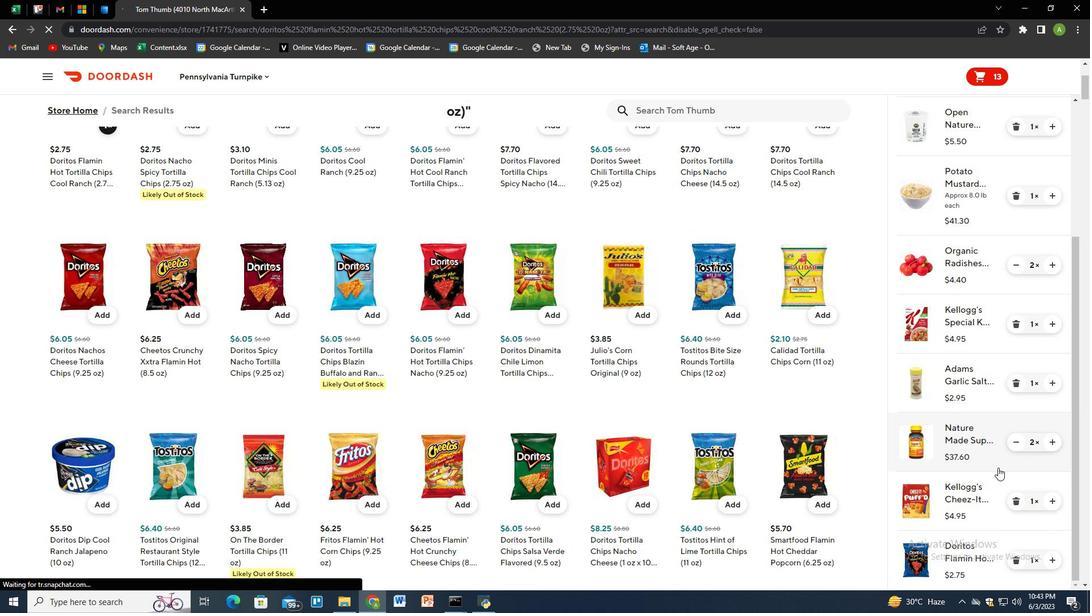 
Action: Mouse scrolled (967, 410) with delta (0, 0)
Screenshot: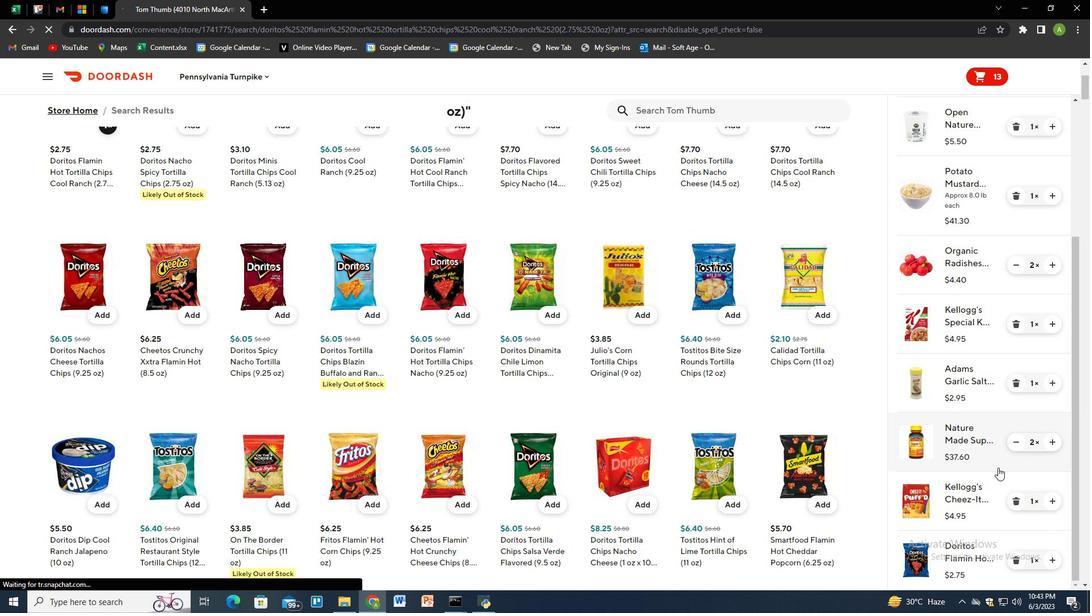 
Action: Mouse moved to (967, 407)
Screenshot: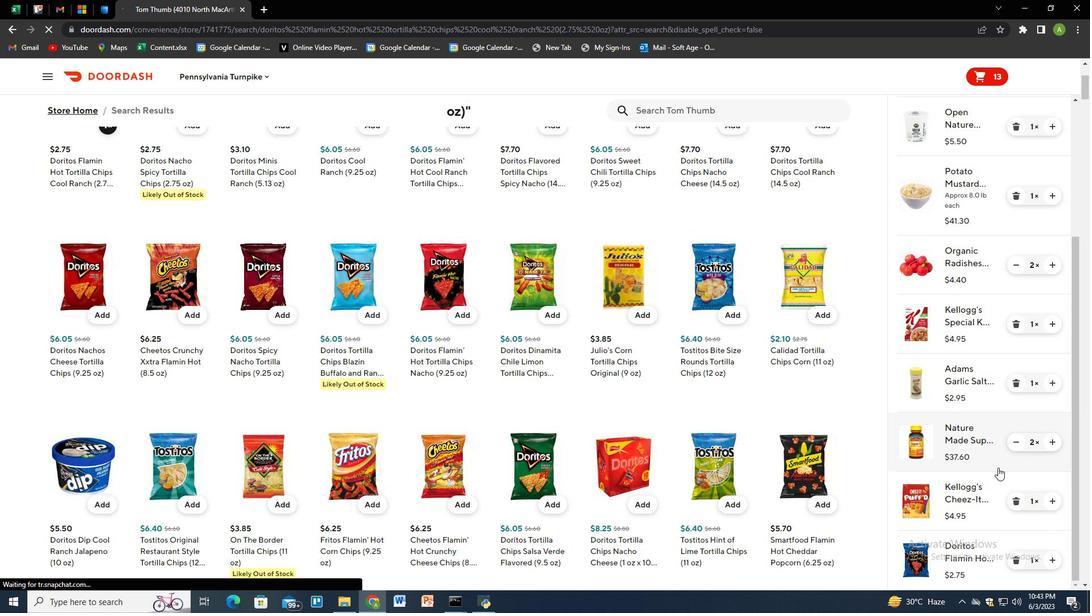 
Action: Mouse scrolled (967, 409) with delta (0, 0)
Screenshot: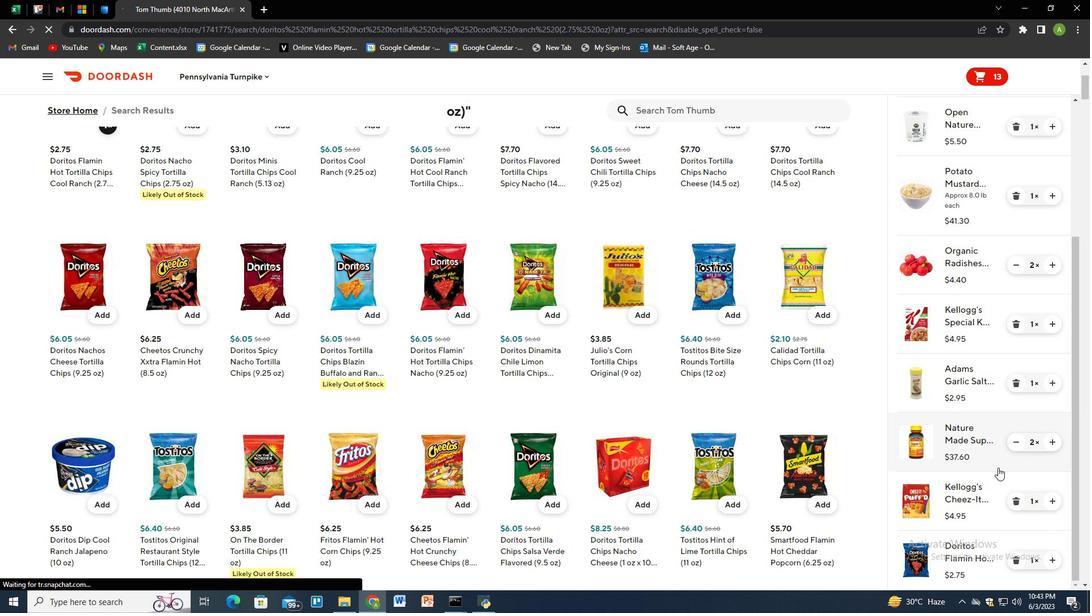 
Action: Mouse scrolled (967, 407) with delta (0, 0)
Screenshot: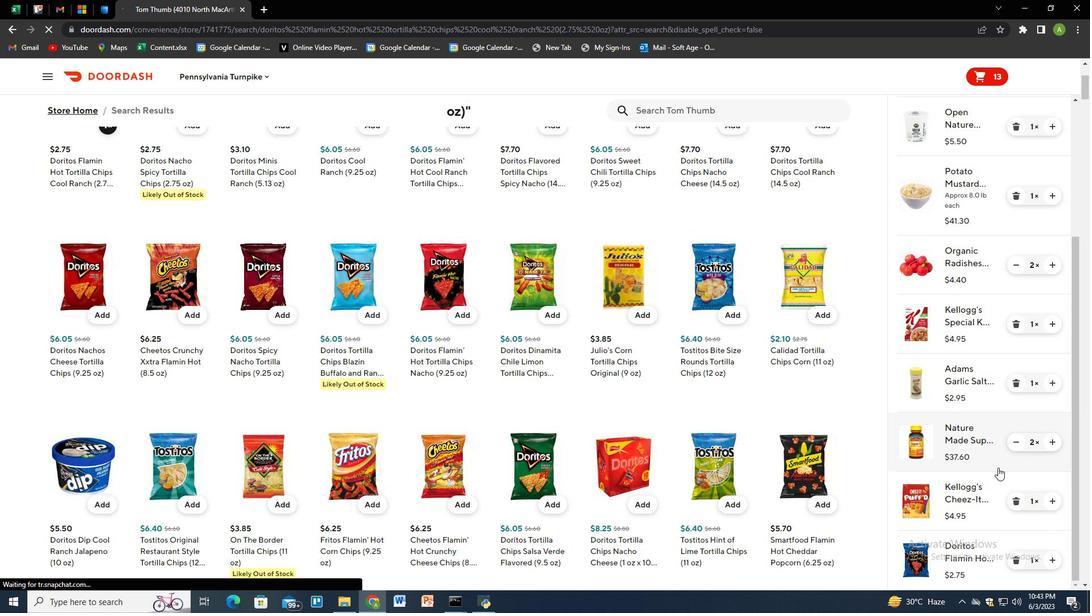 
Action: Mouse scrolled (967, 408) with delta (0, 0)
Screenshot: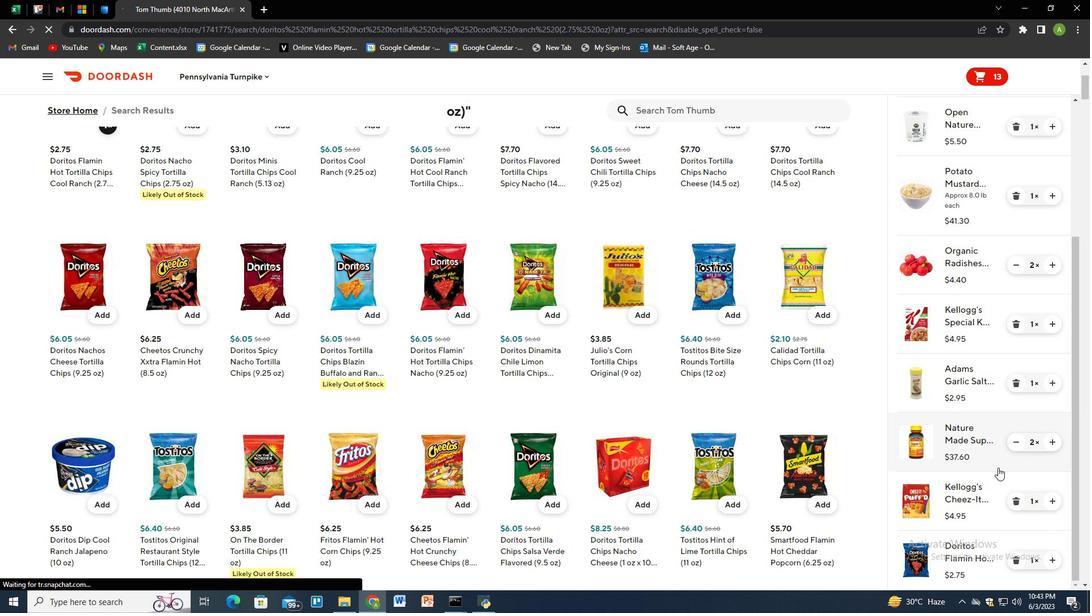 
Action: Mouse scrolled (967, 408) with delta (0, 0)
Screenshot: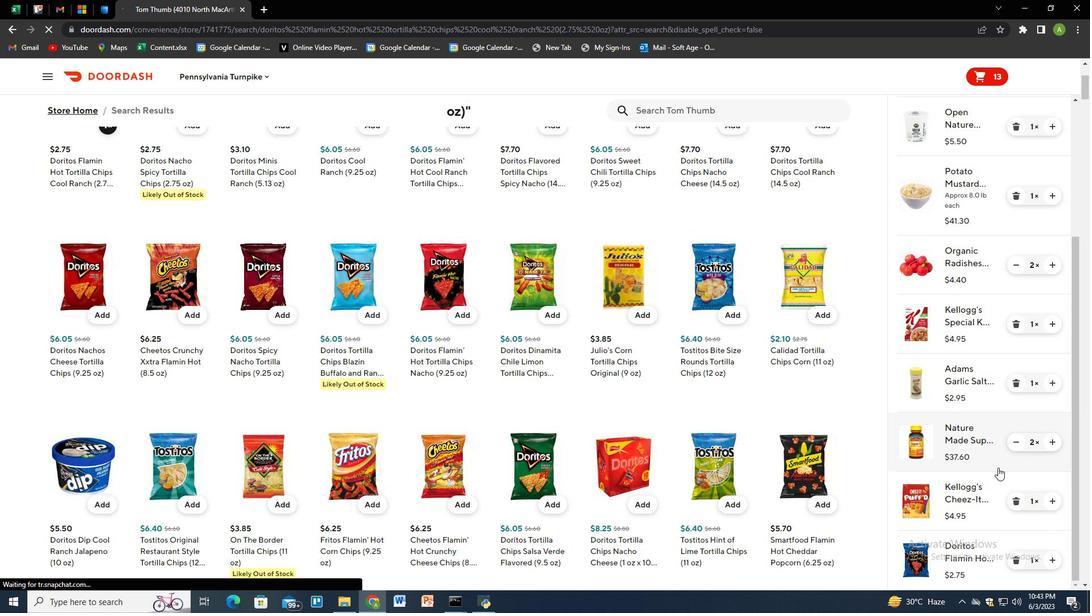 
Action: Mouse scrolled (967, 408) with delta (0, 0)
Screenshot: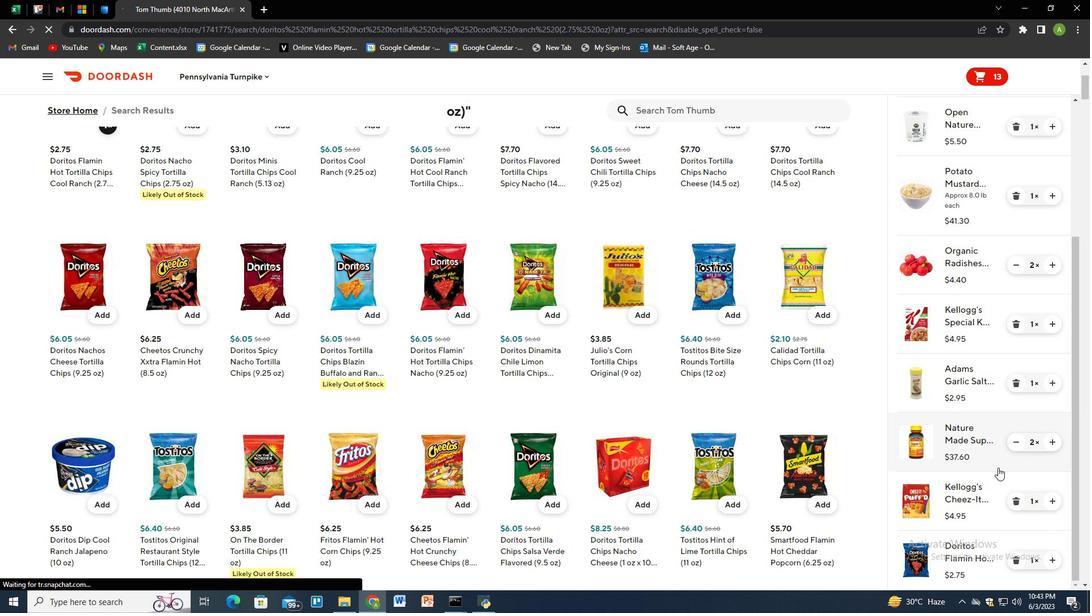 
Action: Mouse moved to (947, 316)
Screenshot: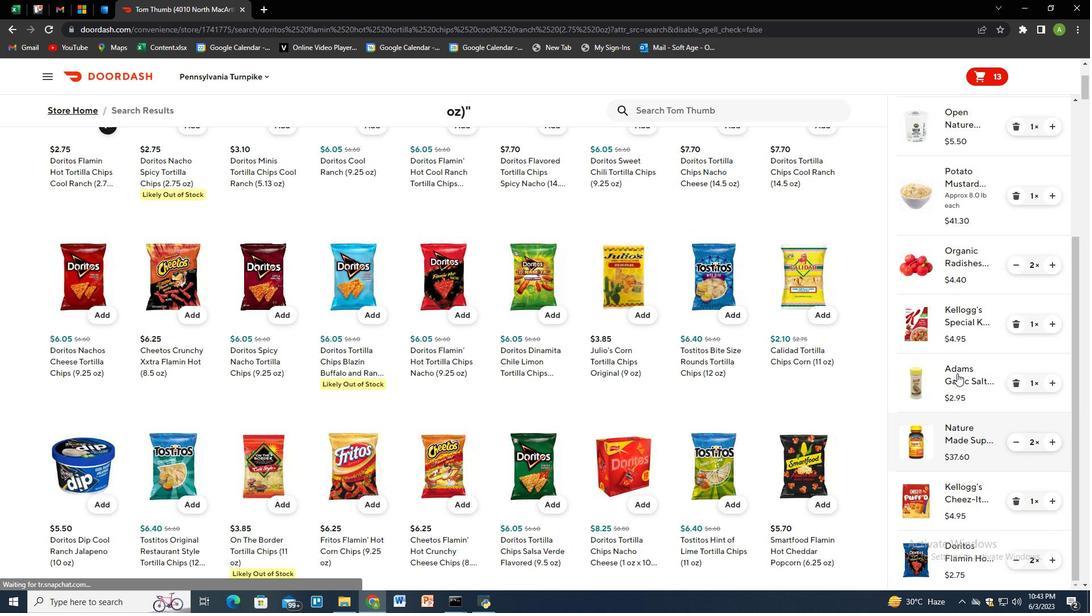 
Action: Mouse scrolled (949, 322) with delta (0, 0)
Screenshot: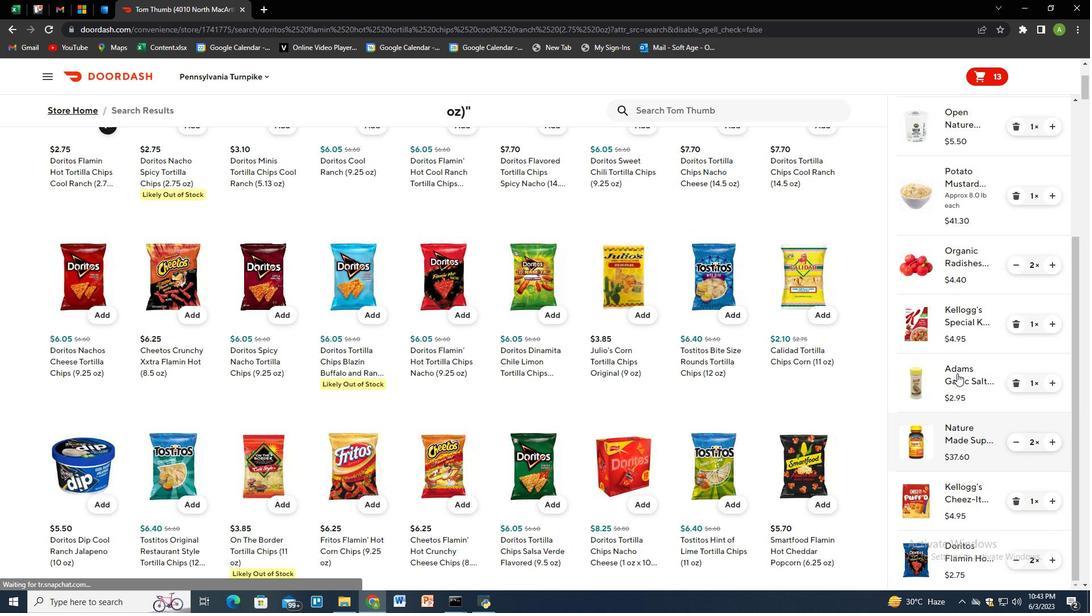 
Action: Mouse moved to (940, 288)
Screenshot: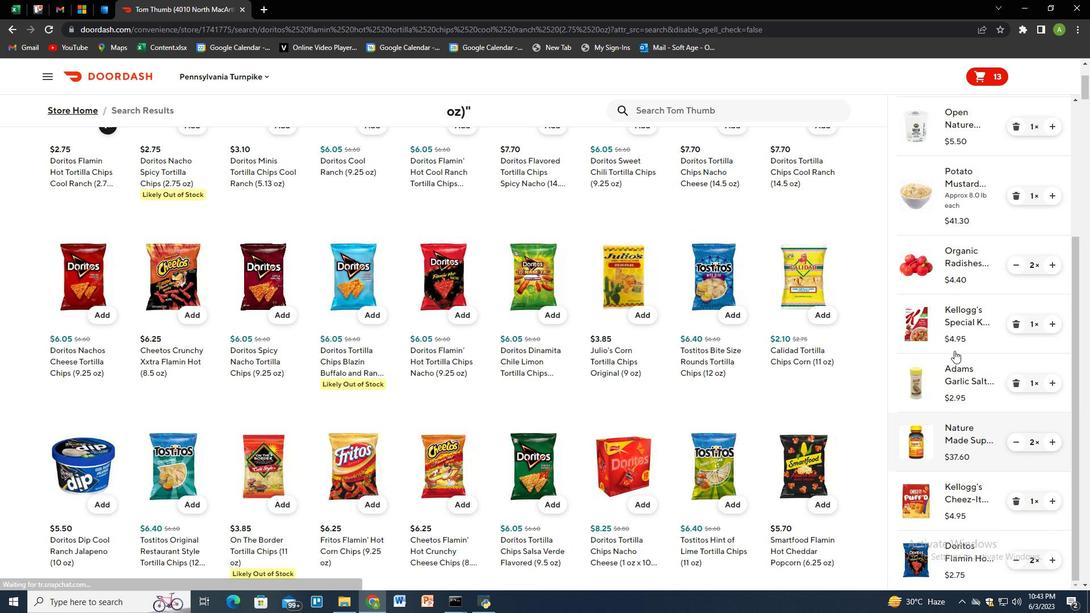 
Action: Mouse scrolled (941, 294) with delta (0, 0)
Screenshot: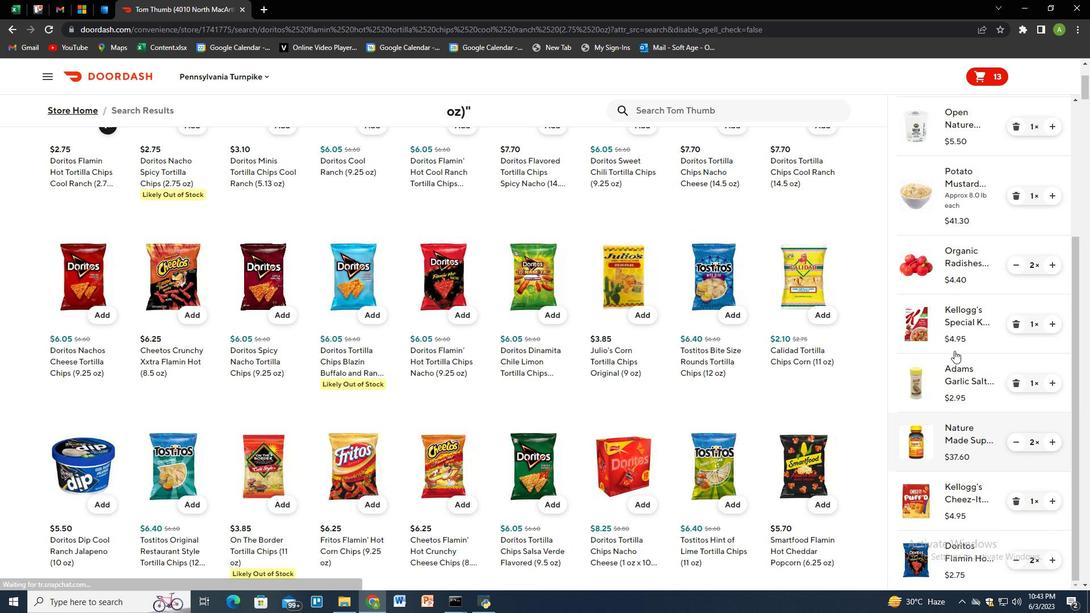 
Action: Mouse moved to (937, 275)
Screenshot: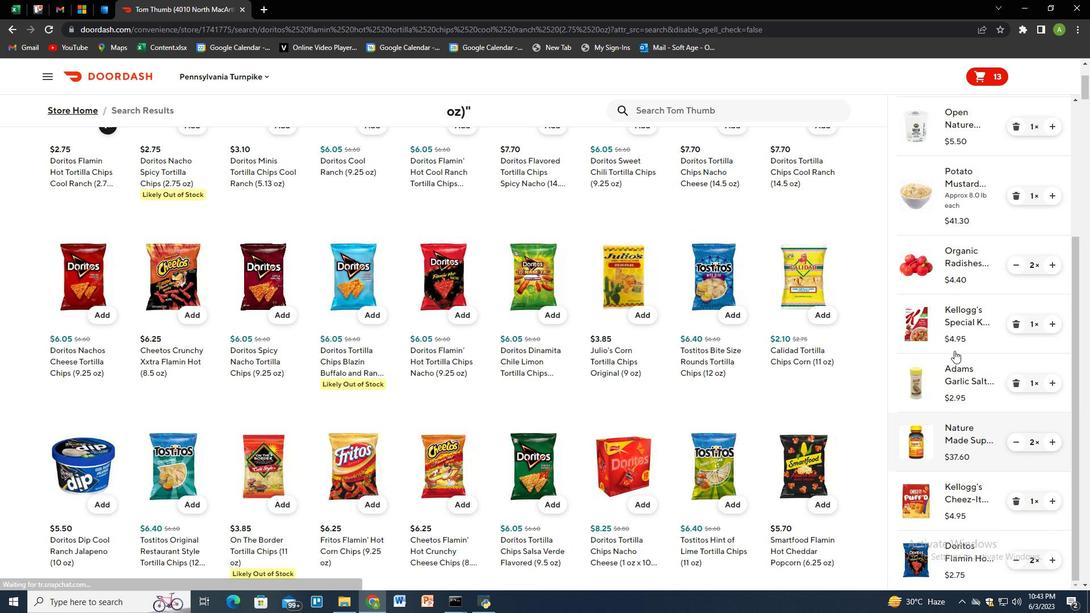 
Action: Mouse scrolled (937, 276) with delta (0, 0)
Screenshot: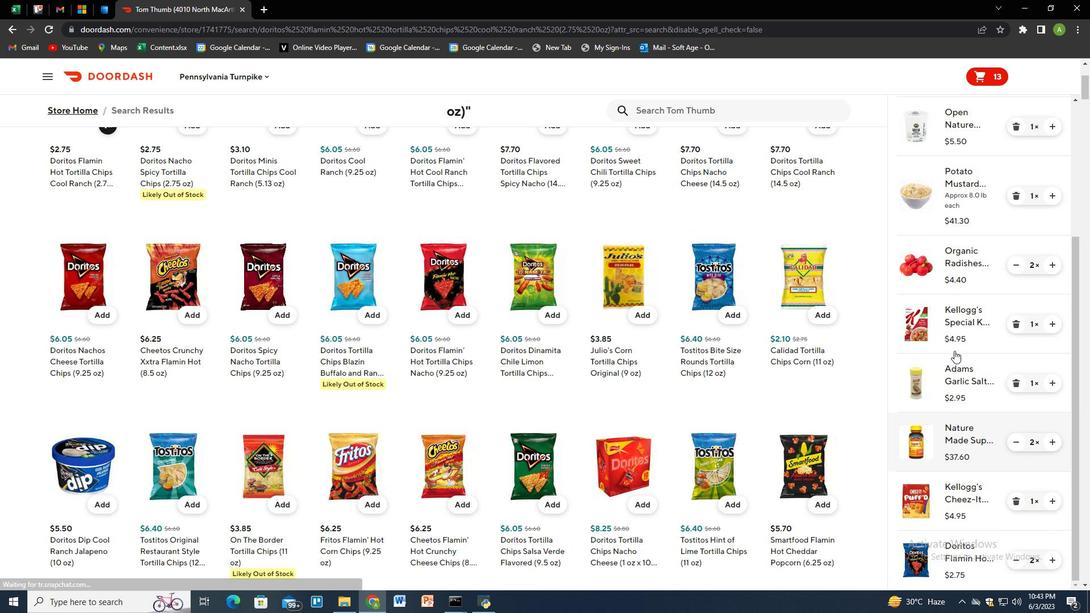 
Action: Mouse moved to (929, 202)
Screenshot: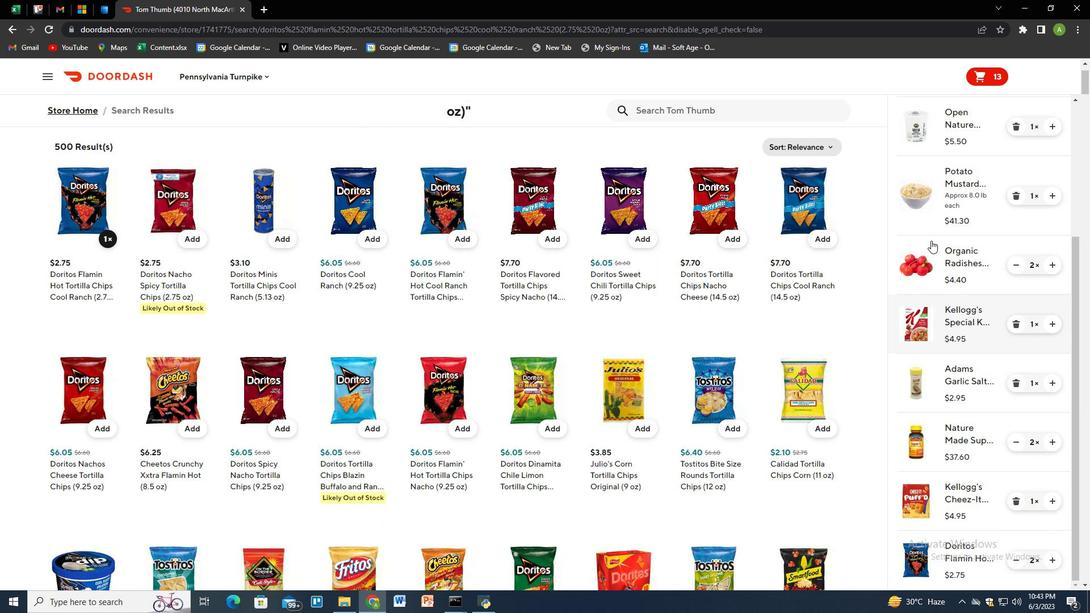 
Action: Mouse scrolled (929, 202) with delta (0, 0)
Screenshot: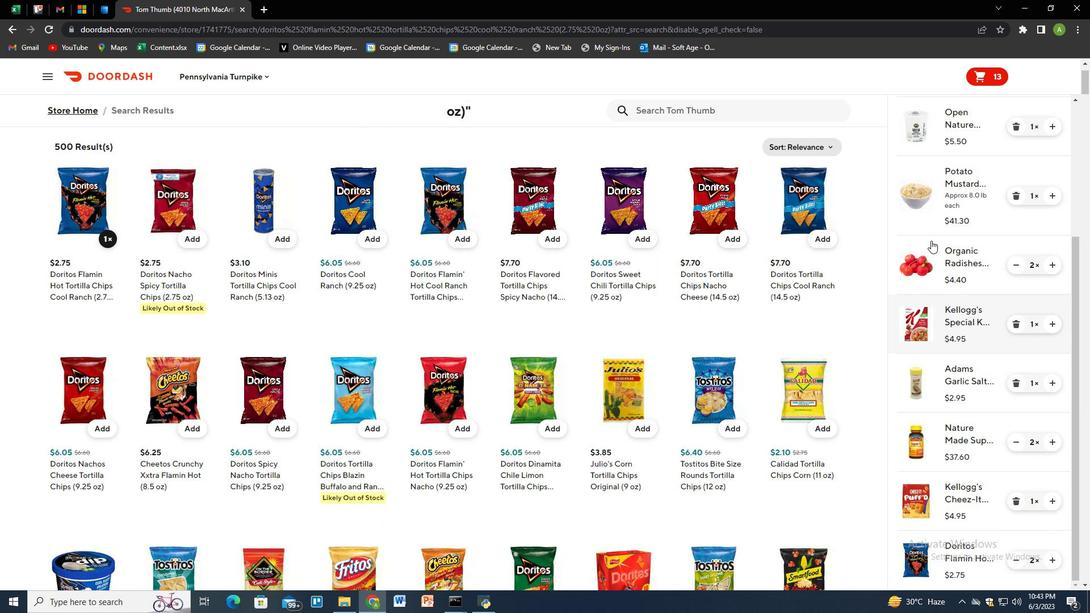 
Action: Mouse moved to (929, 200)
Screenshot: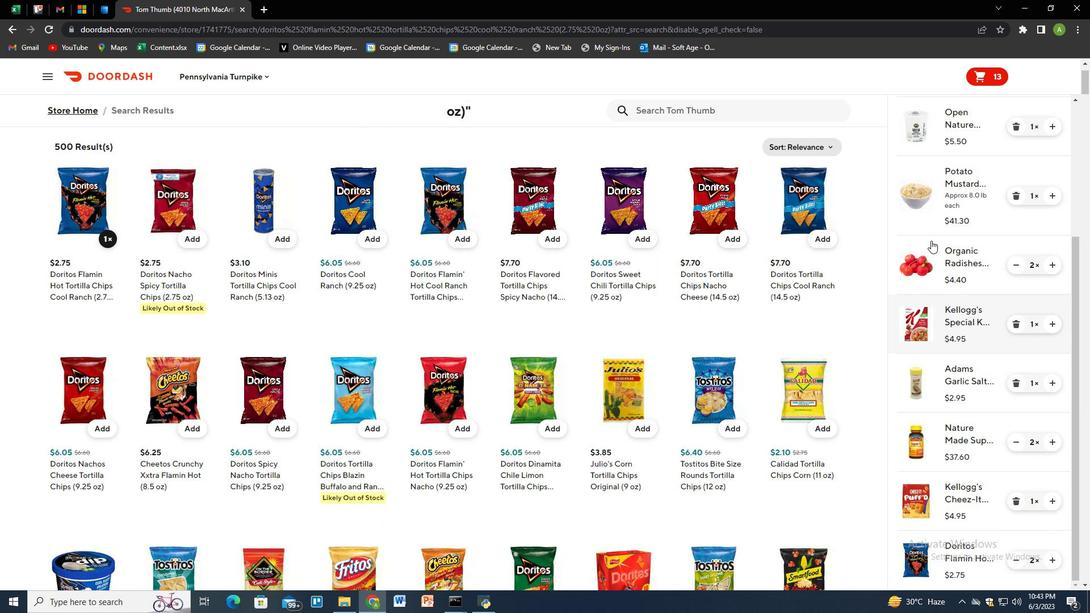 
Action: Mouse scrolled (929, 201) with delta (0, 0)
Screenshot: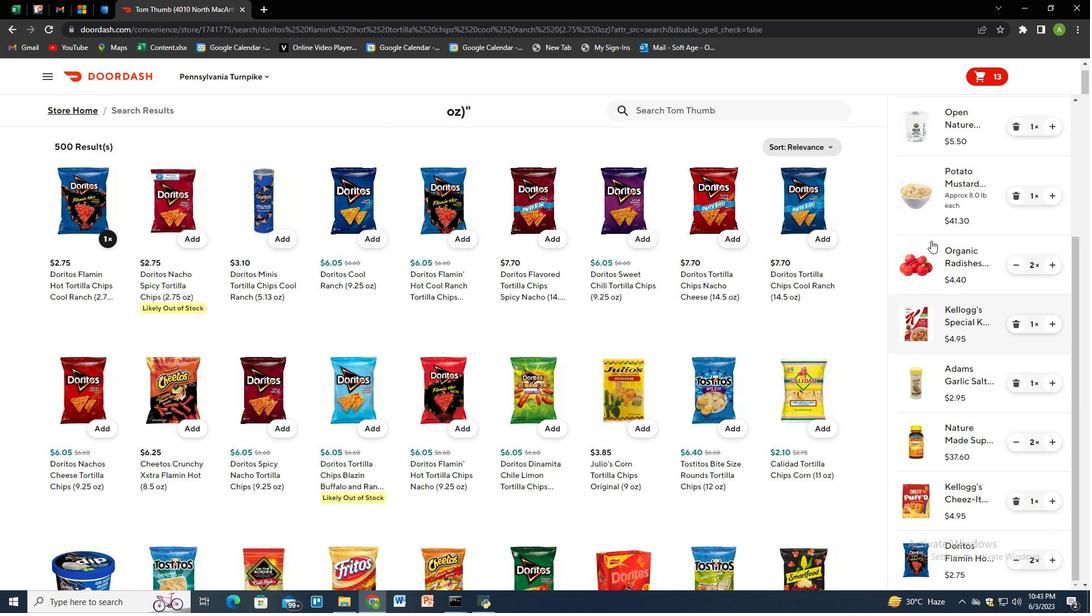 
Action: Mouse scrolled (929, 201) with delta (0, 0)
Screenshot: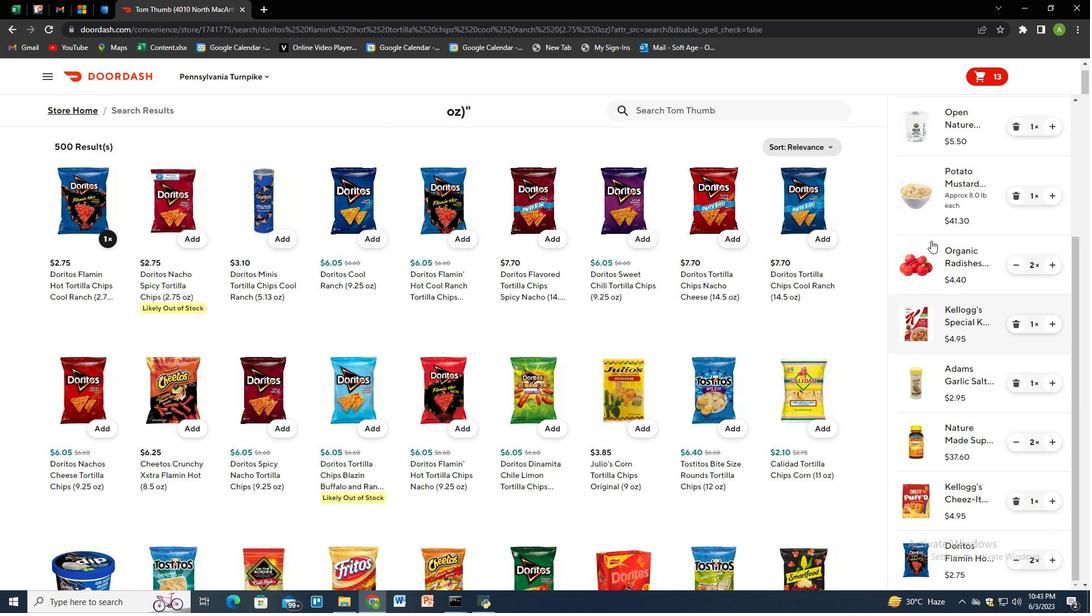 
Action: Mouse scrolled (929, 201) with delta (0, 0)
Screenshot: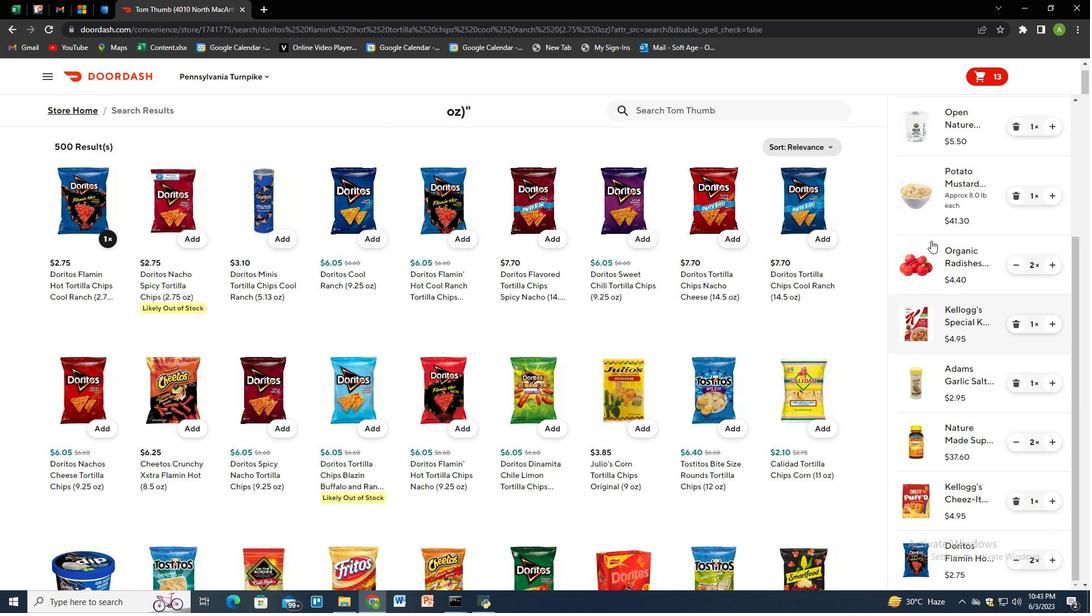
Action: Mouse moved to (927, 200)
Screenshot: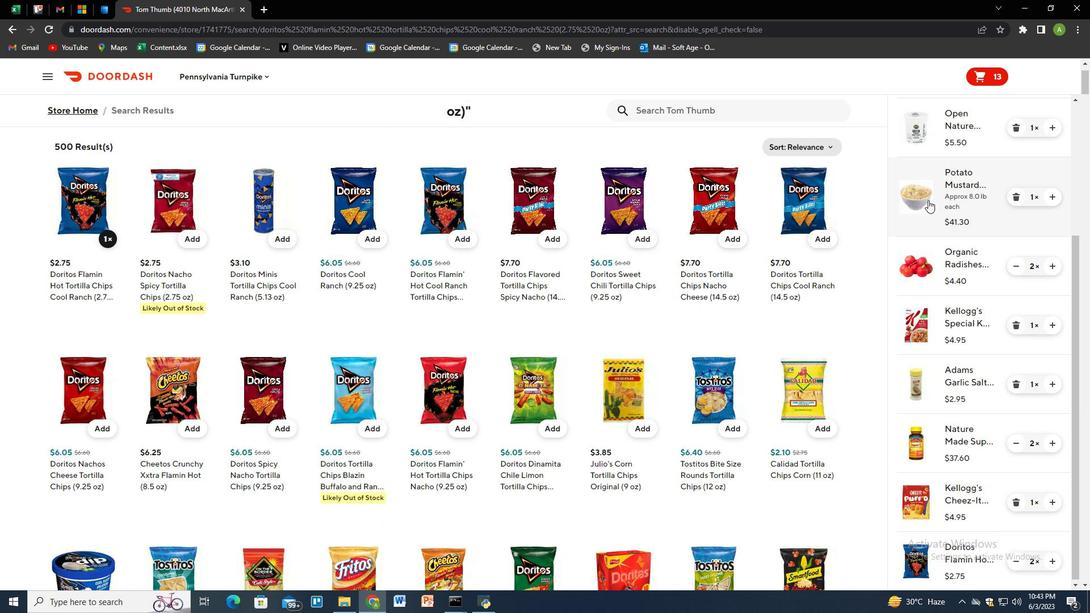 
Action: Mouse scrolled (927, 201) with delta (0, 0)
Screenshot: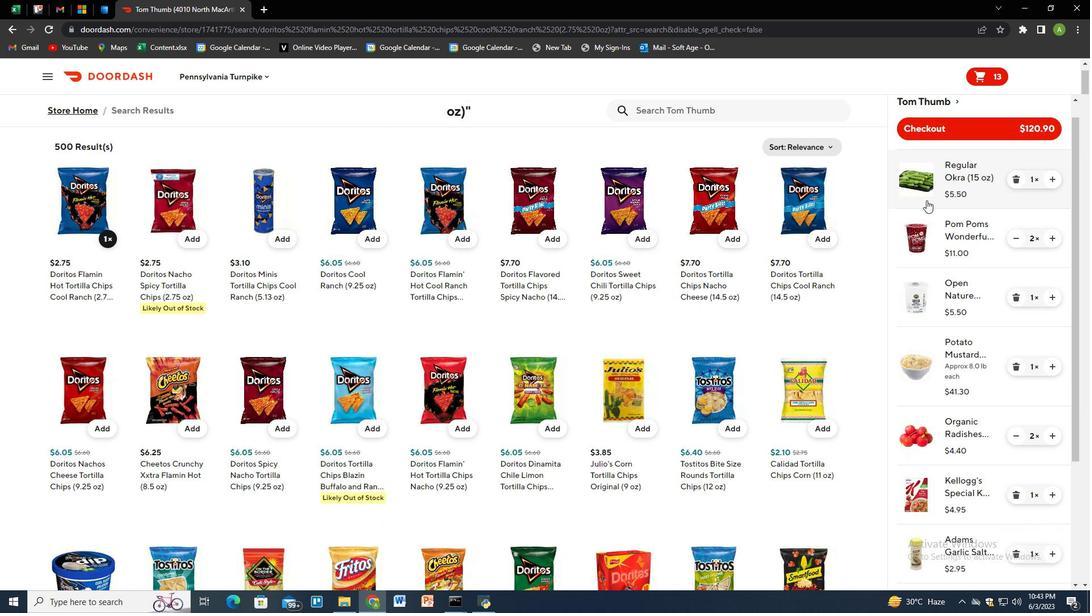 
Action: Mouse scrolled (927, 201) with delta (0, 0)
Screenshot: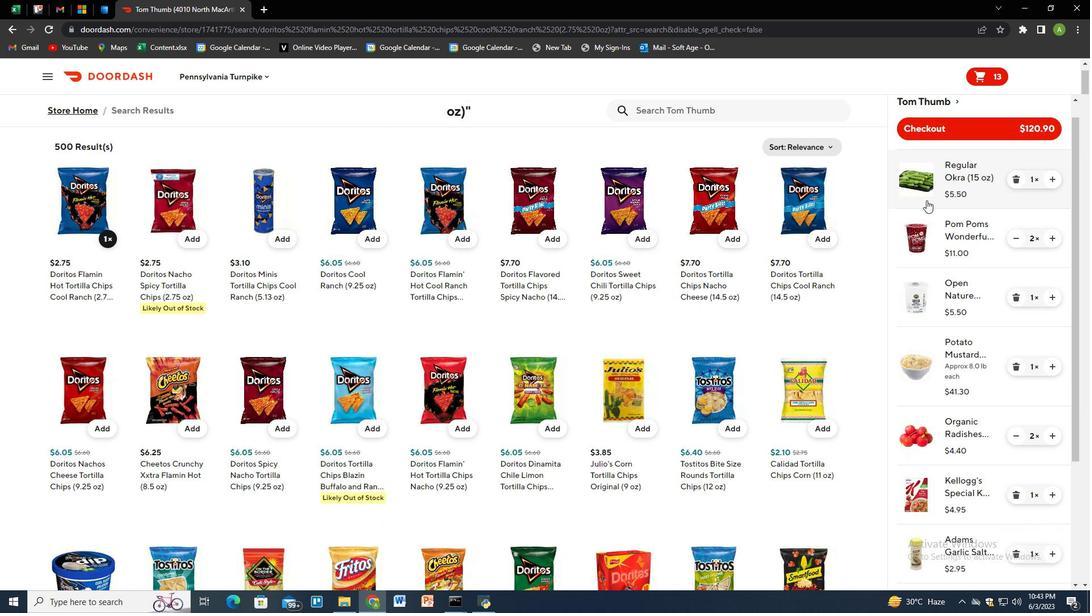 
Action: Mouse scrolled (927, 201) with delta (0, 0)
Screenshot: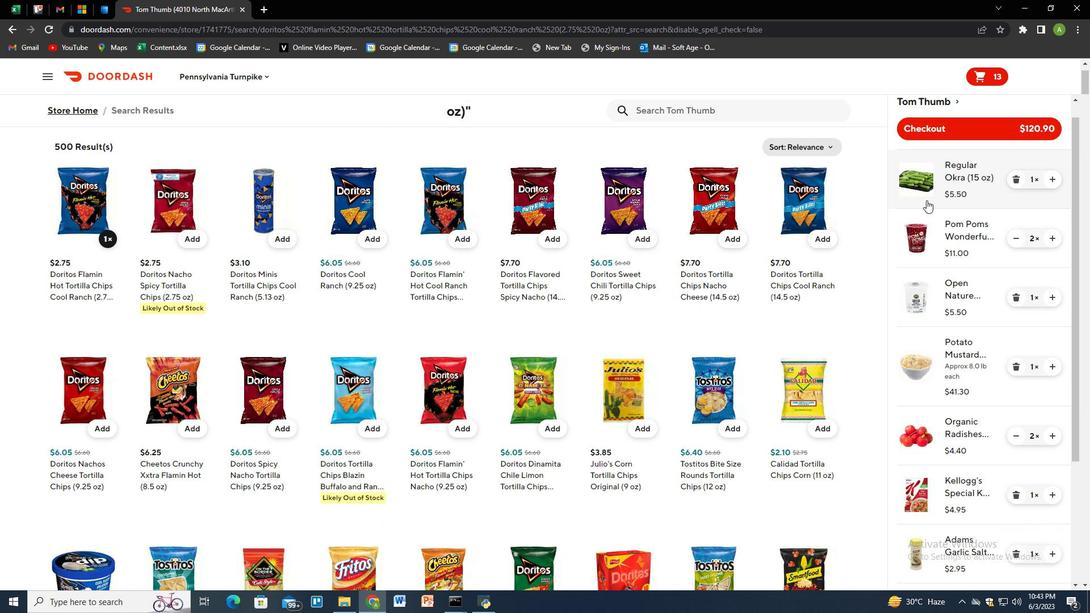 
Action: Mouse scrolled (927, 201) with delta (0, 0)
Screenshot: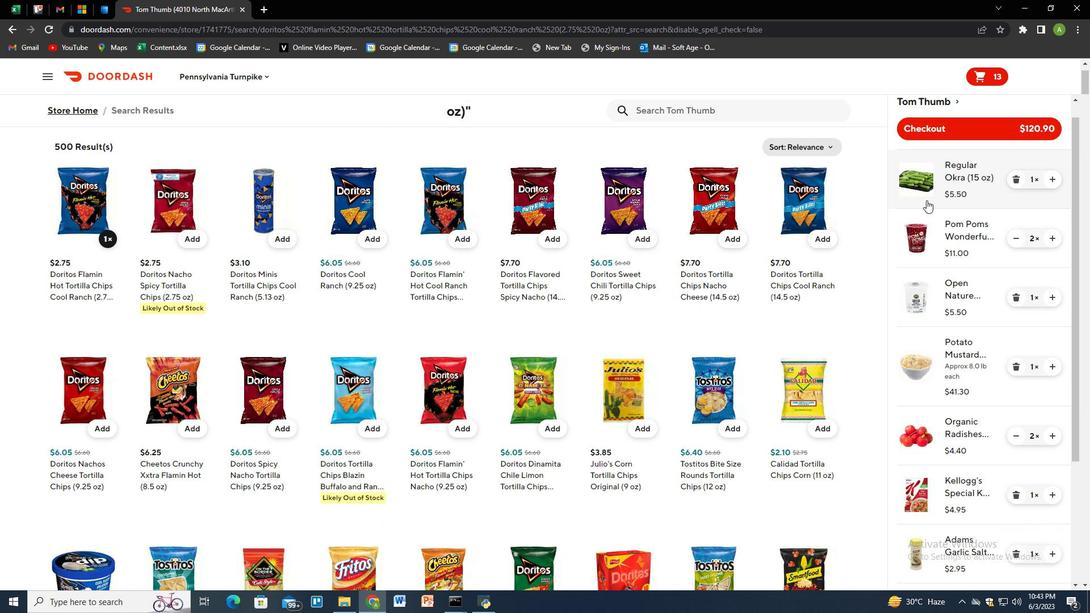 
Action: Mouse moved to (933, 148)
Screenshot: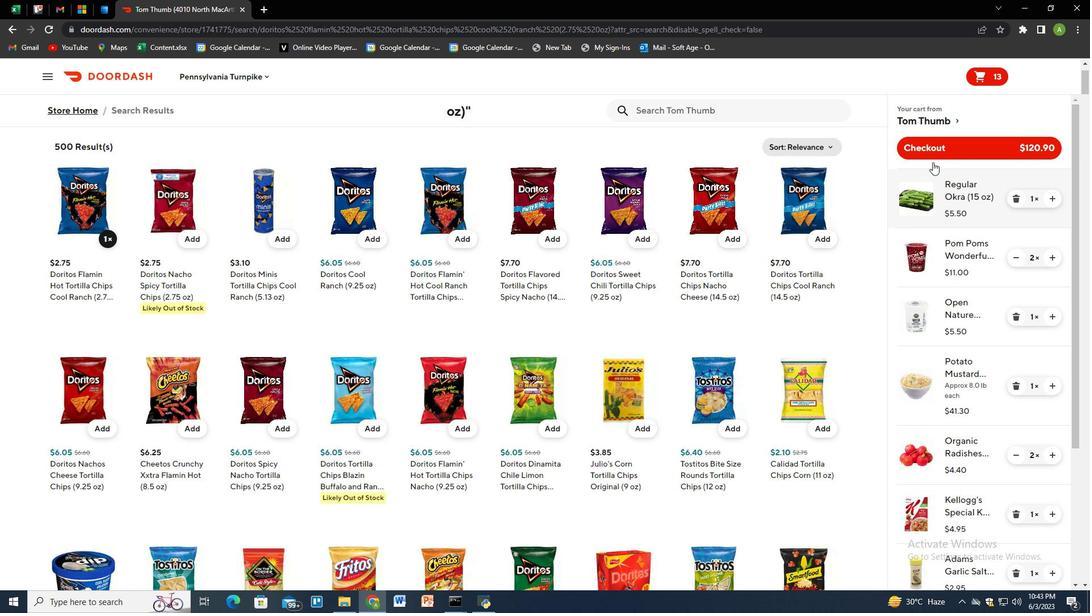 
Action: Mouse pressed left at (933, 148)
Screenshot: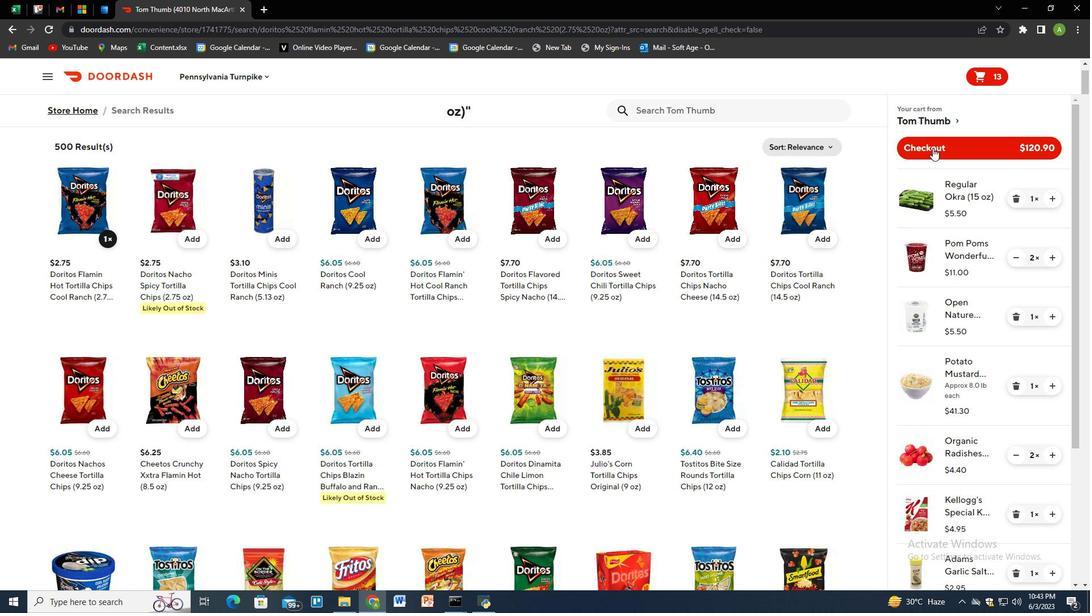 
